 Task: Look for space in 'Anat al Qadīmah, Iraq from 9th June, 2023 to 16th June, 2023 for 2 adults in price range Rs.8000 to Rs.16000. Place can be entire place with 2 bedrooms having 2 beds and 1 bathroom. Property type can be house, flat, guest house. Amenities needed are: washing machine. Booking option can be shelf check-in. Required host language is English.
Action: Mouse moved to (476, 106)
Screenshot: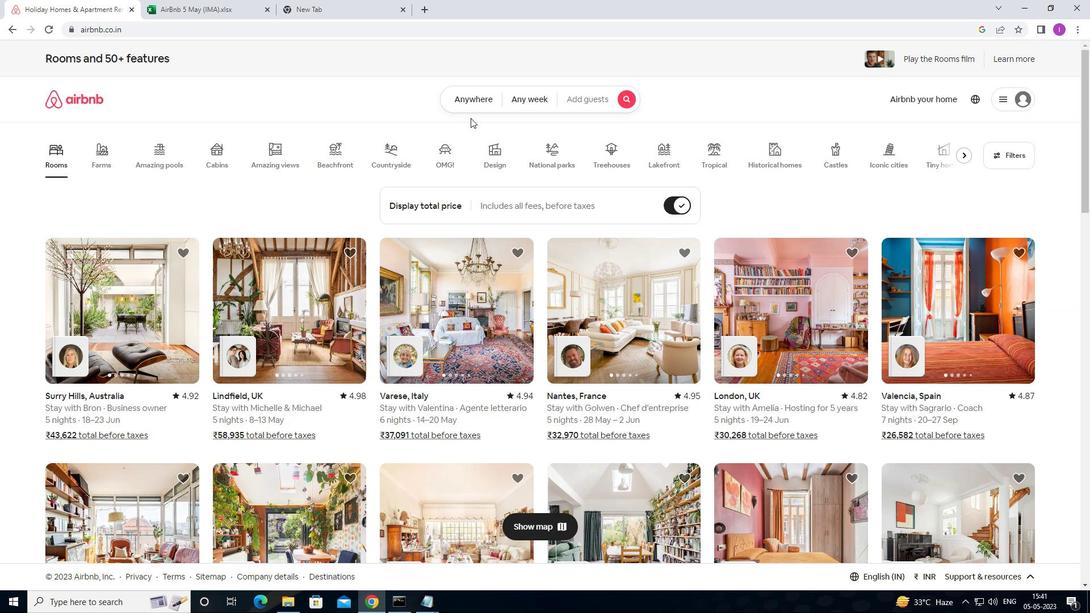 
Action: Mouse pressed left at (476, 106)
Screenshot: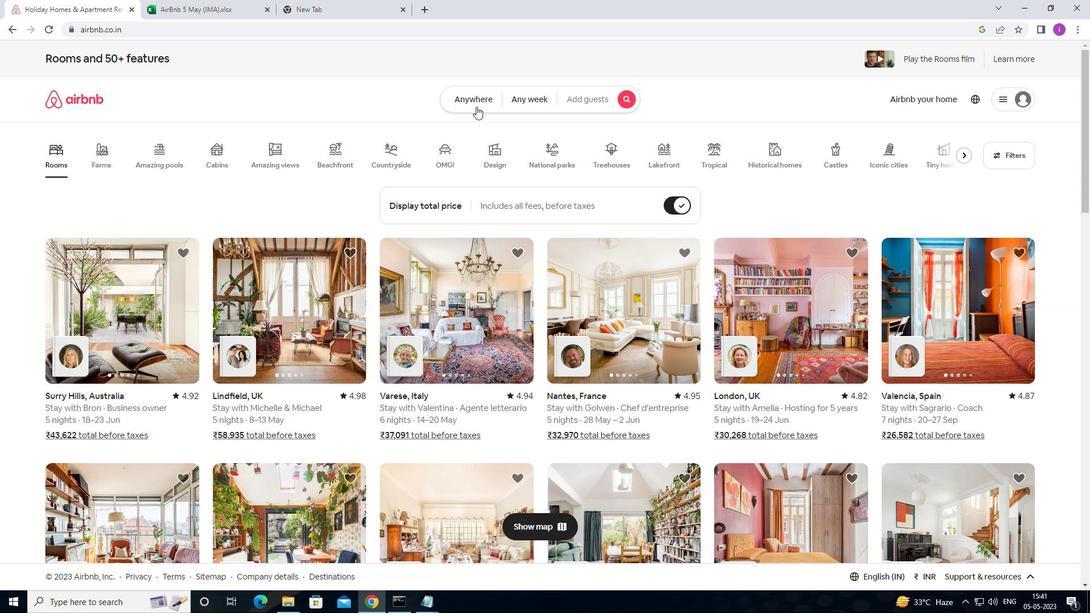 
Action: Mouse moved to (373, 145)
Screenshot: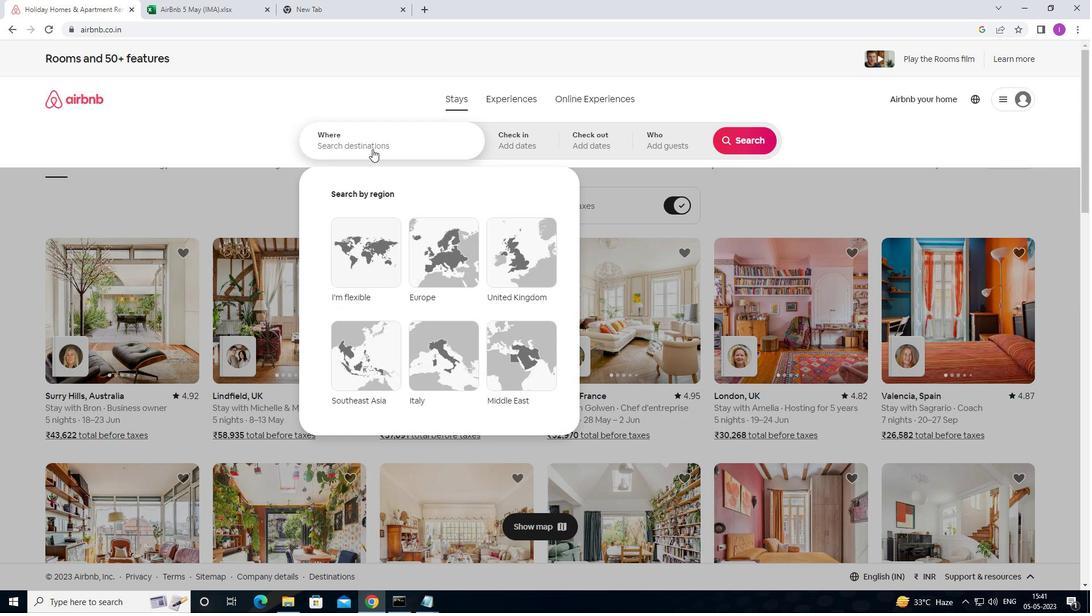 
Action: Mouse pressed left at (373, 145)
Screenshot: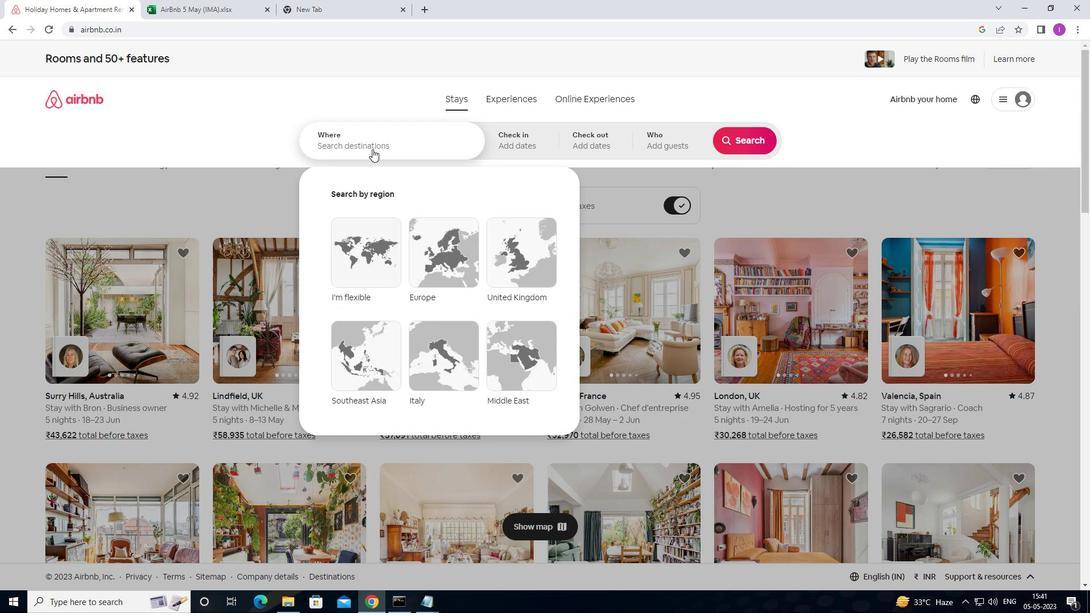 
Action: Key pressed <Key.shift>AN
Screenshot: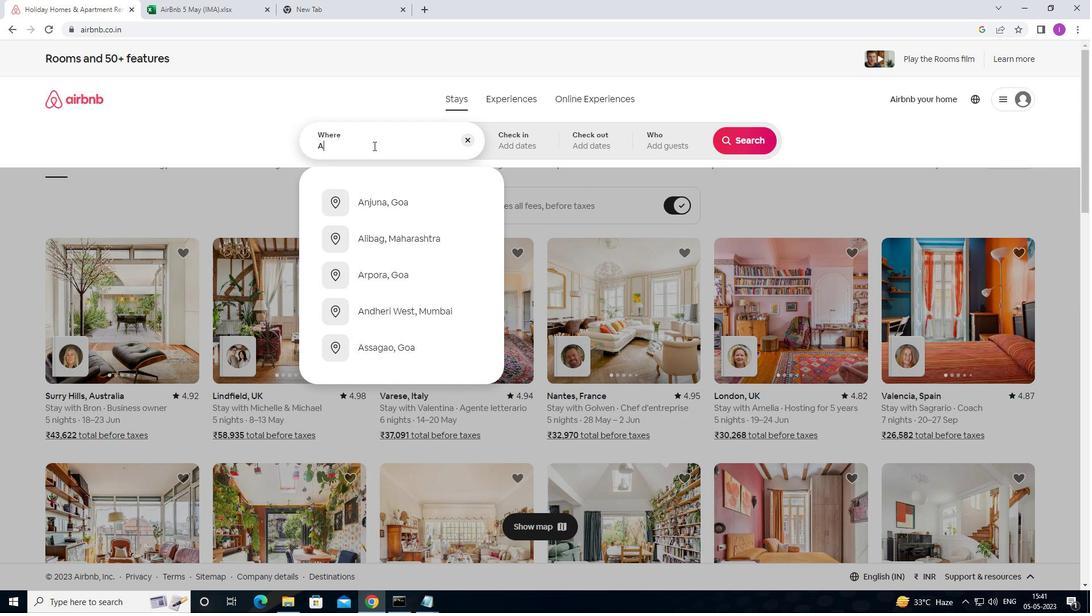 
Action: Mouse moved to (385, 144)
Screenshot: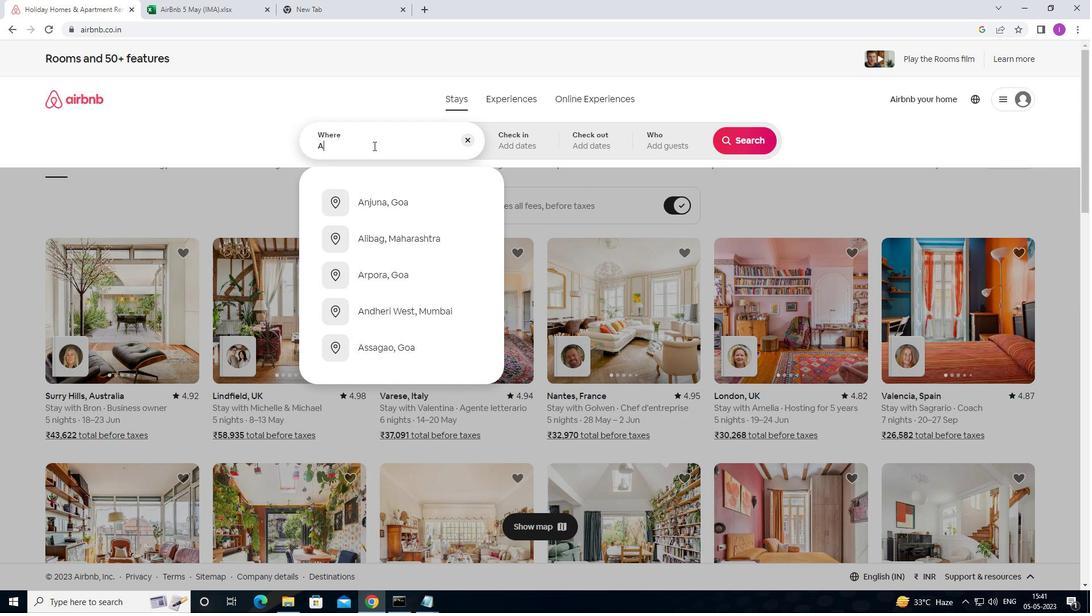 
Action: Key pressed AT<Key.space>AL<Key.space><Key.shift>QUADIMAH,<Key.shift>IE<Key.backspace>RAQ
Screenshot: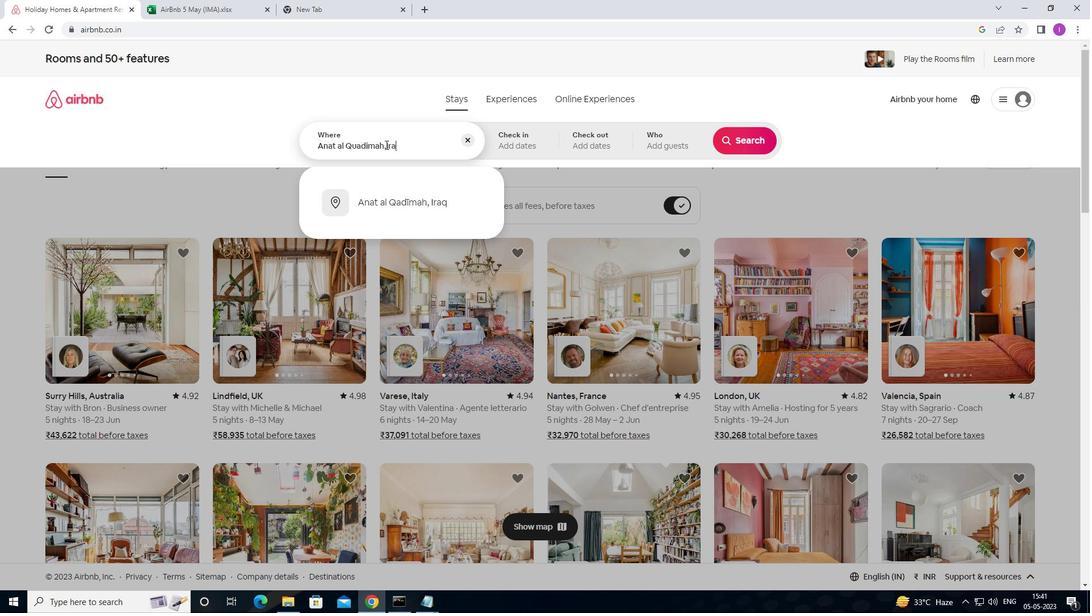 
Action: Mouse moved to (525, 141)
Screenshot: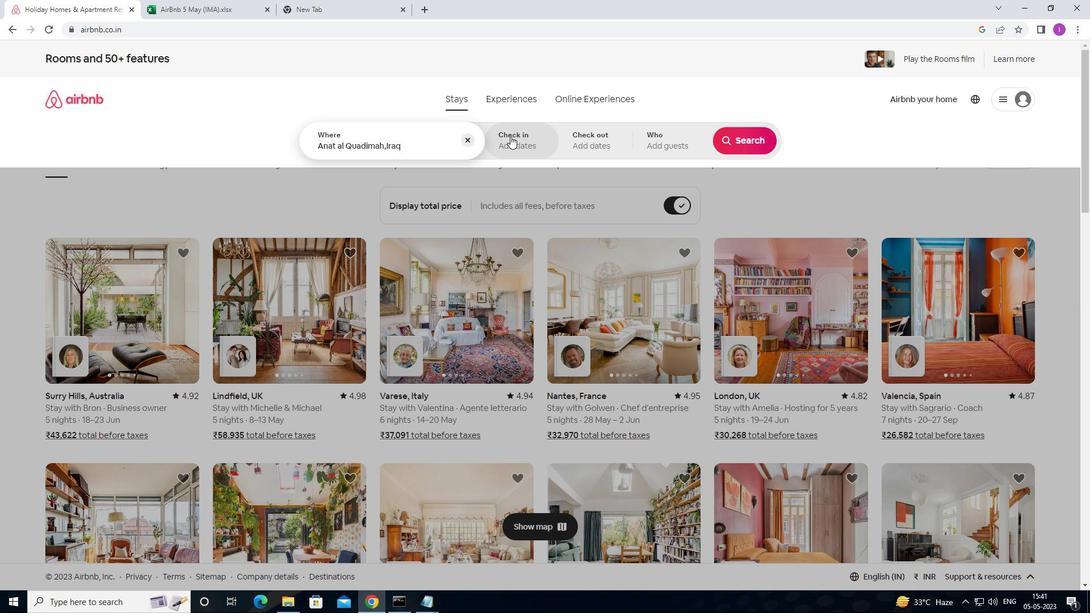 
Action: Mouse pressed left at (525, 141)
Screenshot: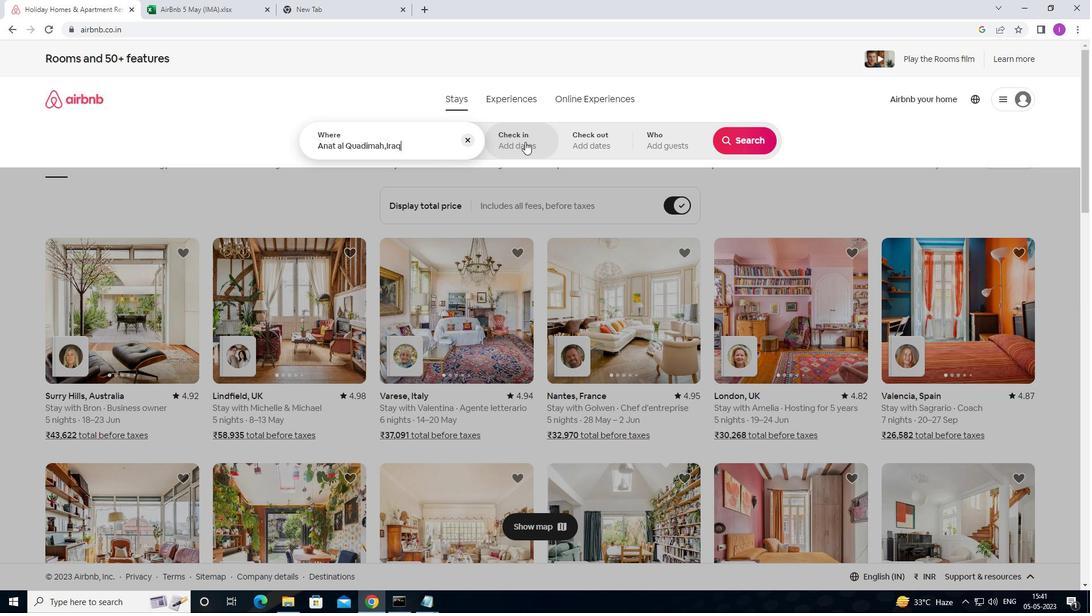 
Action: Mouse moved to (709, 304)
Screenshot: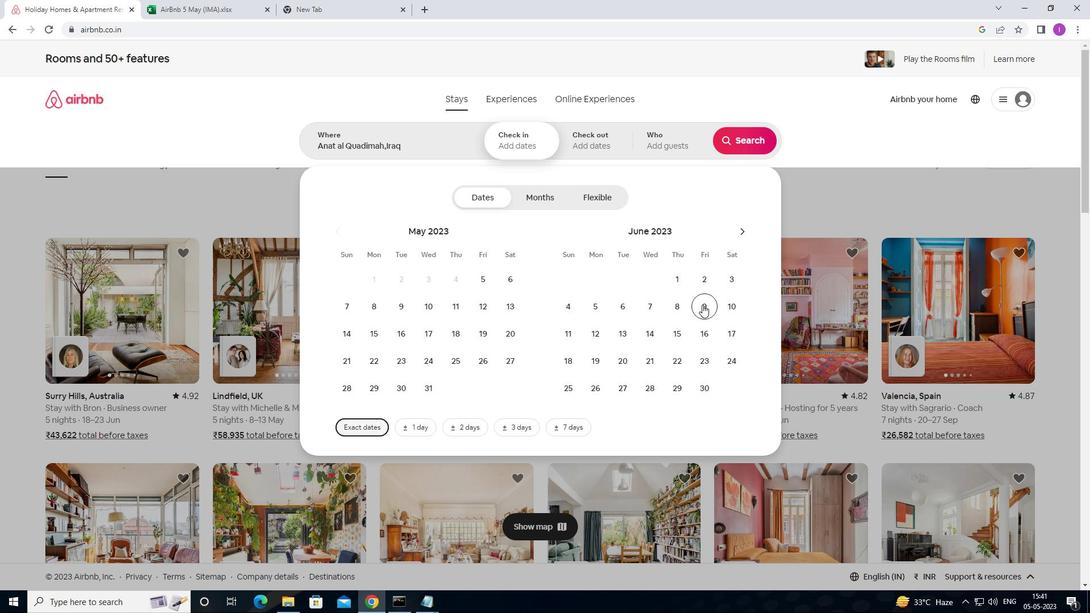 
Action: Mouse pressed left at (709, 304)
Screenshot: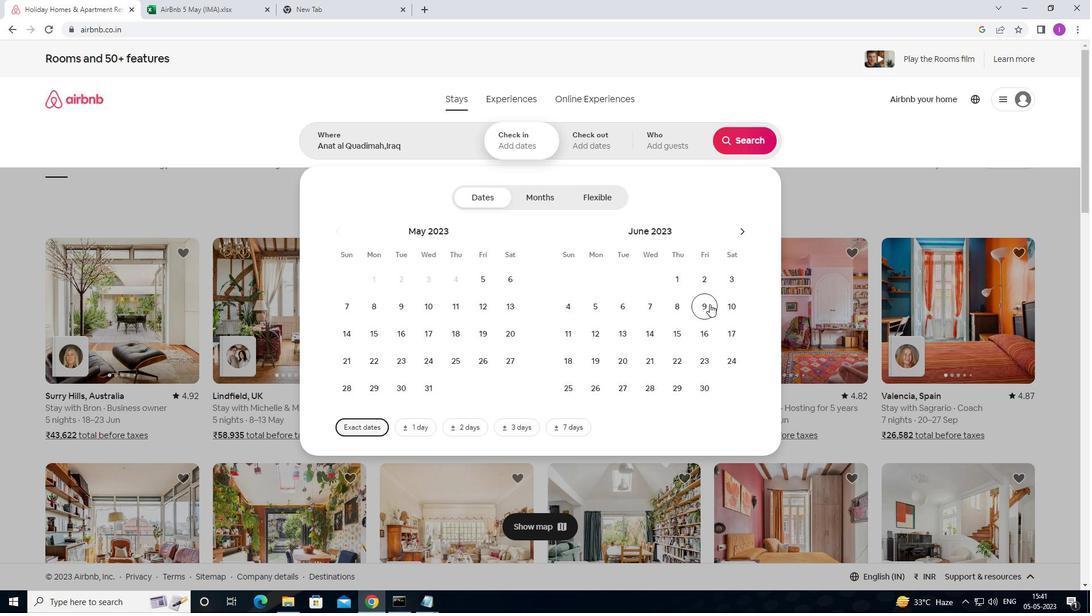 
Action: Mouse moved to (704, 336)
Screenshot: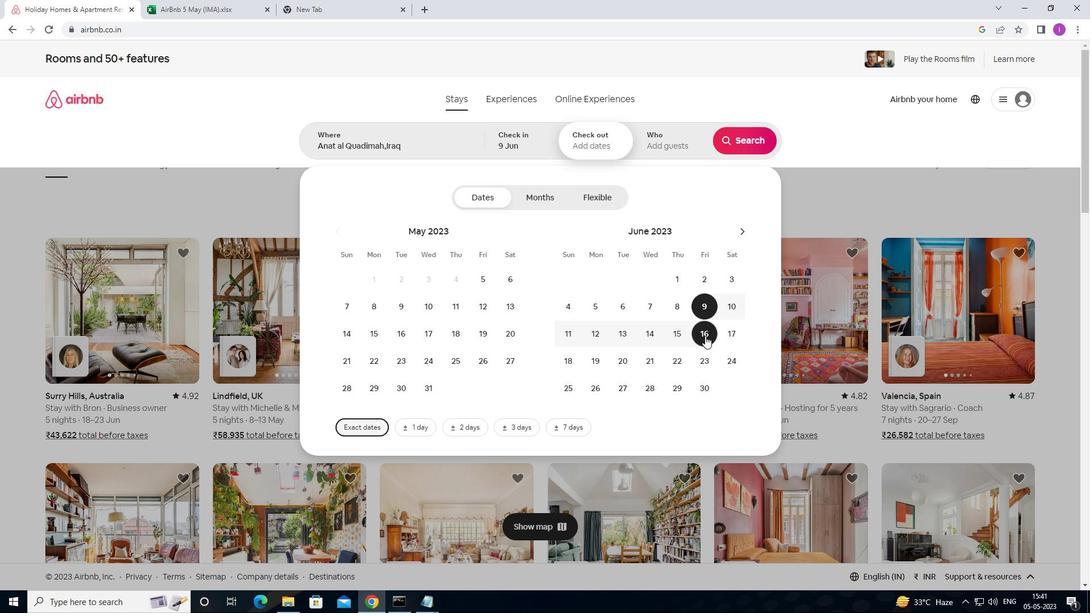 
Action: Mouse pressed left at (704, 336)
Screenshot: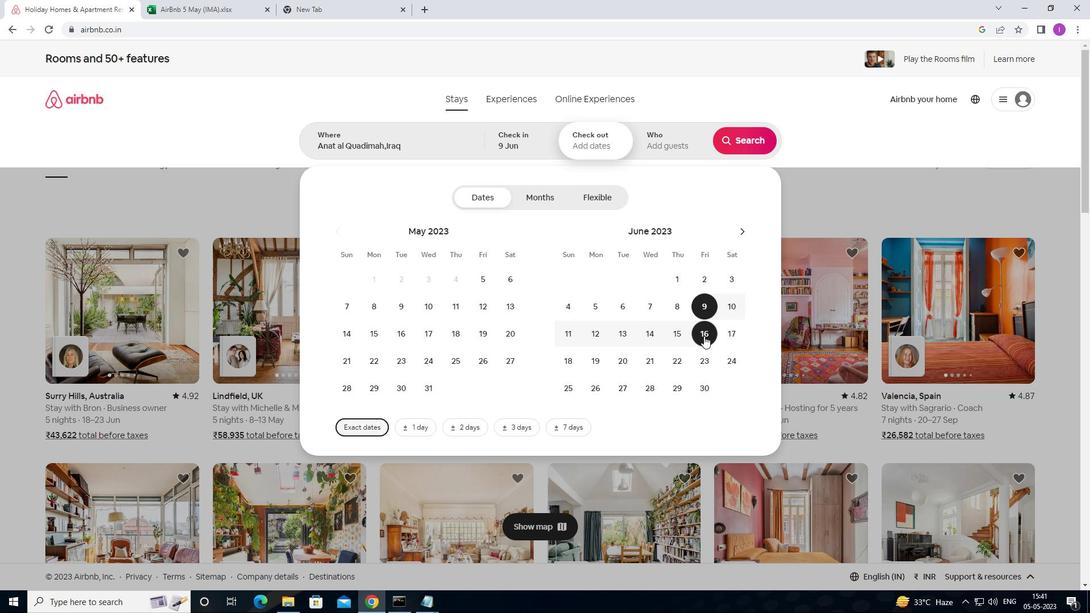 
Action: Mouse moved to (683, 145)
Screenshot: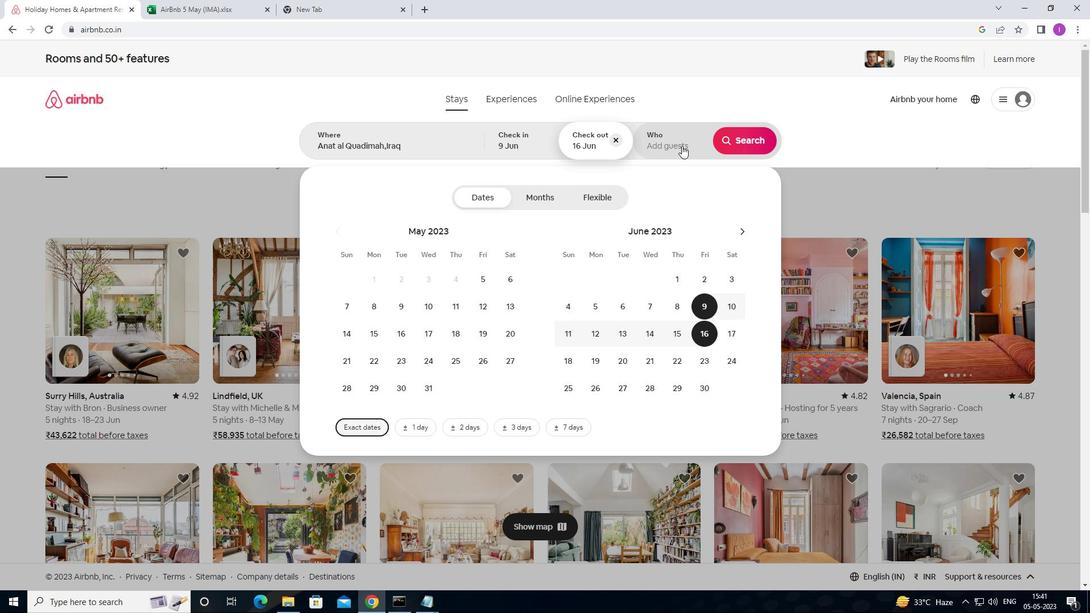 
Action: Mouse pressed left at (683, 145)
Screenshot: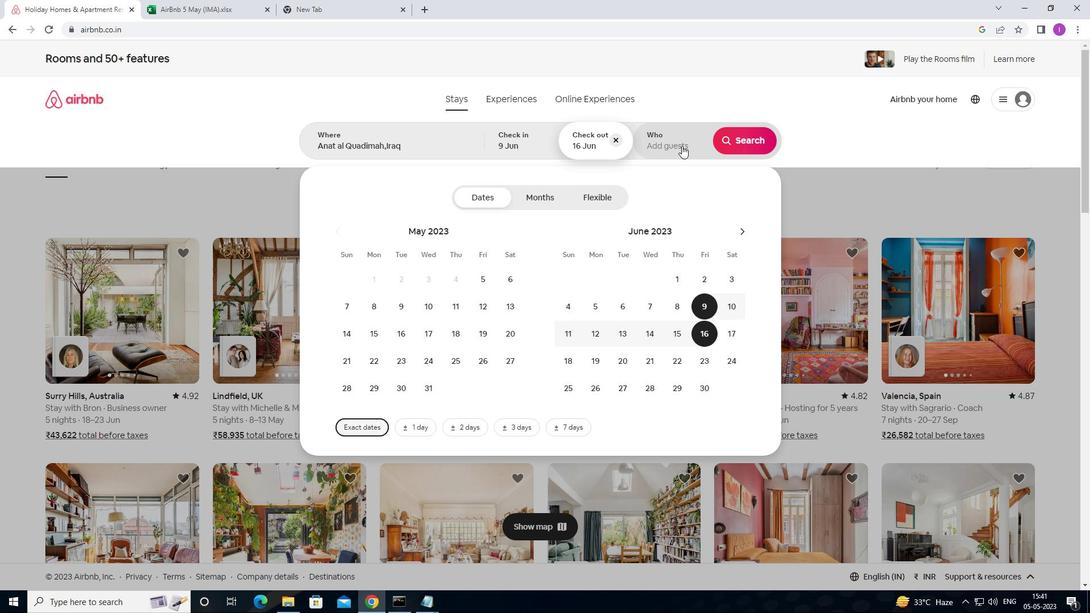 
Action: Mouse moved to (745, 190)
Screenshot: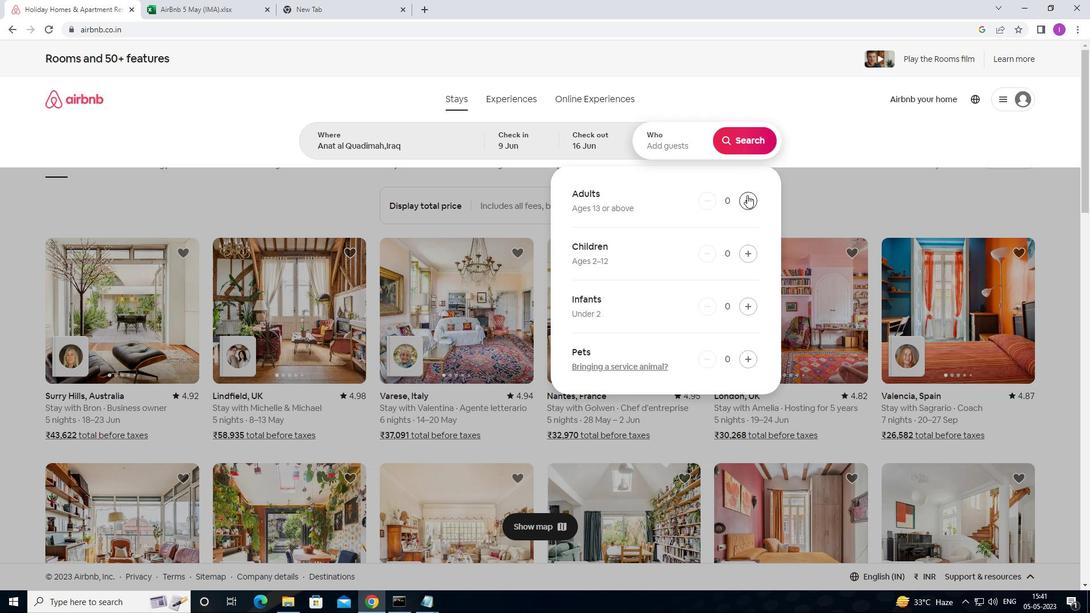 
Action: Mouse pressed left at (745, 190)
Screenshot: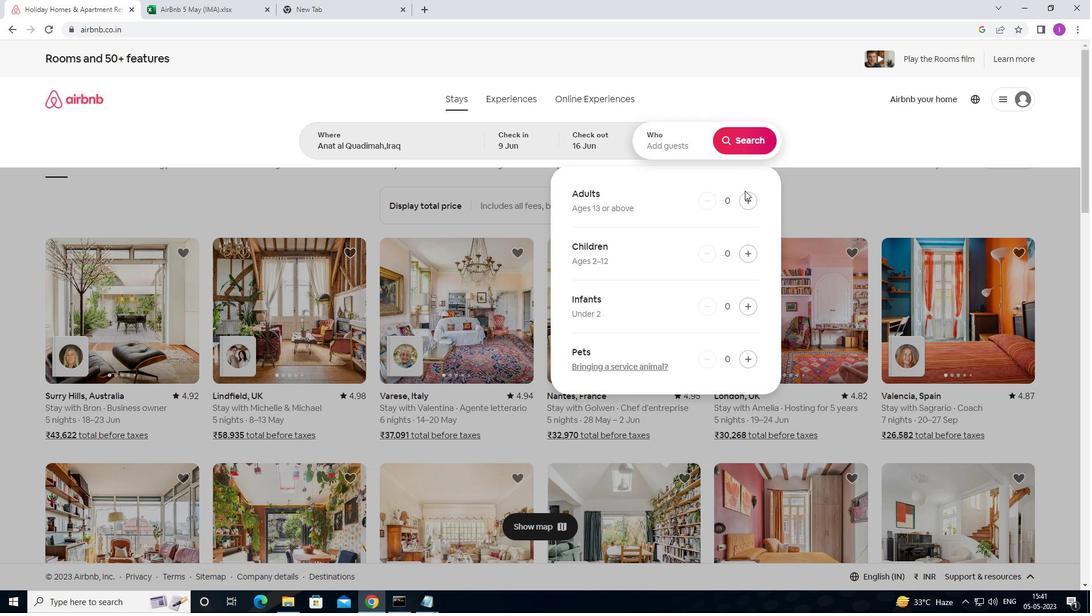 
Action: Mouse moved to (744, 195)
Screenshot: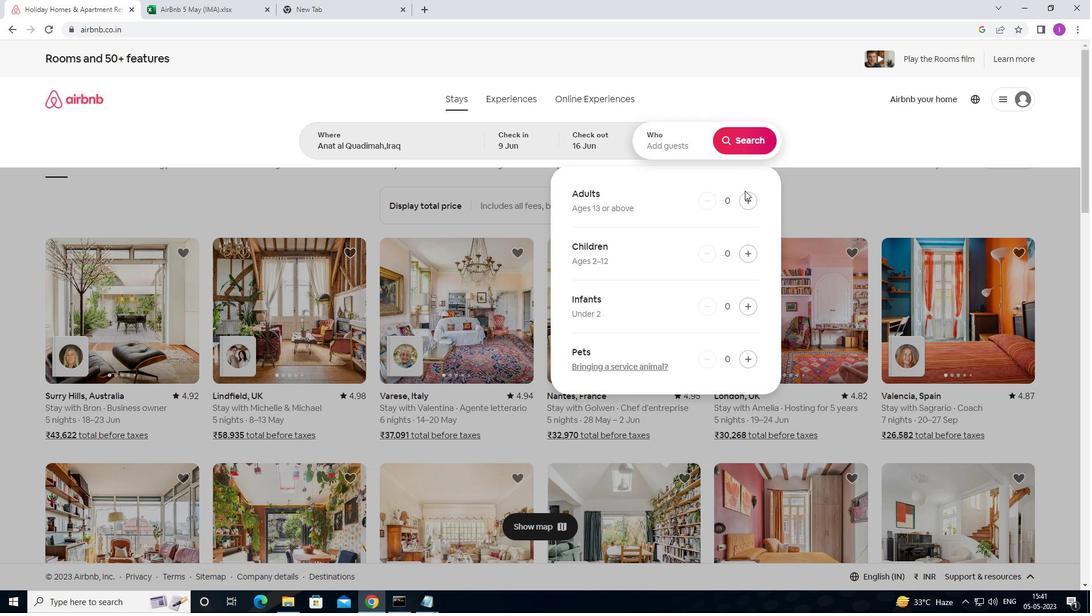 
Action: Mouse pressed left at (744, 195)
Screenshot: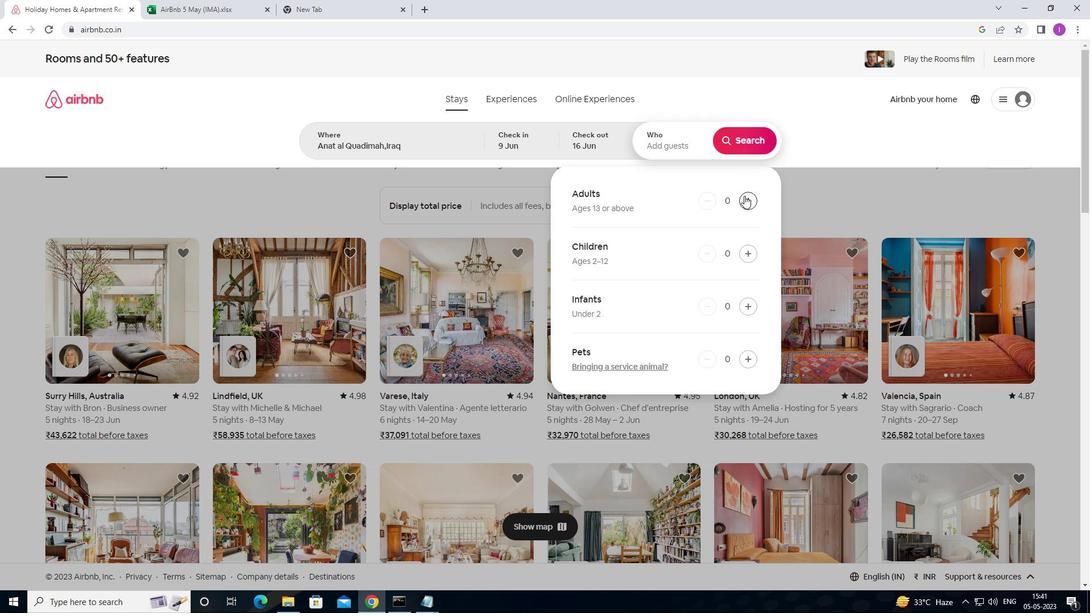 
Action: Mouse pressed left at (744, 195)
Screenshot: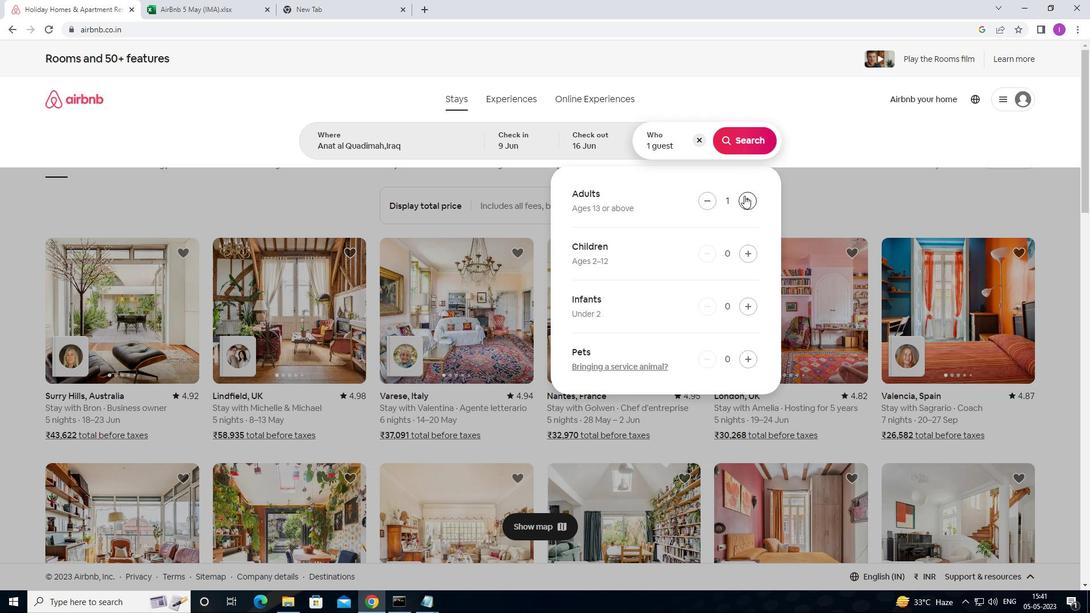 
Action: Mouse moved to (746, 136)
Screenshot: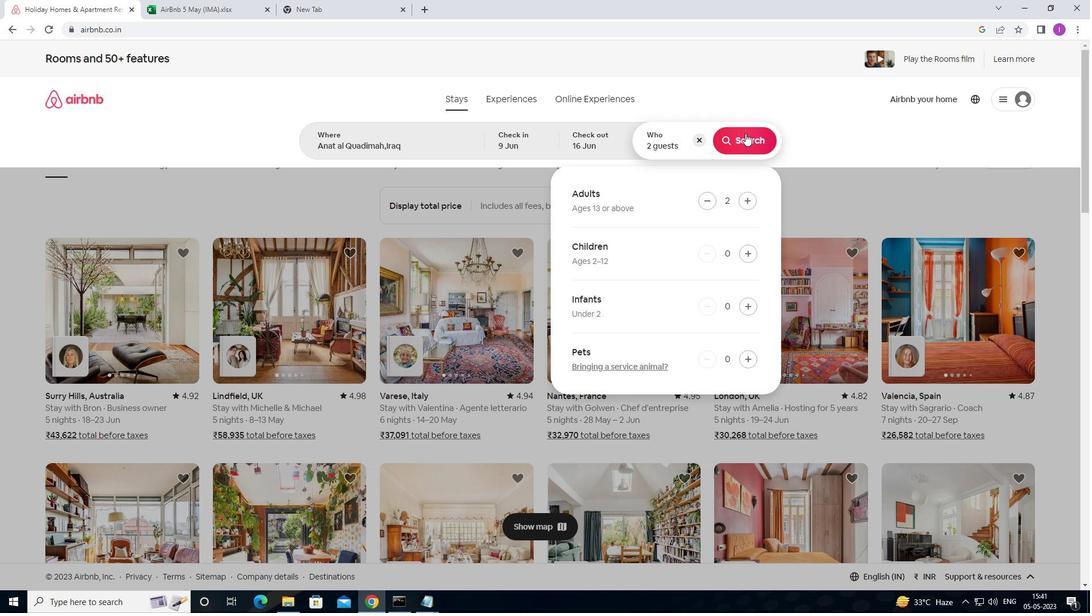 
Action: Mouse pressed left at (746, 136)
Screenshot: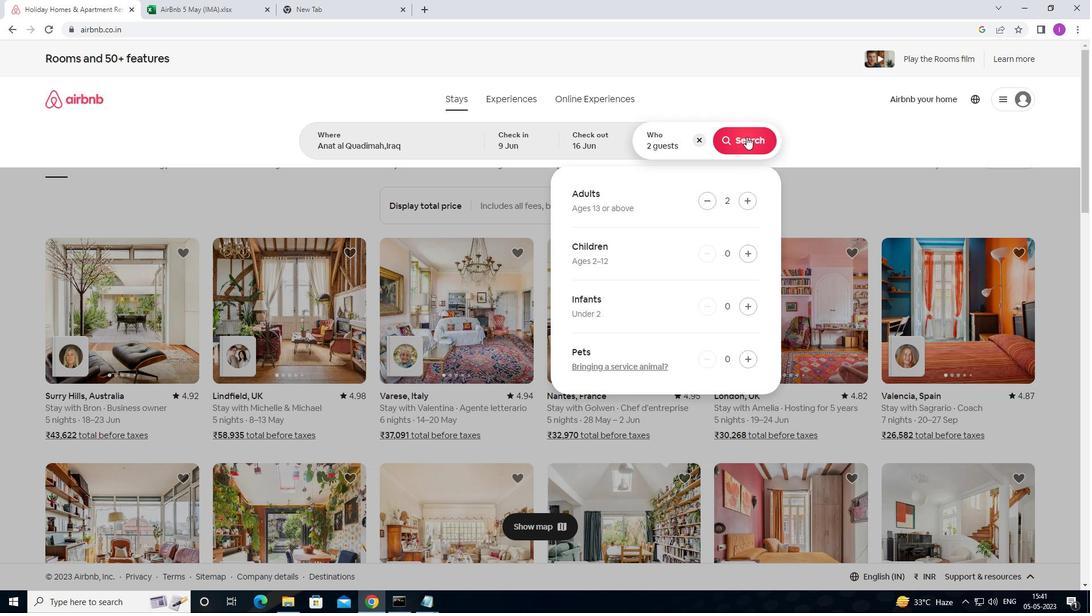 
Action: Mouse moved to (1029, 106)
Screenshot: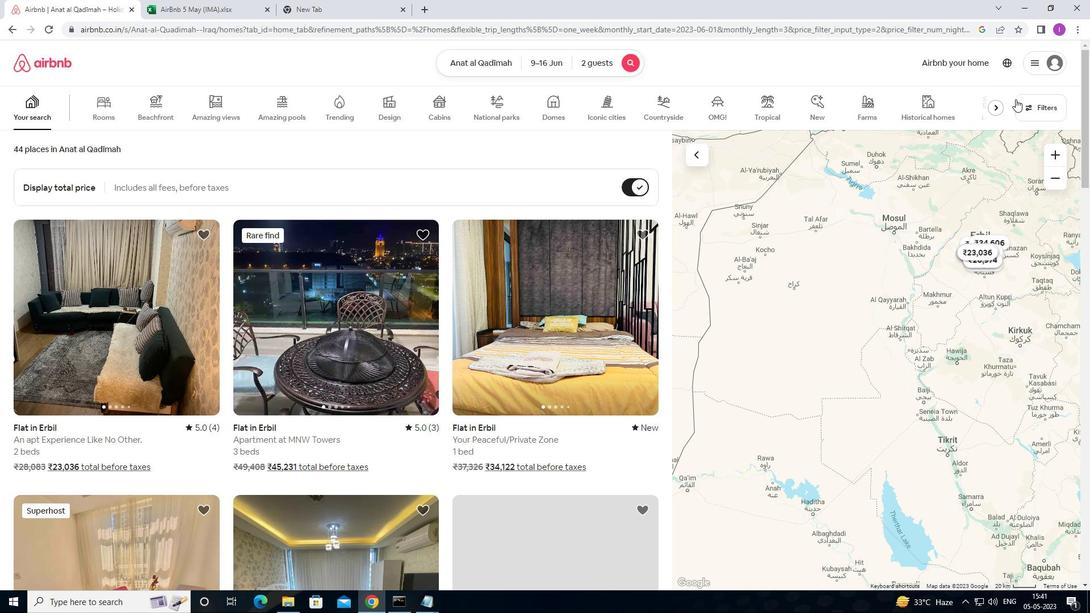 
Action: Mouse pressed left at (1029, 106)
Screenshot: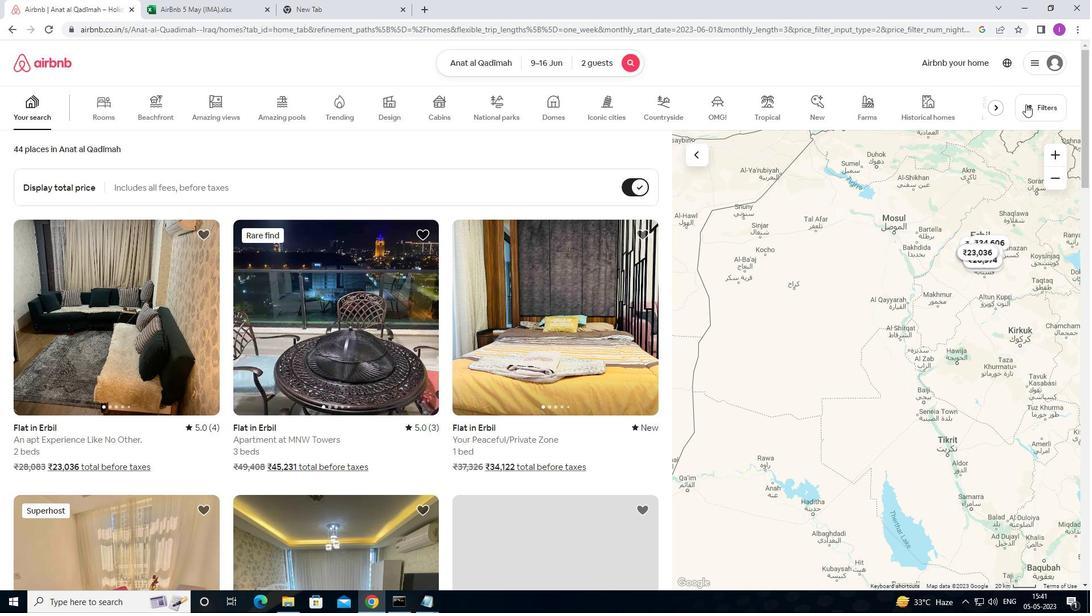 
Action: Mouse moved to (412, 390)
Screenshot: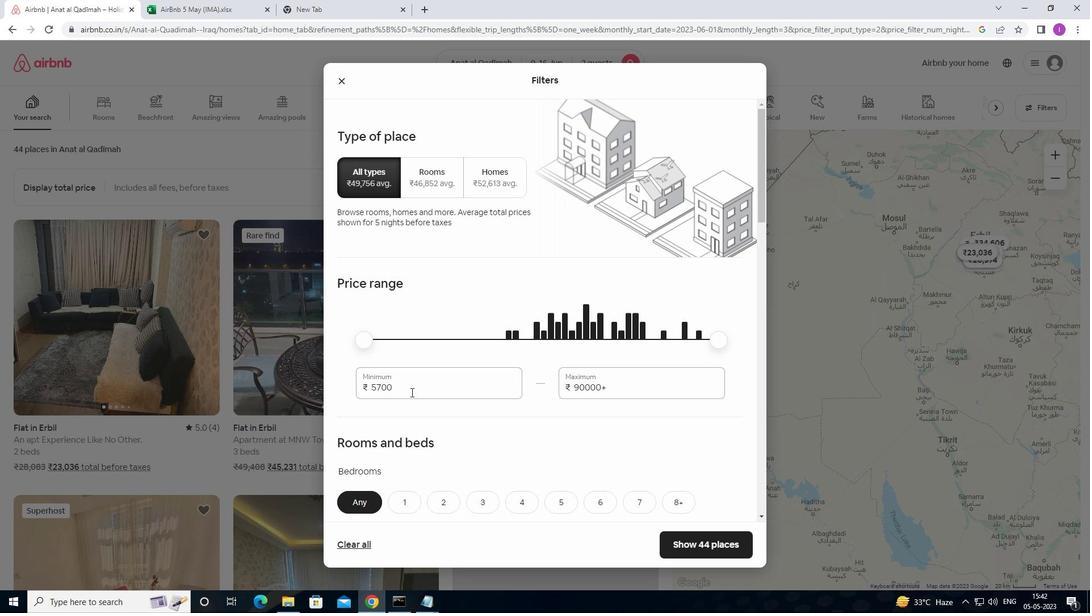 
Action: Mouse pressed left at (412, 390)
Screenshot: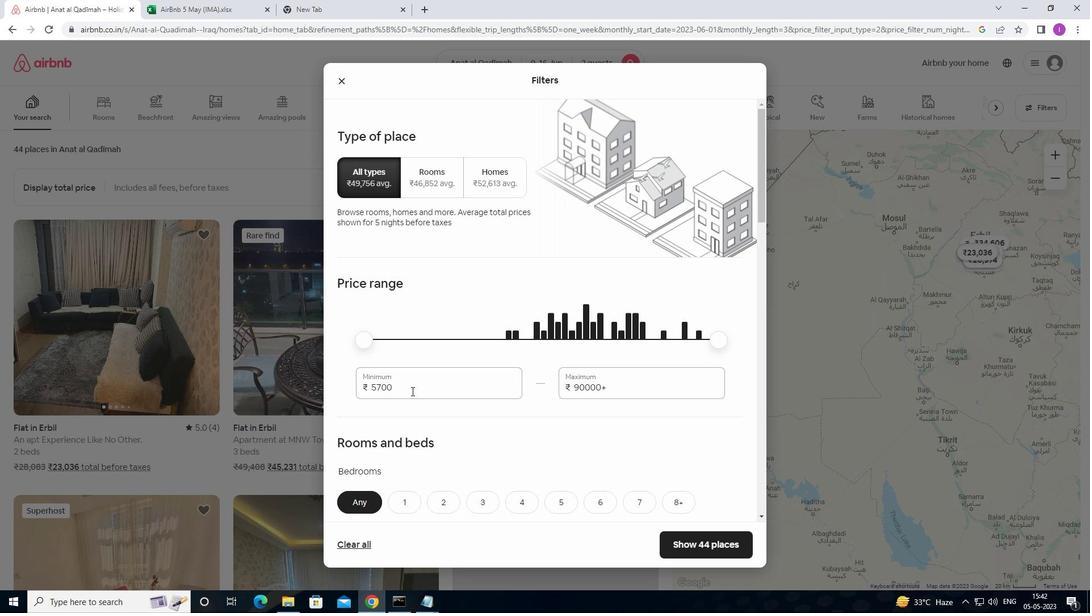 
Action: Mouse moved to (383, 382)
Screenshot: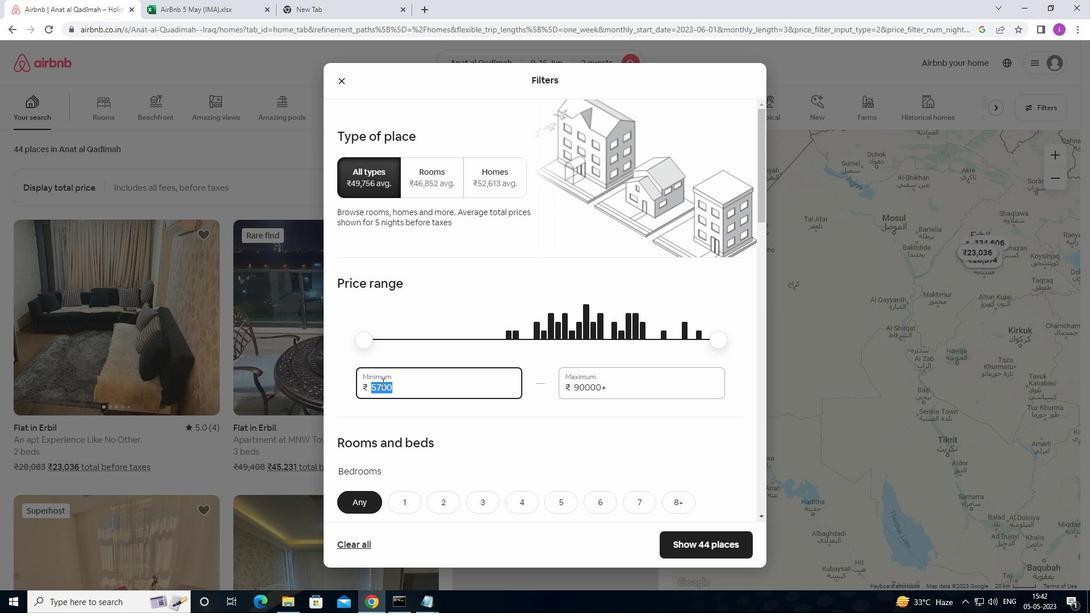 
Action: Key pressed 8
Screenshot: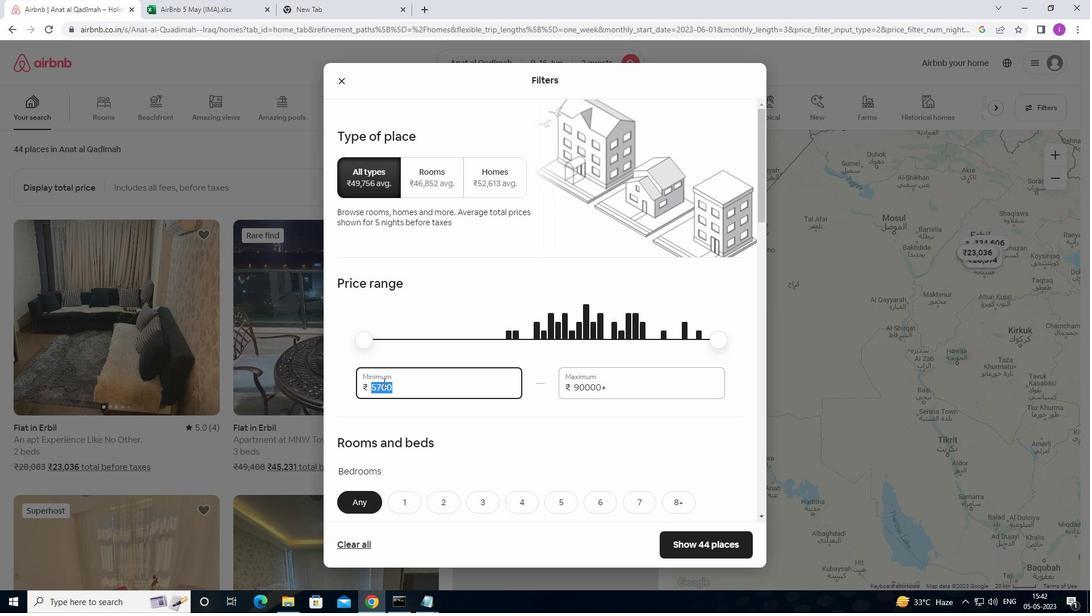 
Action: Mouse moved to (387, 379)
Screenshot: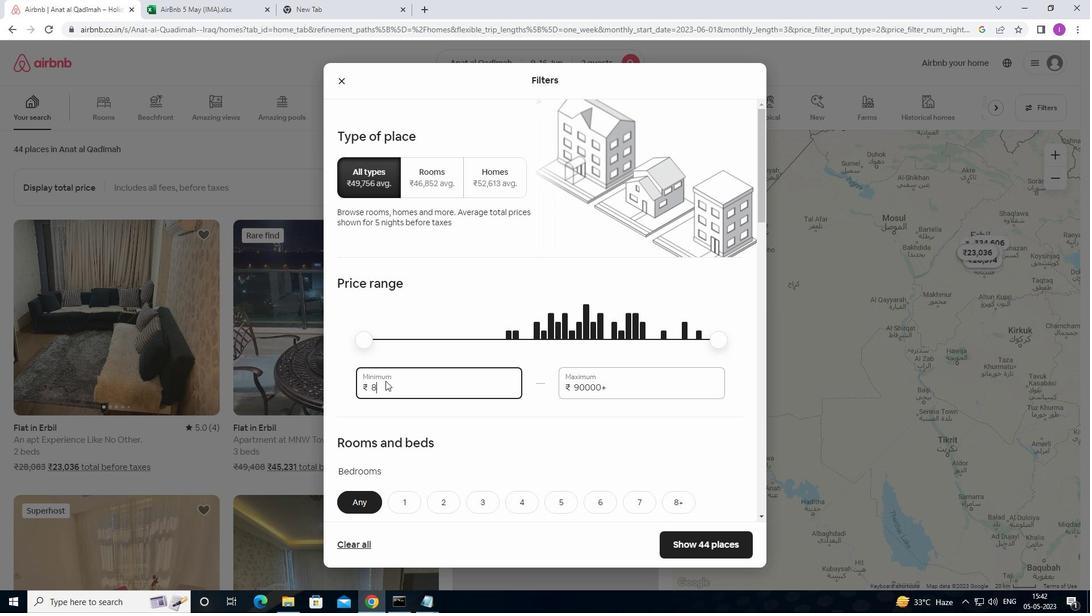 
Action: Key pressed 0
Screenshot: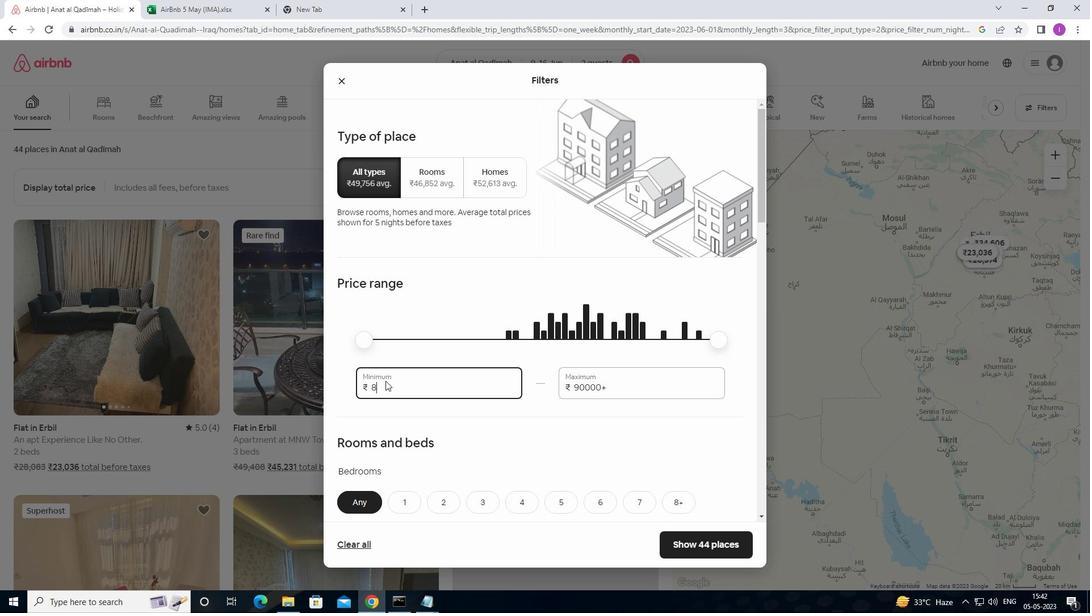 
Action: Mouse moved to (387, 379)
Screenshot: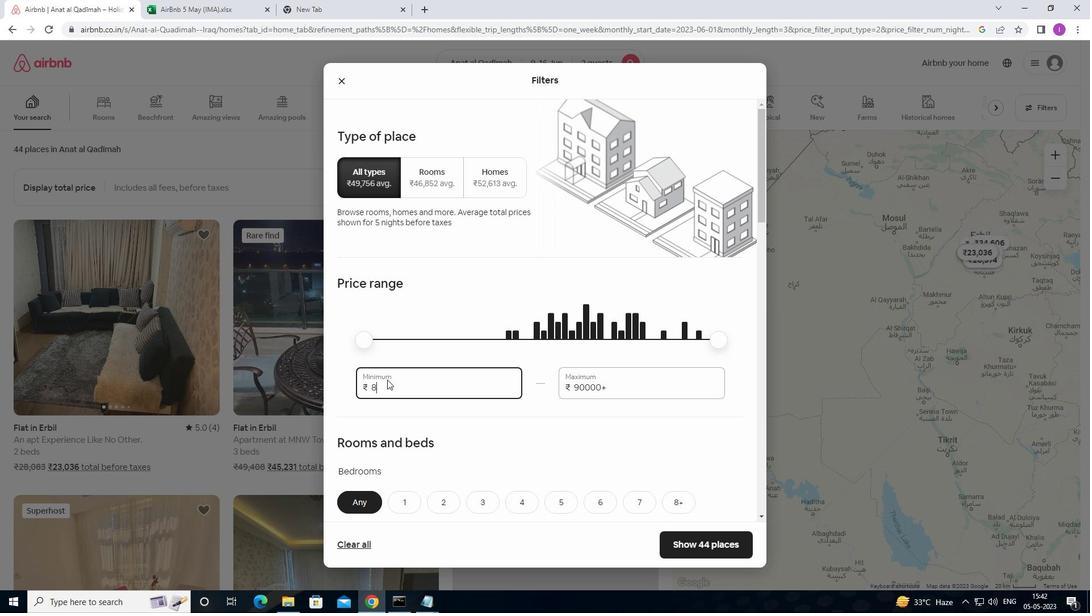 
Action: Key pressed 0
Screenshot: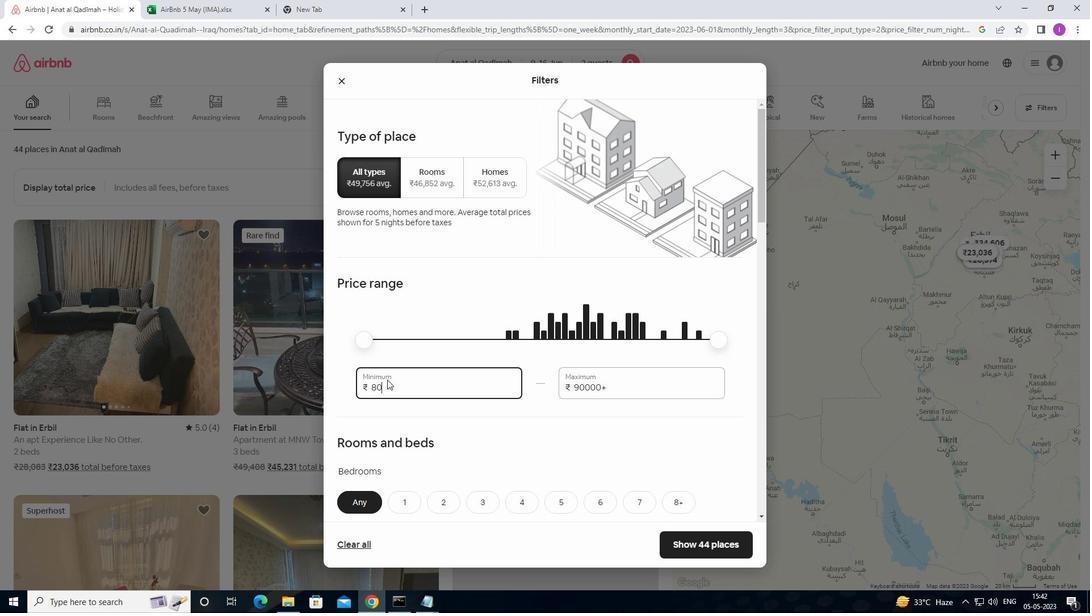 
Action: Mouse moved to (425, 382)
Screenshot: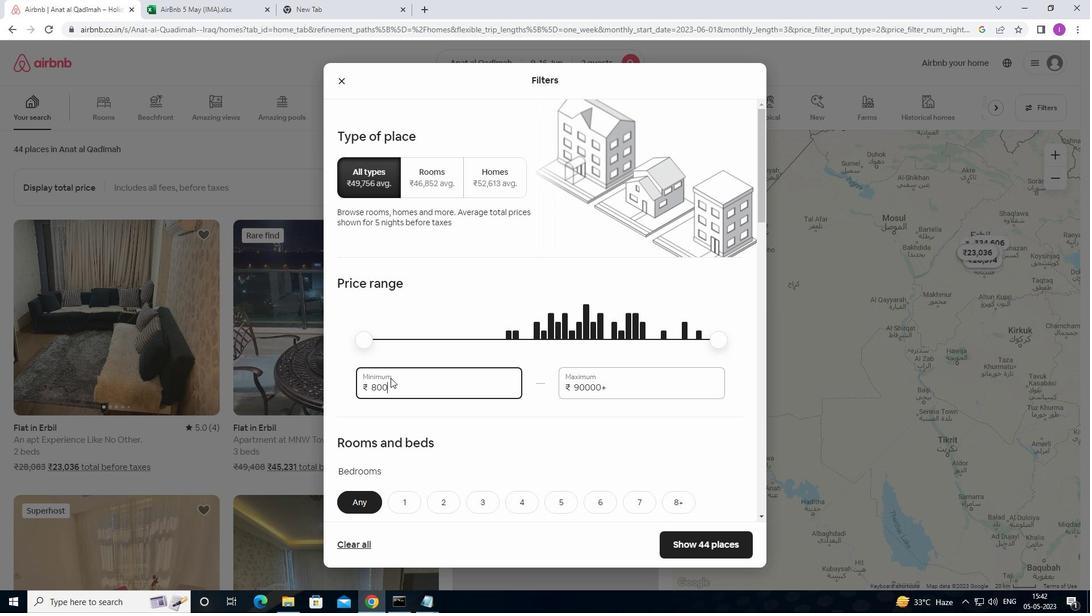 
Action: Key pressed 0
Screenshot: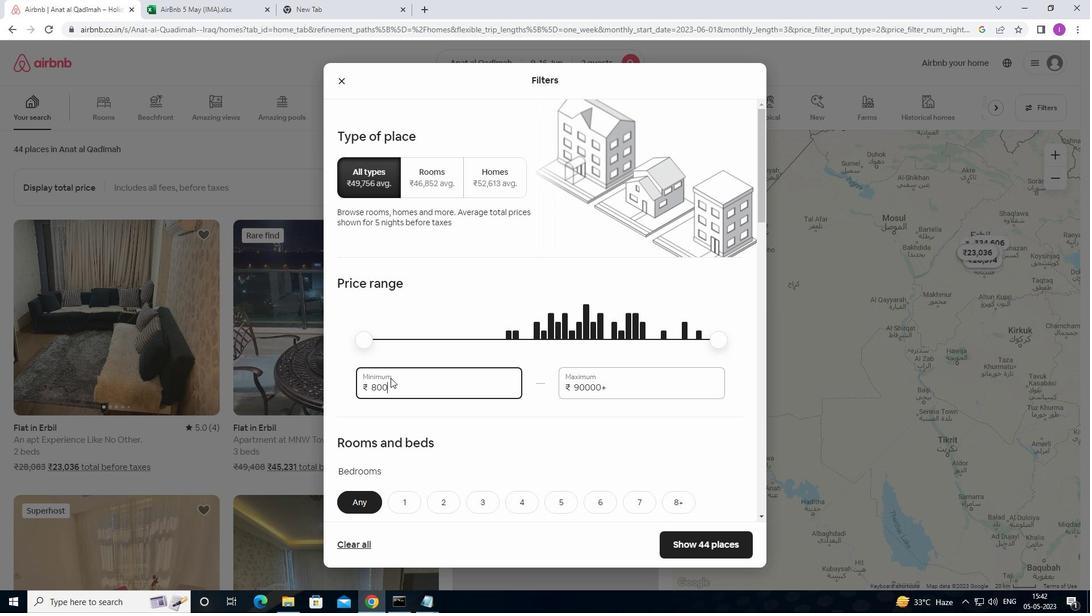 
Action: Mouse moved to (619, 390)
Screenshot: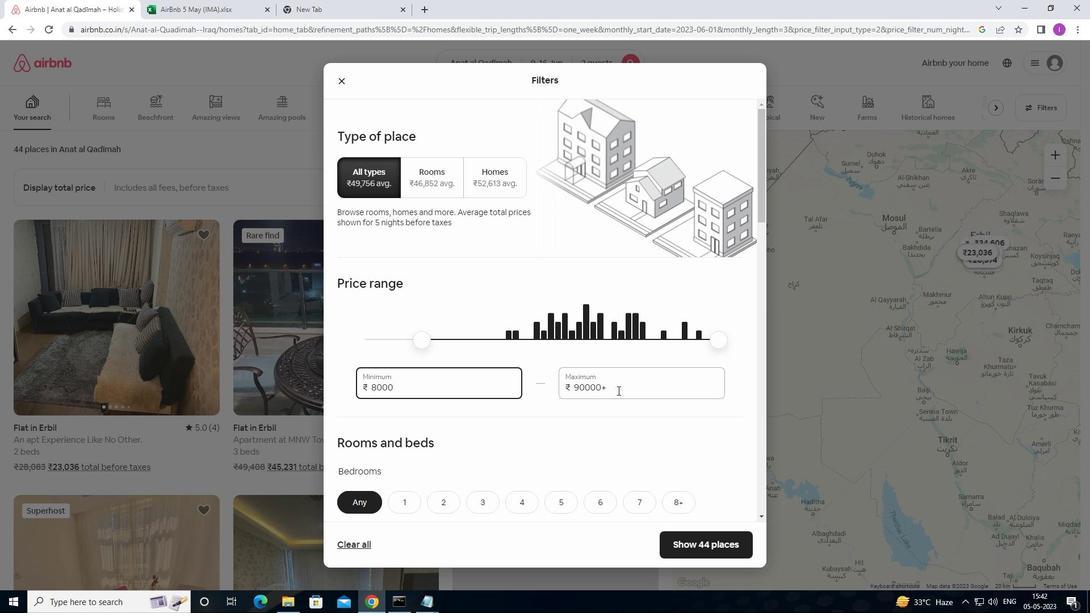 
Action: Mouse pressed left at (619, 390)
Screenshot: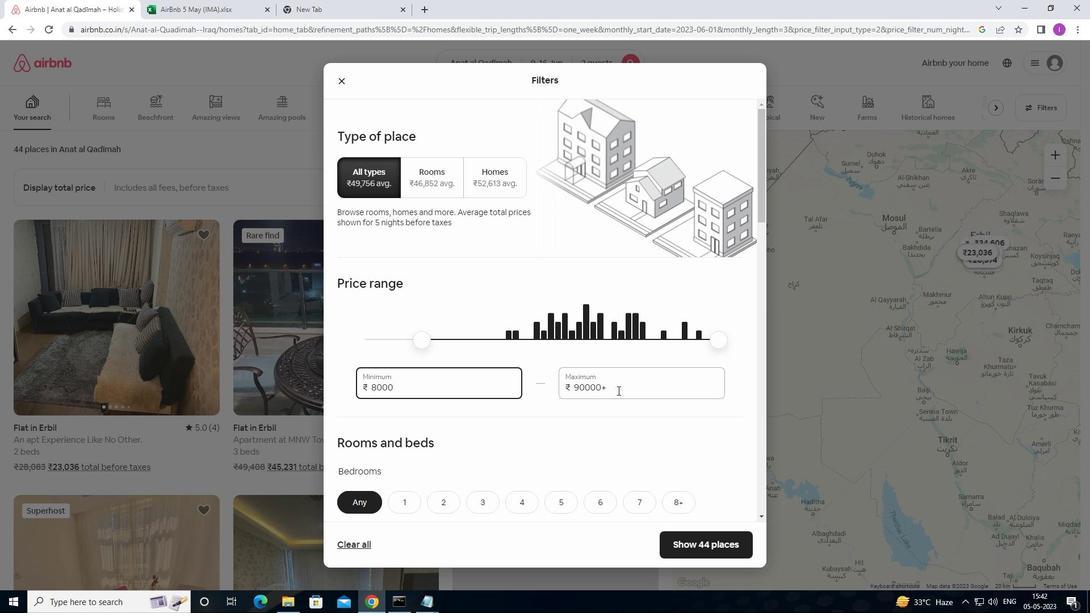 
Action: Mouse moved to (554, 385)
Screenshot: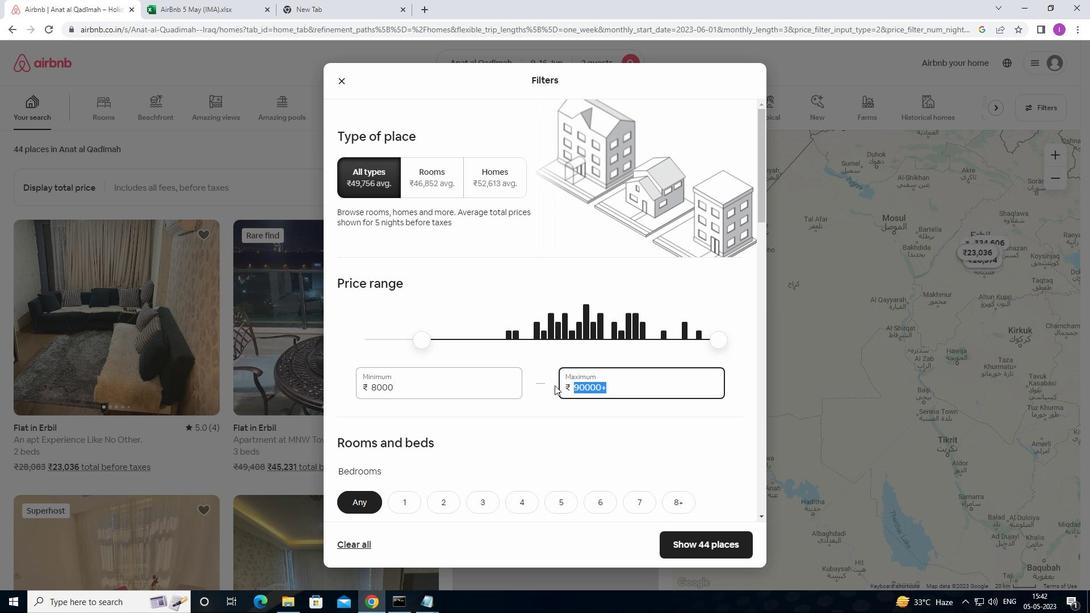 
Action: Key pressed 1
Screenshot: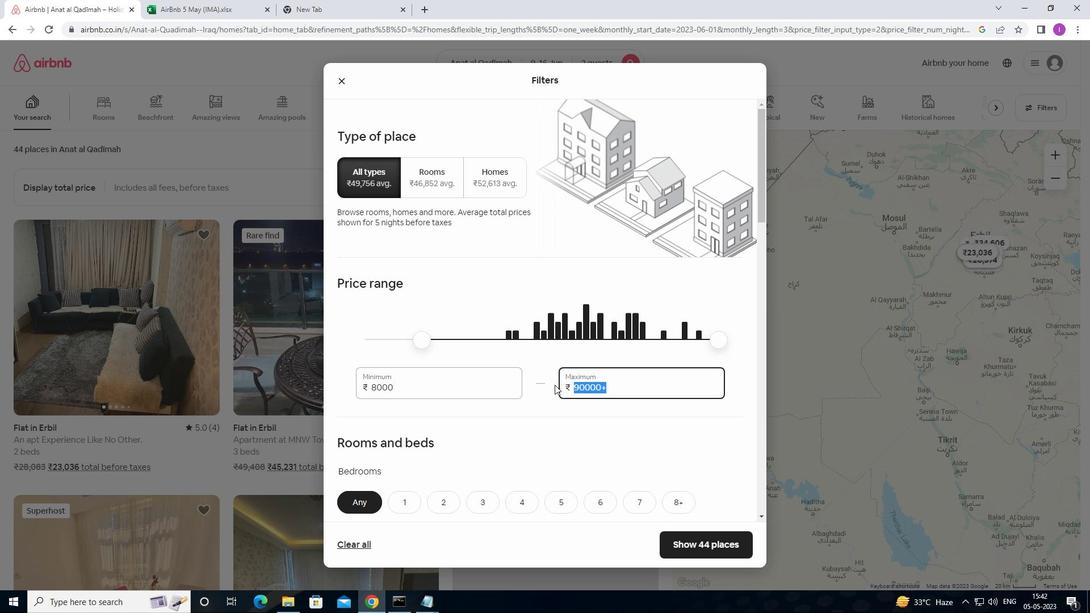 
Action: Mouse moved to (553, 383)
Screenshot: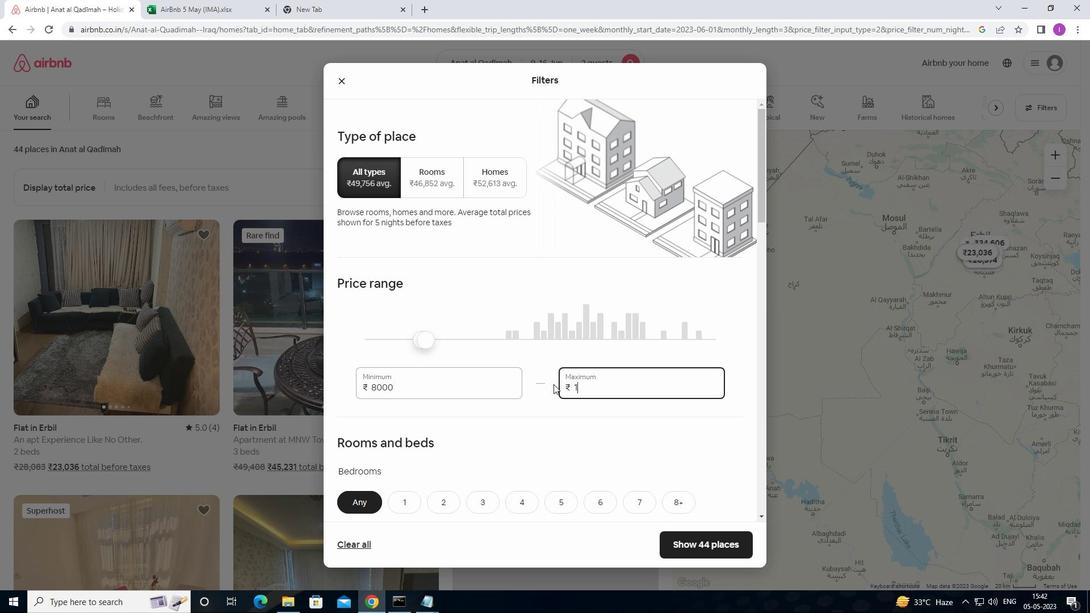 
Action: Key pressed 69<Key.backspace>
Screenshot: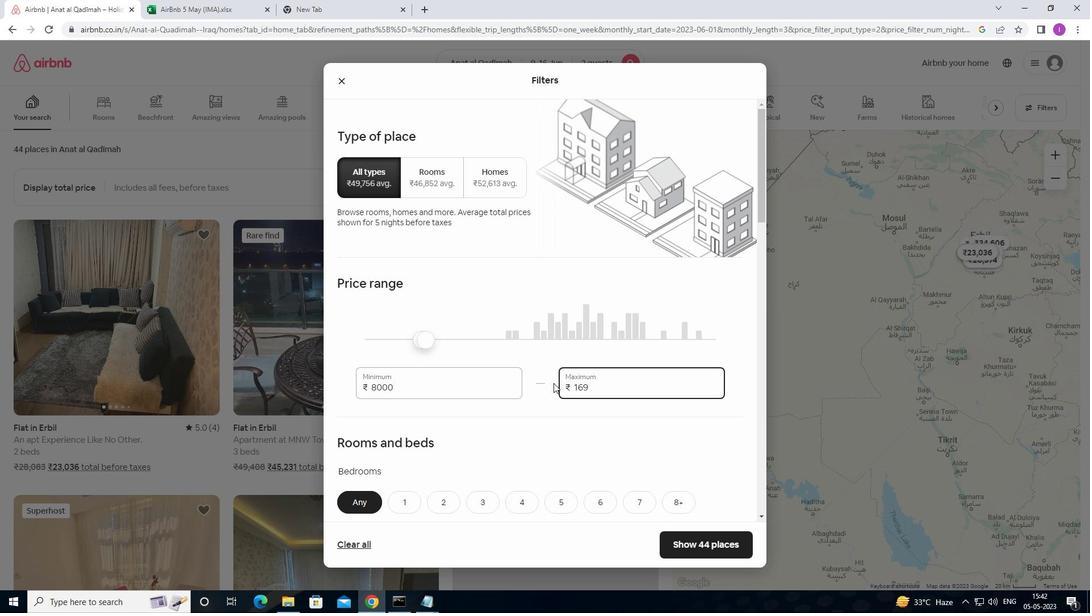 
Action: Mouse moved to (550, 380)
Screenshot: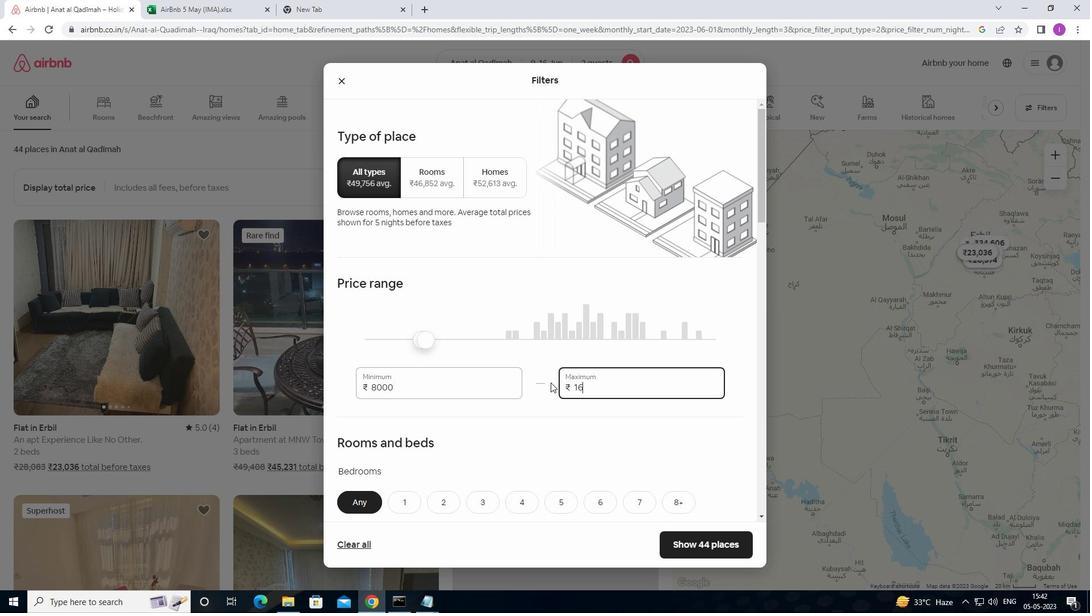 
Action: Key pressed 0
Screenshot: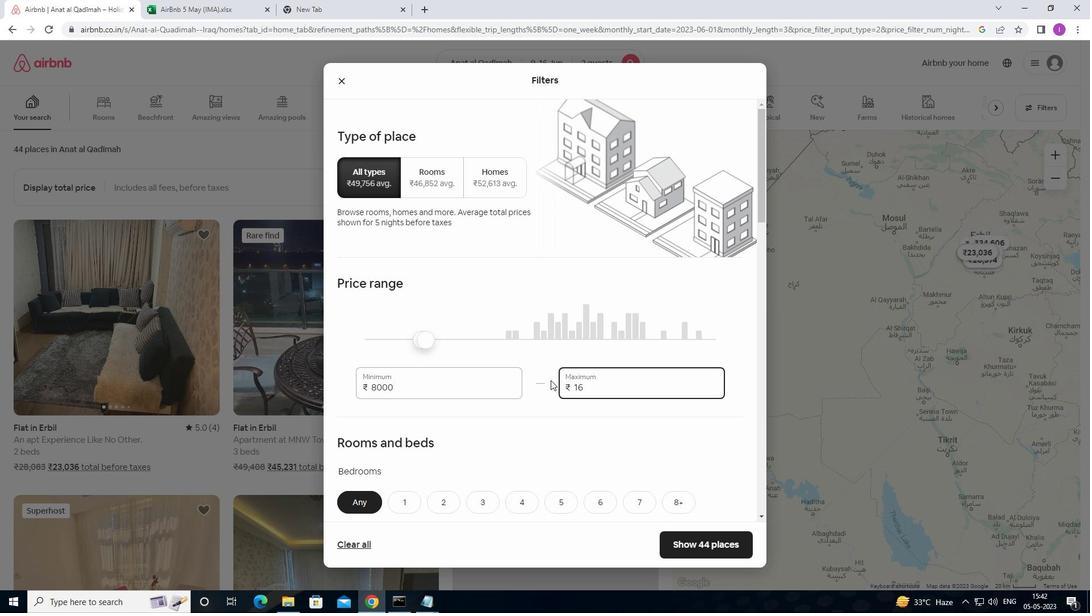 
Action: Mouse moved to (549, 379)
Screenshot: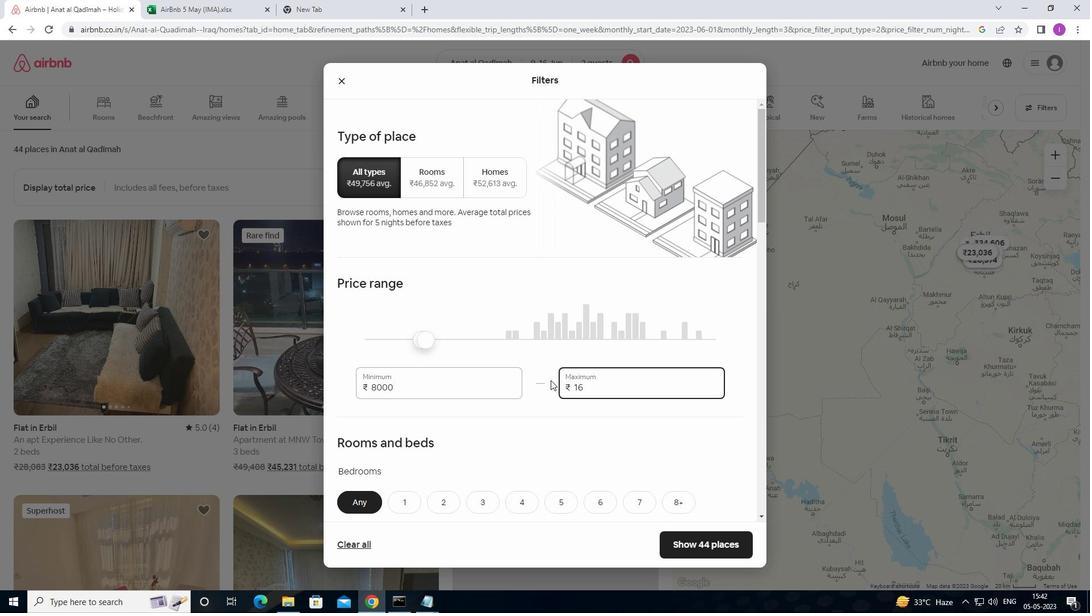 
Action: Key pressed 0
Screenshot: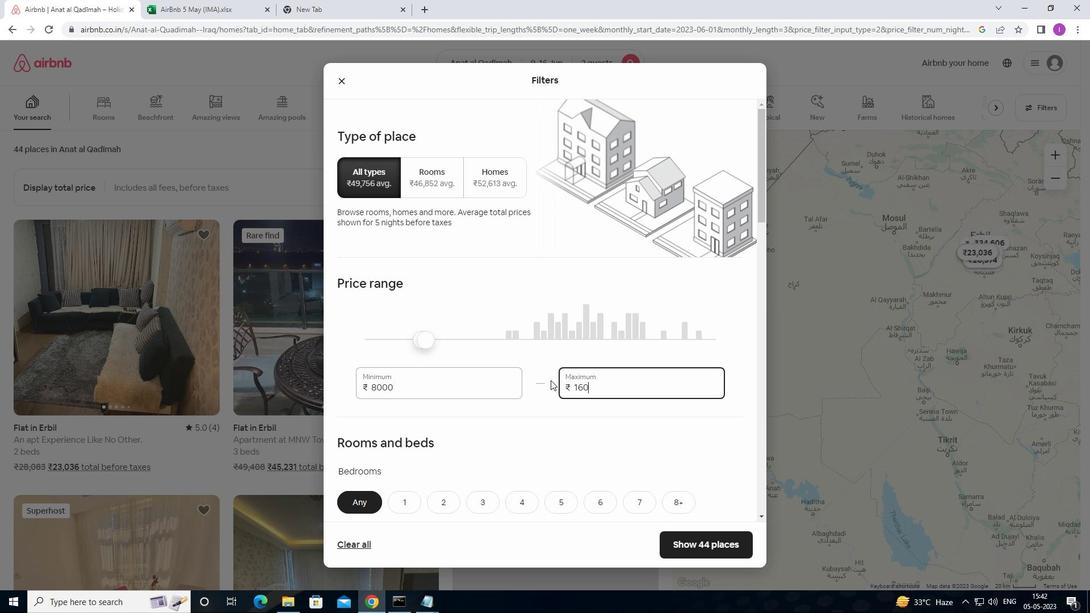 
Action: Mouse moved to (548, 380)
Screenshot: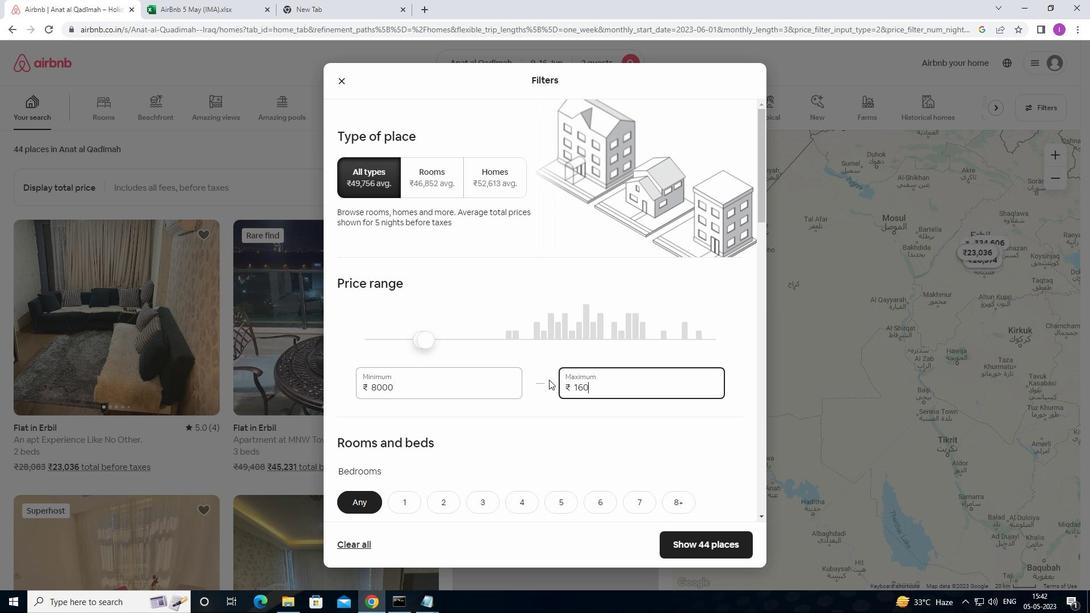 
Action: Key pressed 0
Screenshot: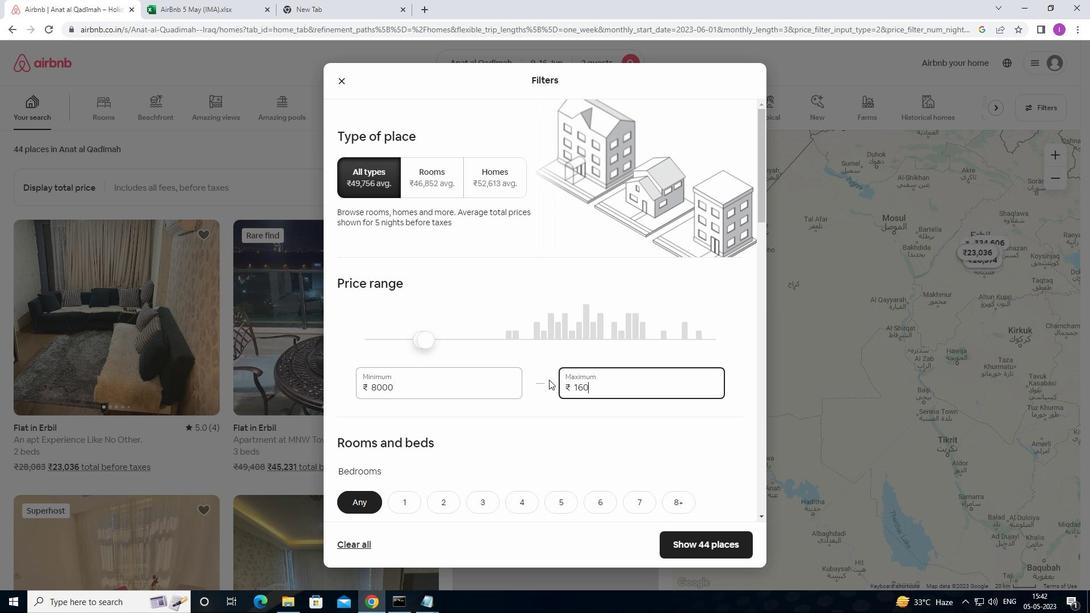 
Action: Mouse moved to (637, 398)
Screenshot: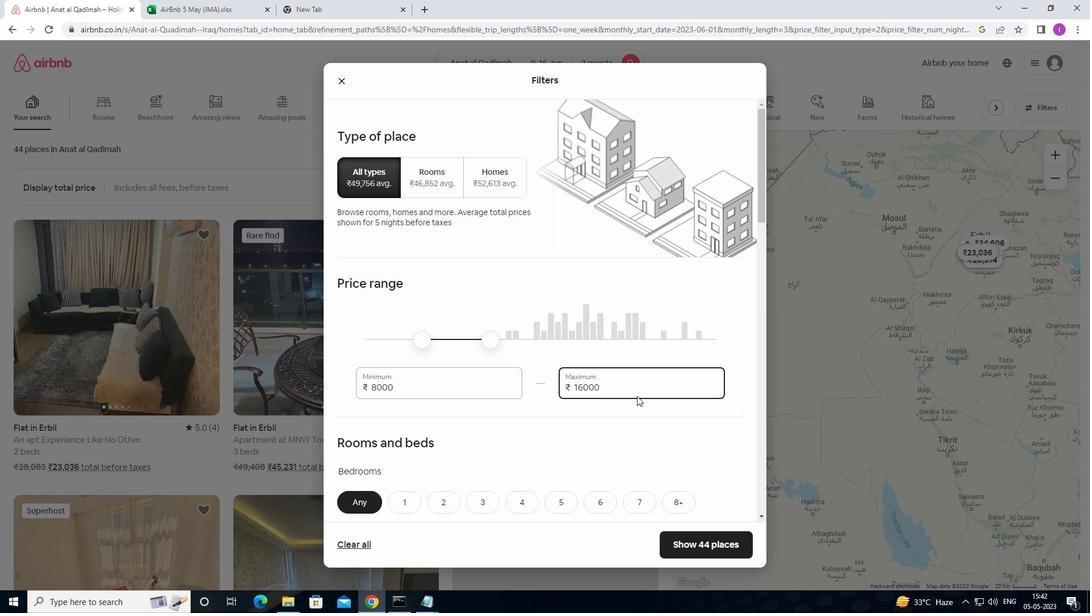 
Action: Mouse scrolled (637, 398) with delta (0, 0)
Screenshot: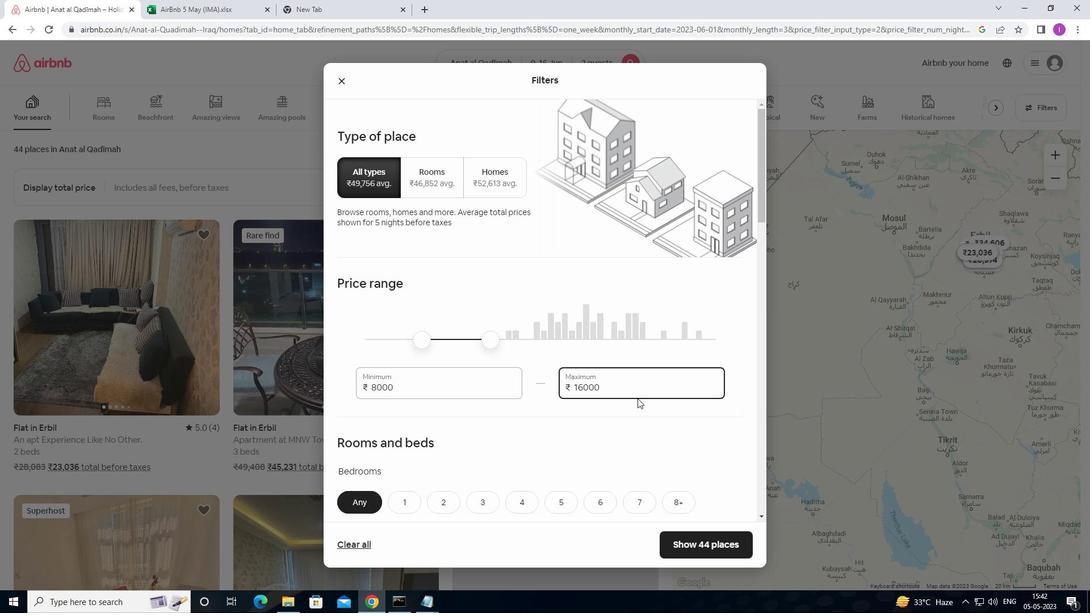 
Action: Mouse moved to (635, 392)
Screenshot: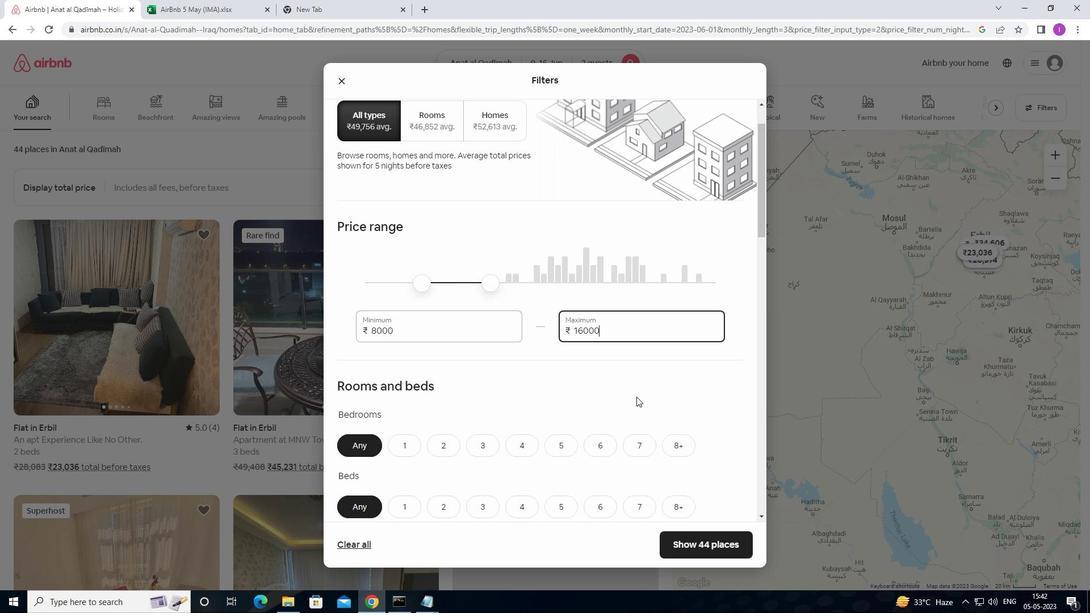 
Action: Mouse scrolled (635, 392) with delta (0, 0)
Screenshot: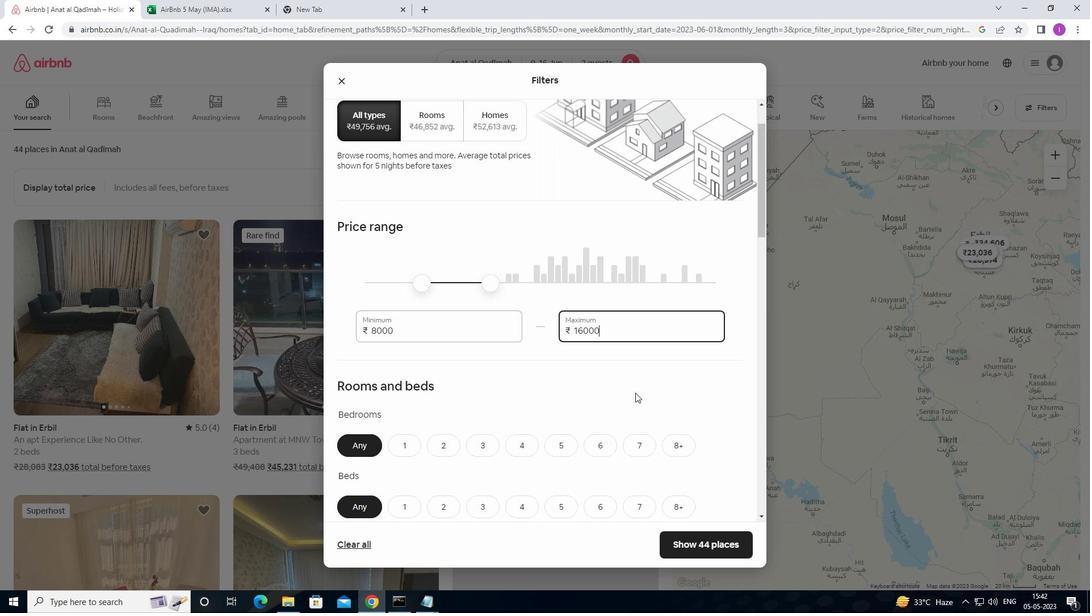 
Action: Mouse moved to (635, 391)
Screenshot: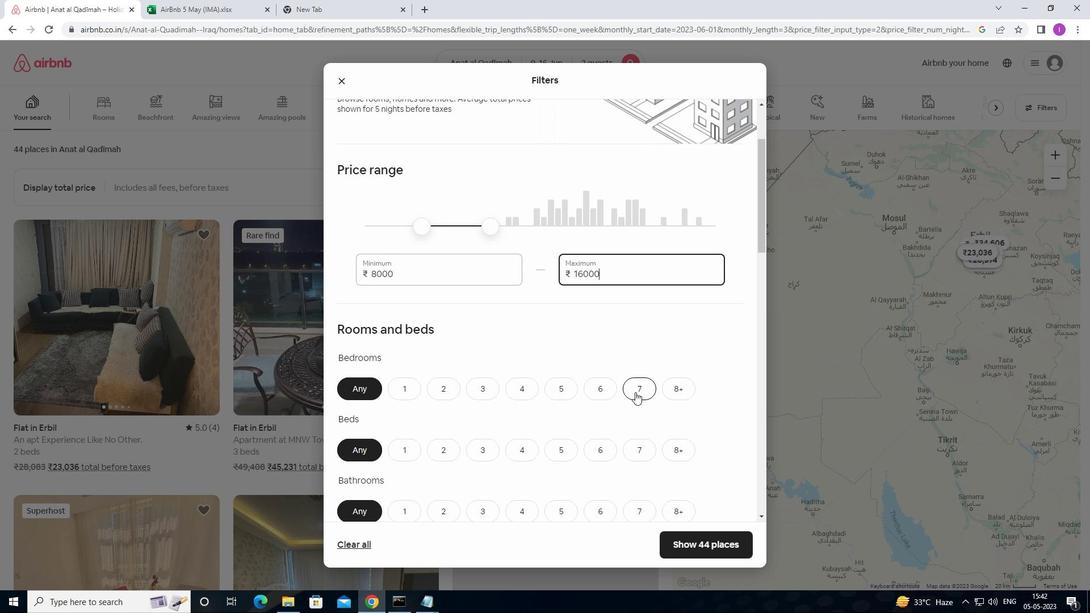 
Action: Mouse scrolled (635, 391) with delta (0, 0)
Screenshot: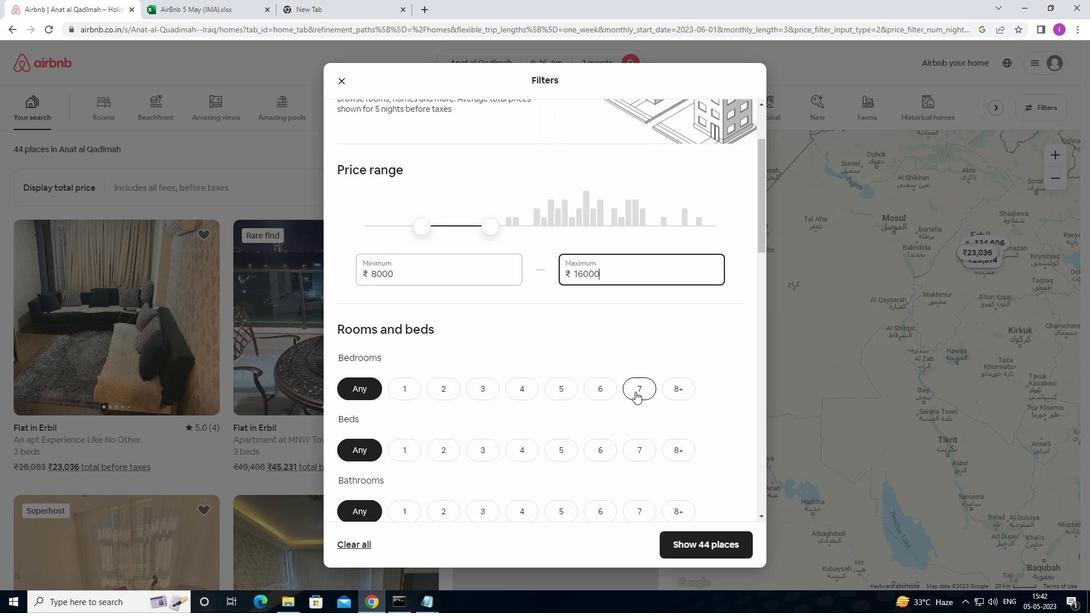 
Action: Mouse moved to (444, 327)
Screenshot: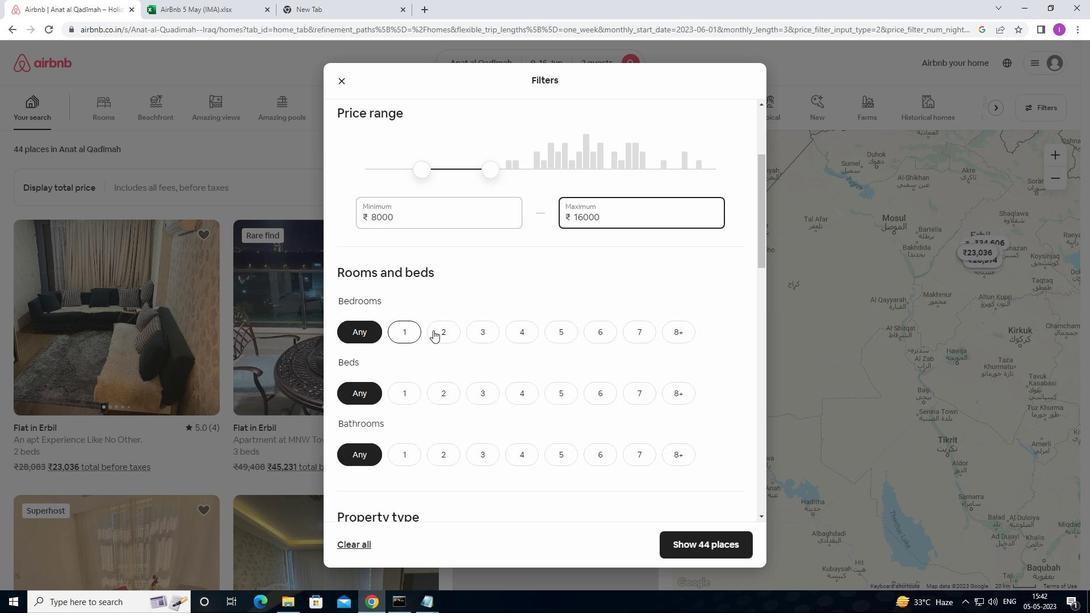 
Action: Mouse pressed left at (444, 327)
Screenshot: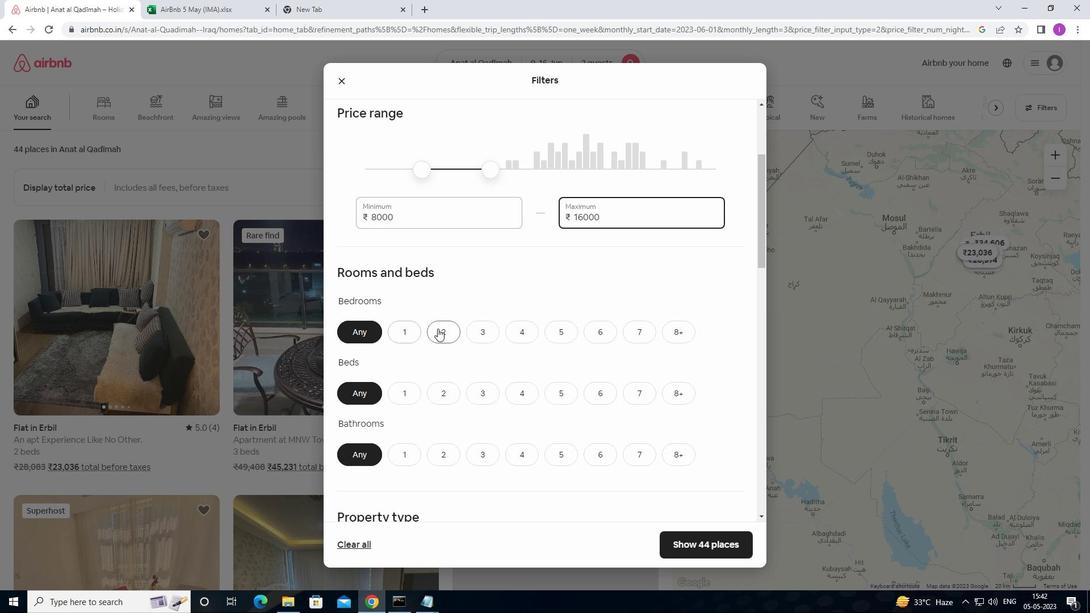 
Action: Mouse moved to (448, 389)
Screenshot: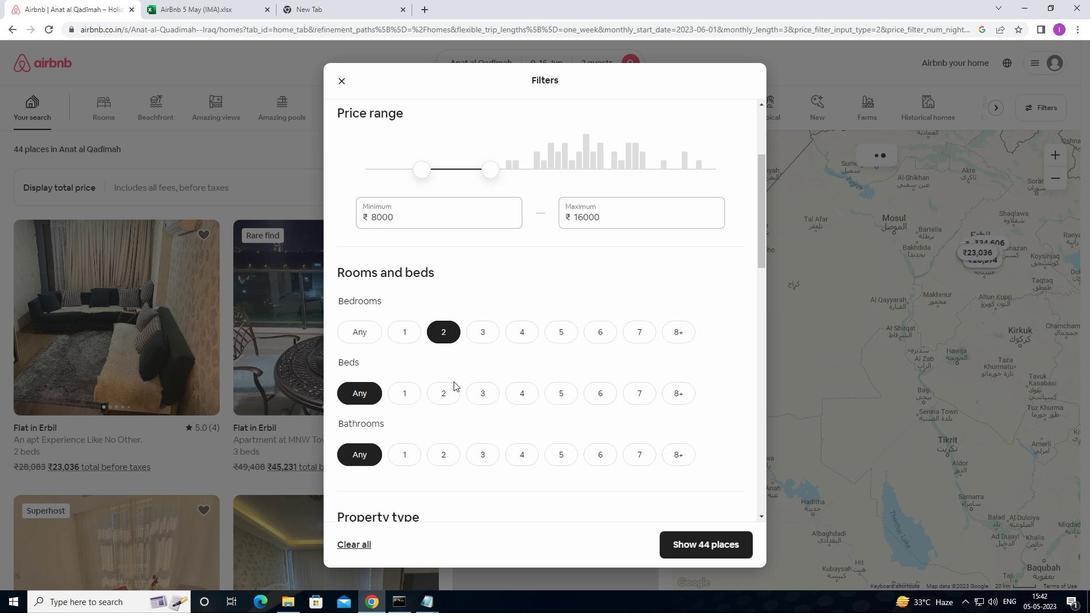 
Action: Mouse pressed left at (448, 389)
Screenshot: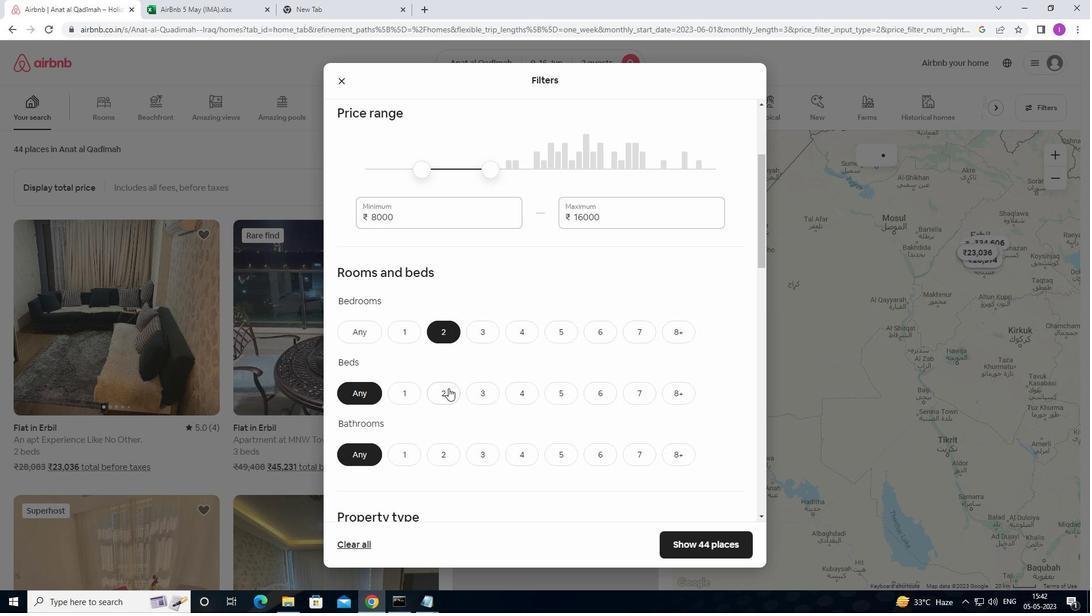 
Action: Mouse moved to (404, 452)
Screenshot: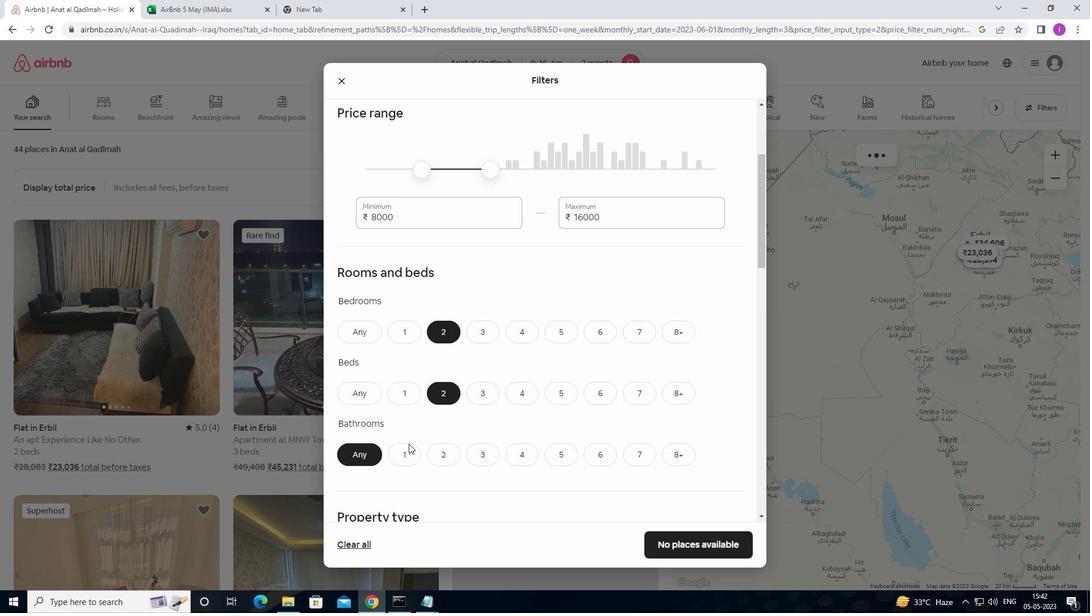 
Action: Mouse pressed left at (404, 452)
Screenshot: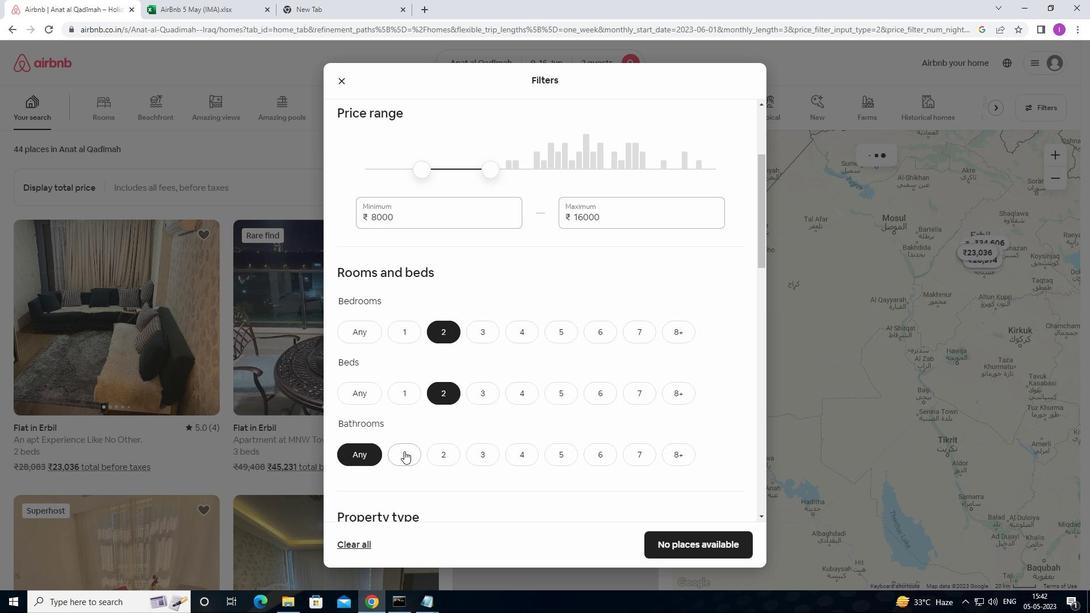 
Action: Mouse moved to (548, 375)
Screenshot: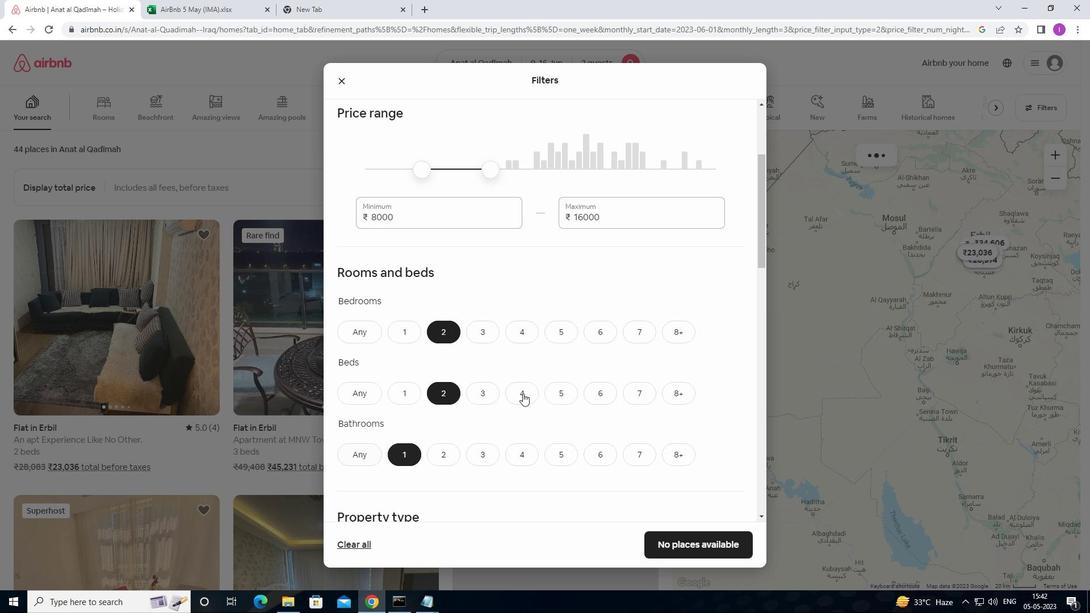 
Action: Mouse scrolled (548, 375) with delta (0, 0)
Screenshot: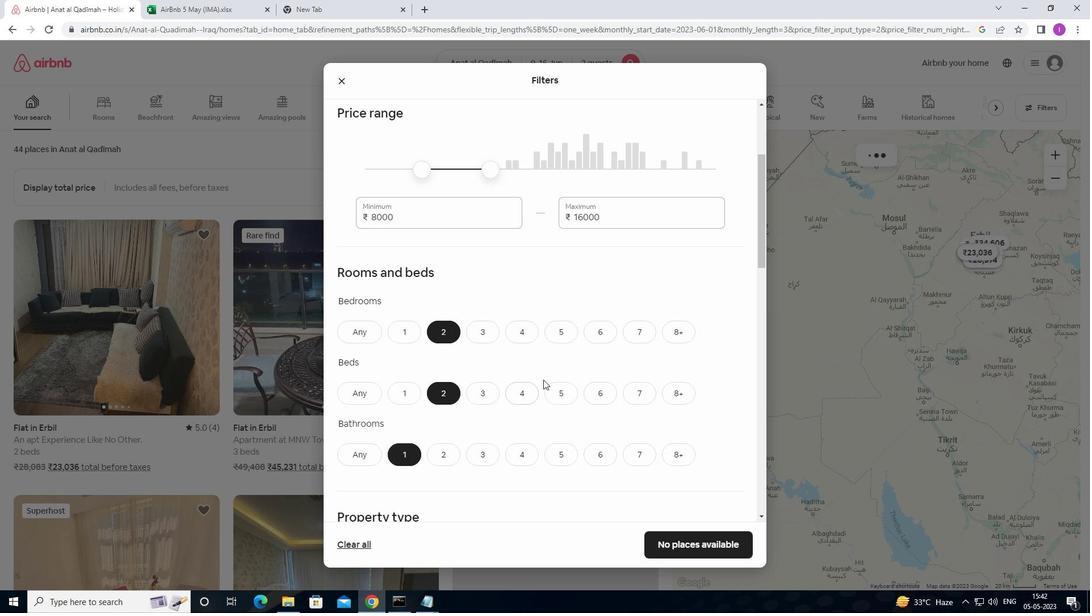 
Action: Mouse scrolled (548, 375) with delta (0, 0)
Screenshot: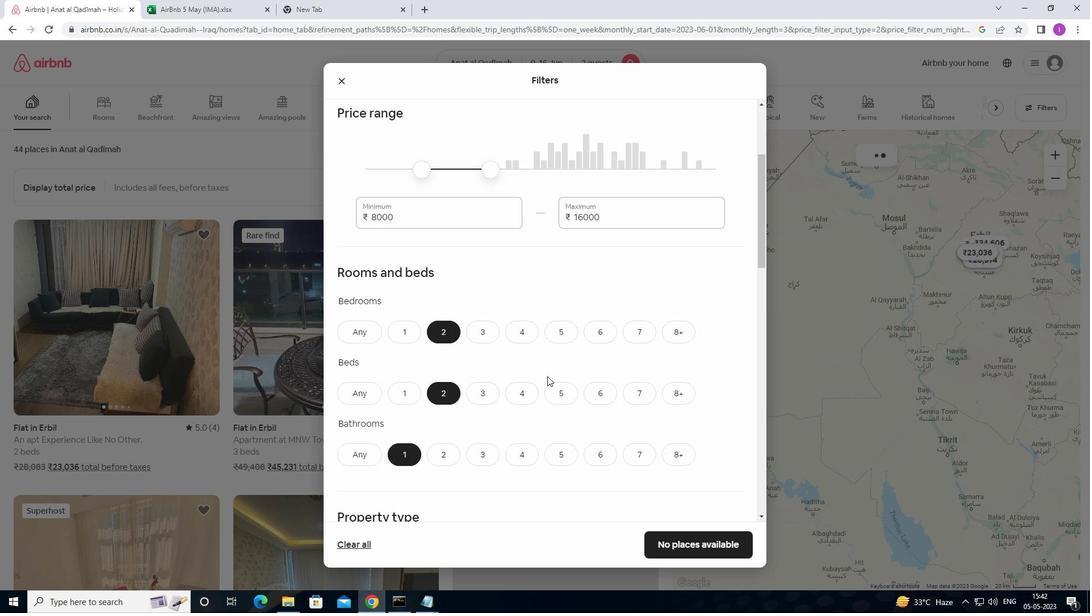 
Action: Mouse scrolled (548, 375) with delta (0, 0)
Screenshot: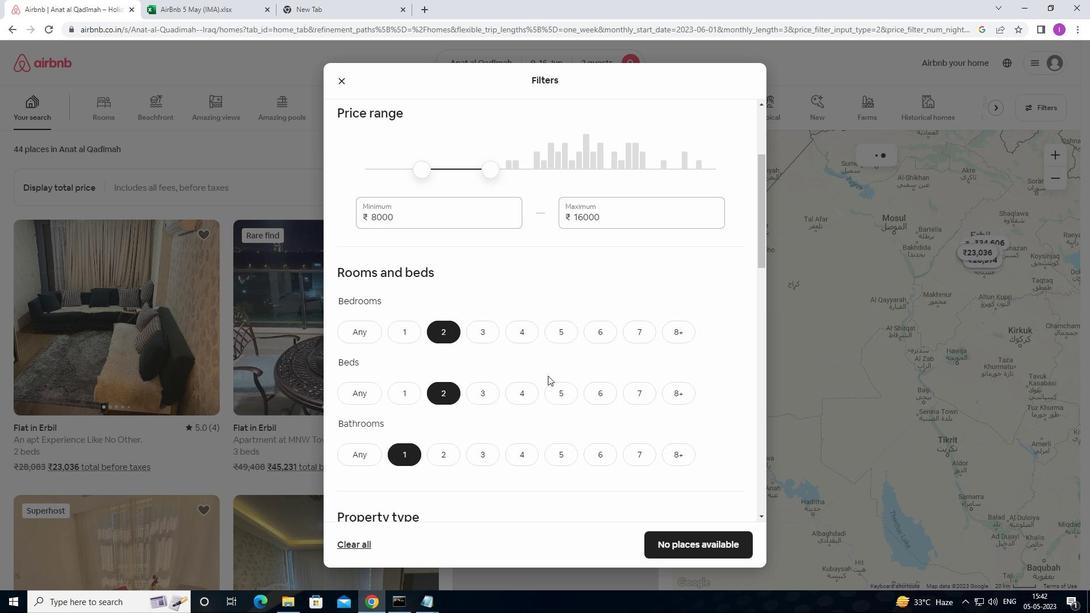 
Action: Mouse moved to (548, 375)
Screenshot: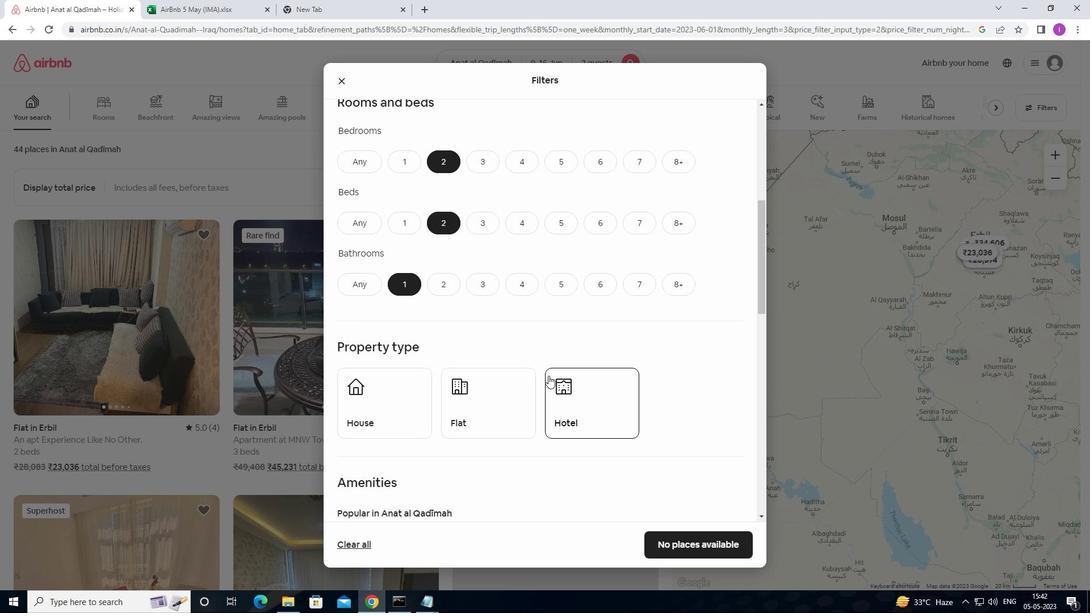
Action: Mouse scrolled (548, 375) with delta (0, 0)
Screenshot: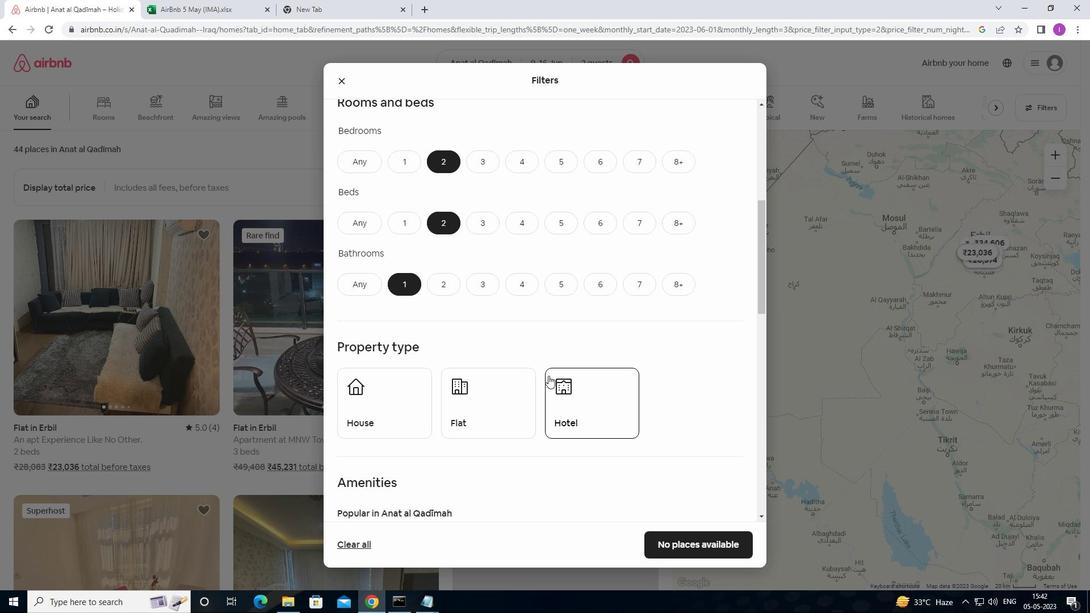 
Action: Mouse moved to (378, 368)
Screenshot: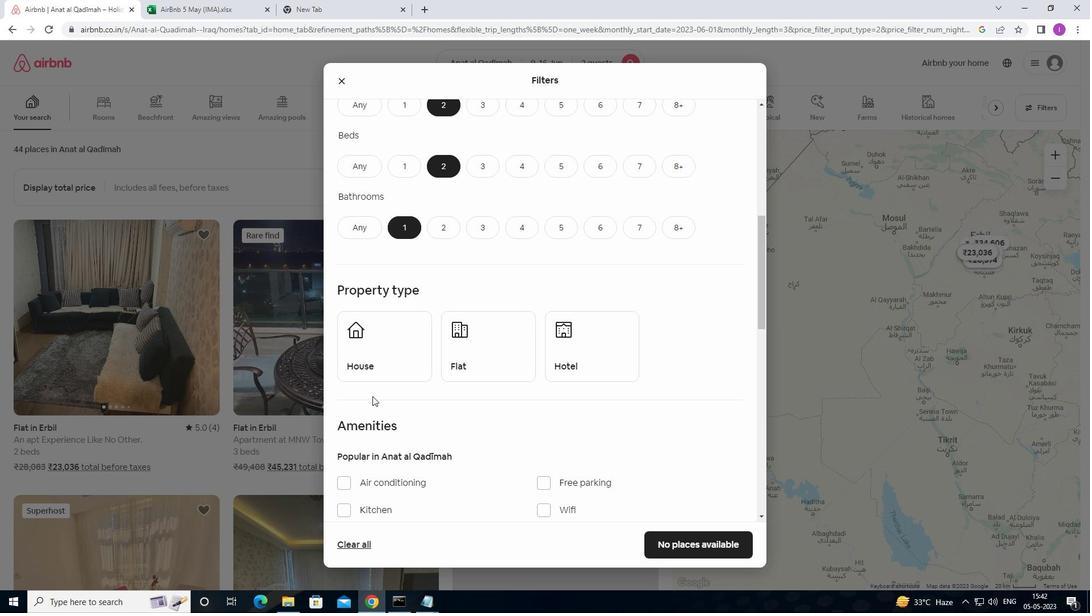 
Action: Mouse pressed left at (378, 368)
Screenshot: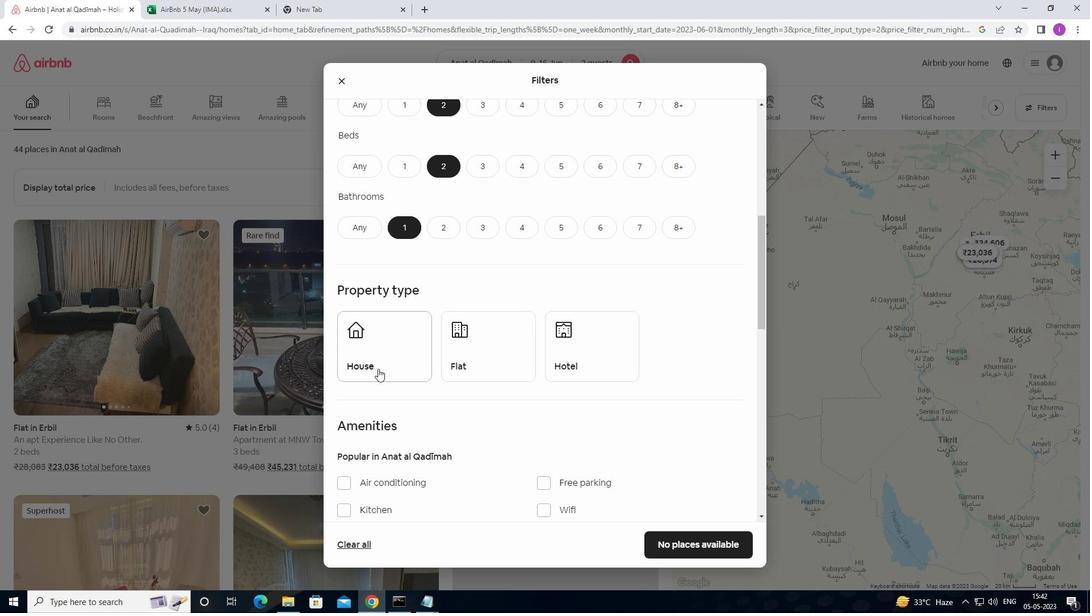 
Action: Mouse moved to (469, 365)
Screenshot: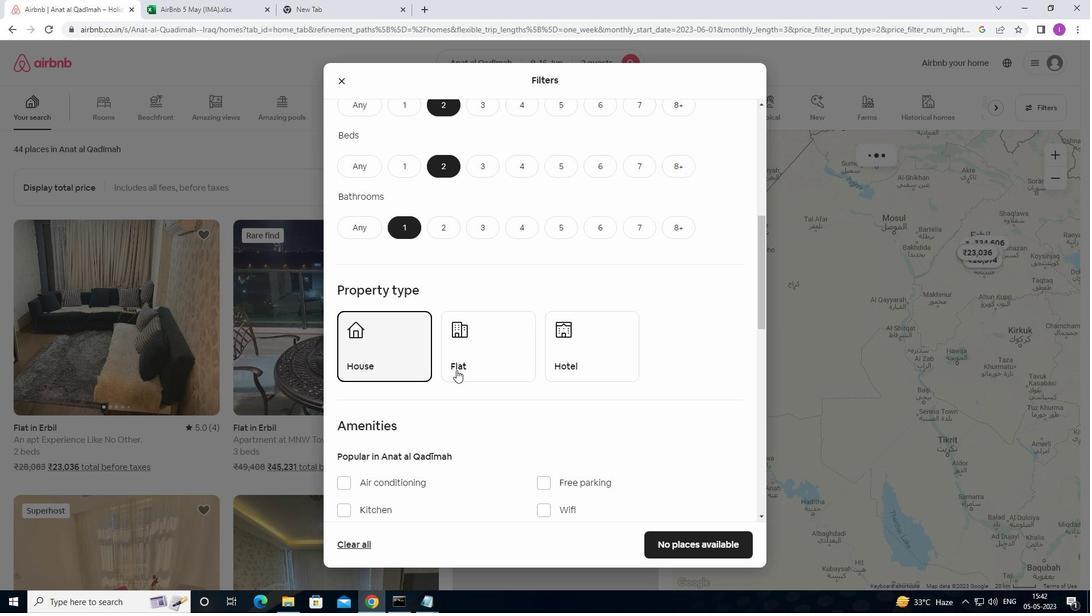 
Action: Mouse pressed left at (469, 365)
Screenshot: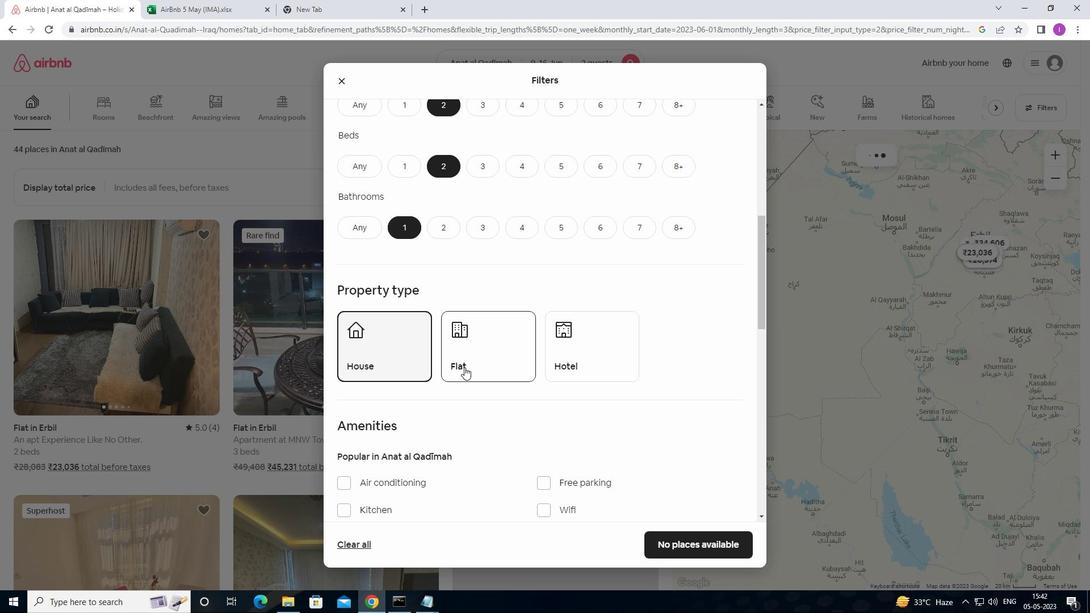 
Action: Mouse moved to (499, 407)
Screenshot: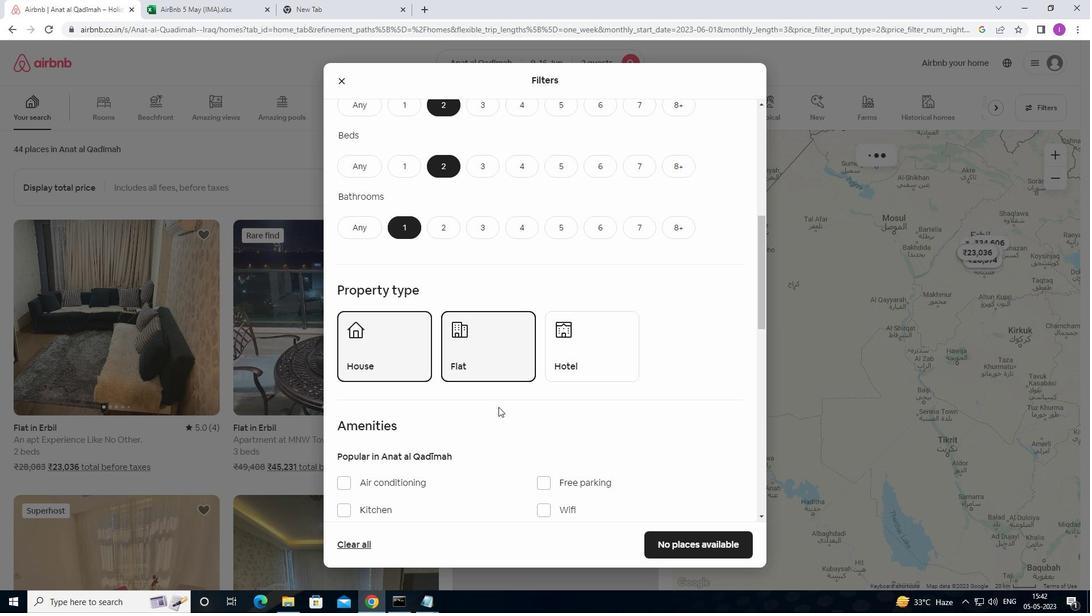 
Action: Mouse scrolled (499, 407) with delta (0, 0)
Screenshot: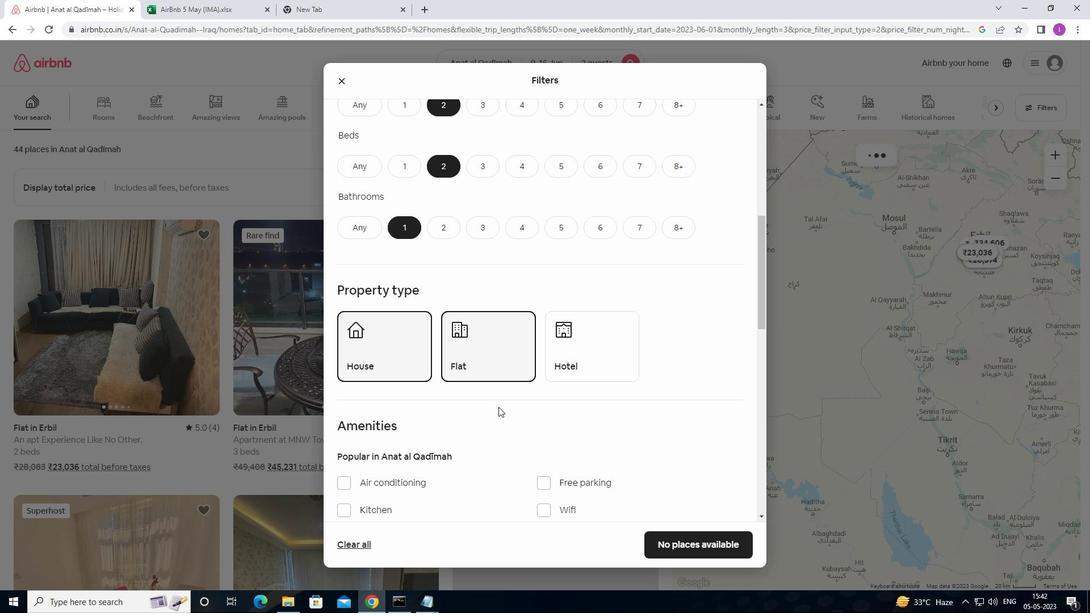 
Action: Mouse moved to (504, 409)
Screenshot: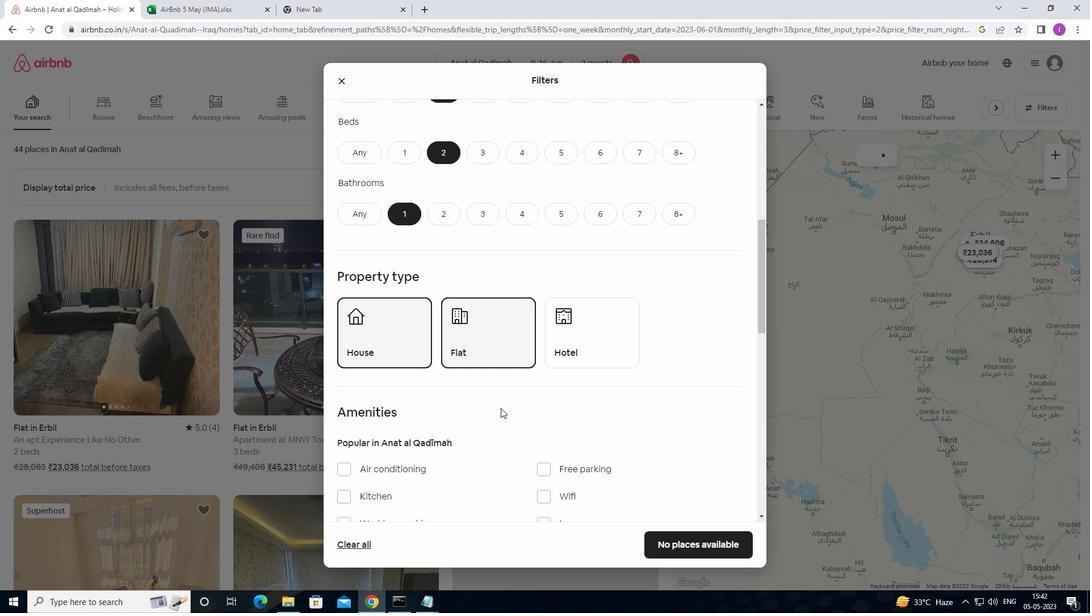 
Action: Mouse scrolled (504, 408) with delta (0, 0)
Screenshot: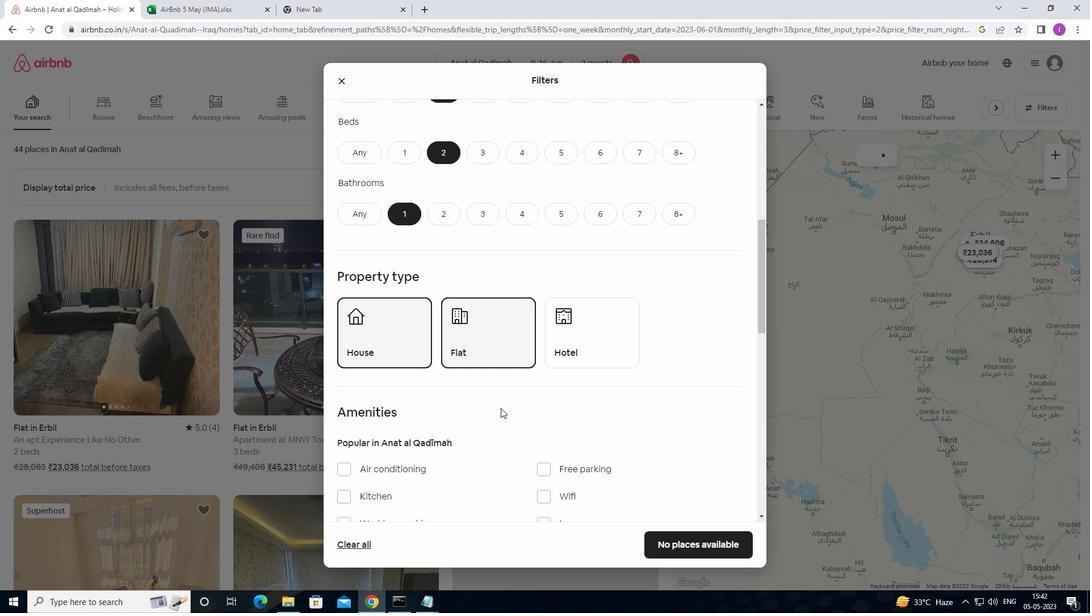 
Action: Mouse moved to (511, 410)
Screenshot: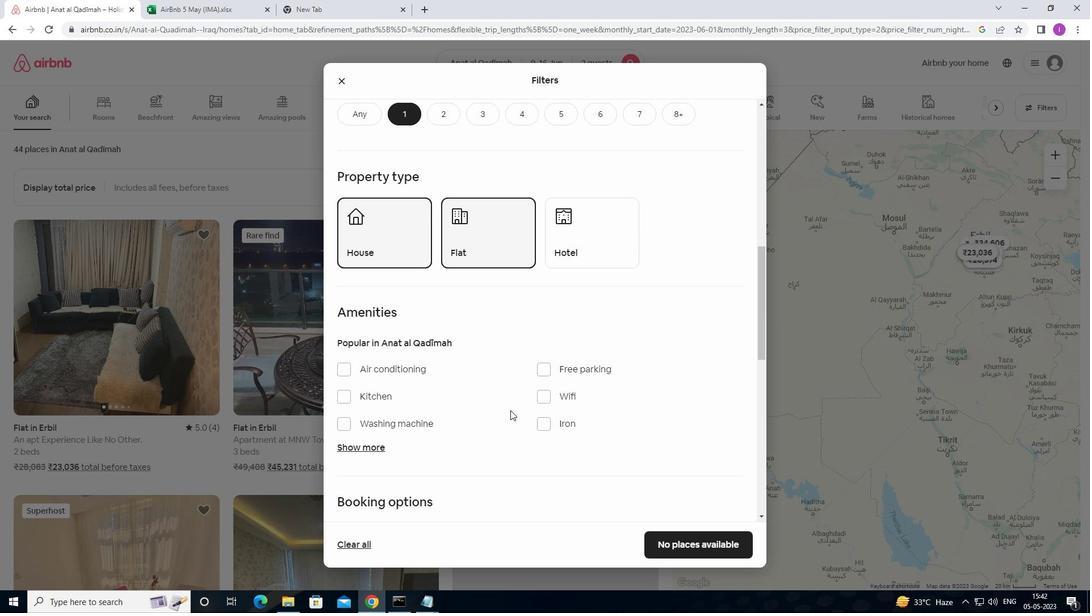 
Action: Mouse scrolled (511, 409) with delta (0, 0)
Screenshot: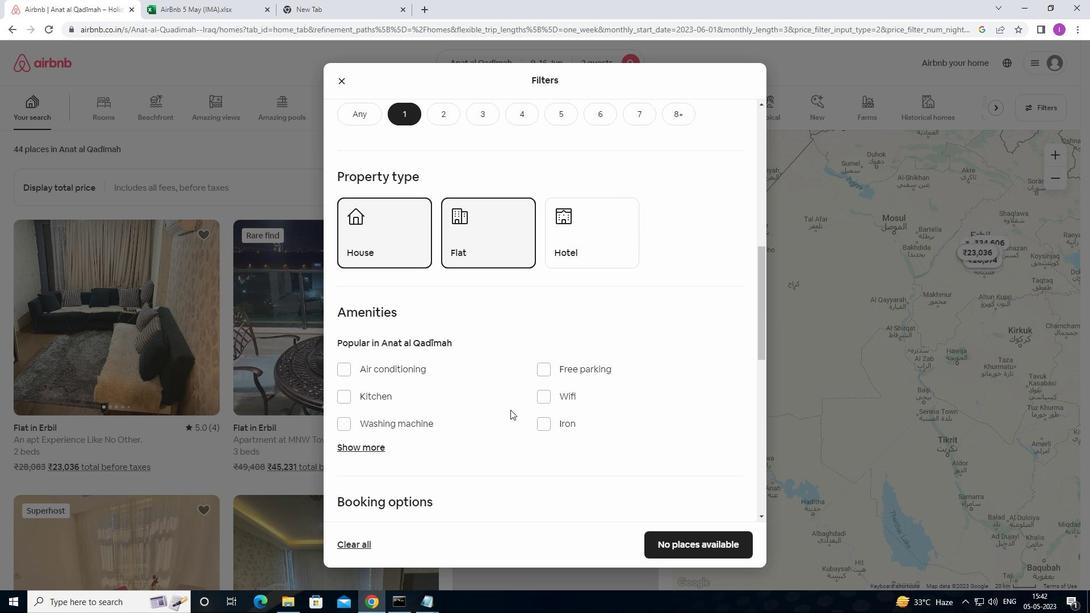 
Action: Mouse moved to (344, 366)
Screenshot: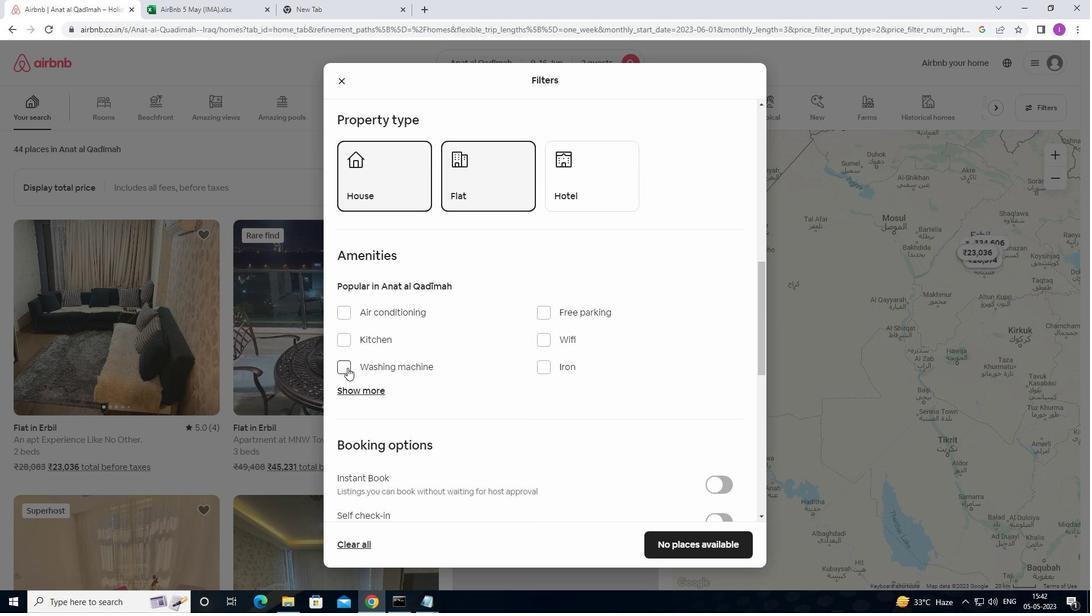 
Action: Mouse pressed left at (344, 366)
Screenshot: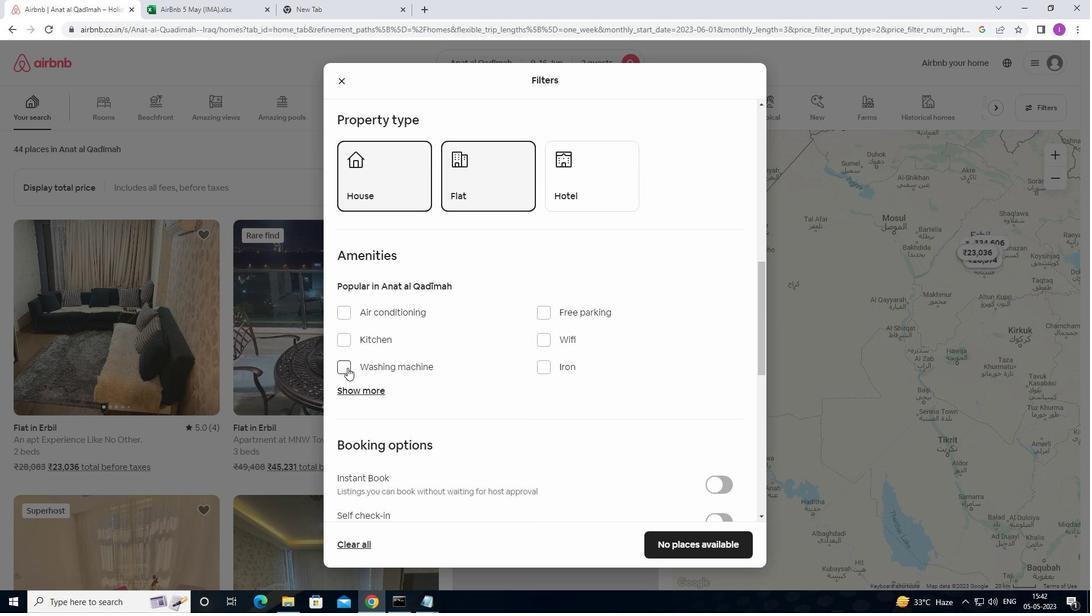 
Action: Mouse moved to (504, 398)
Screenshot: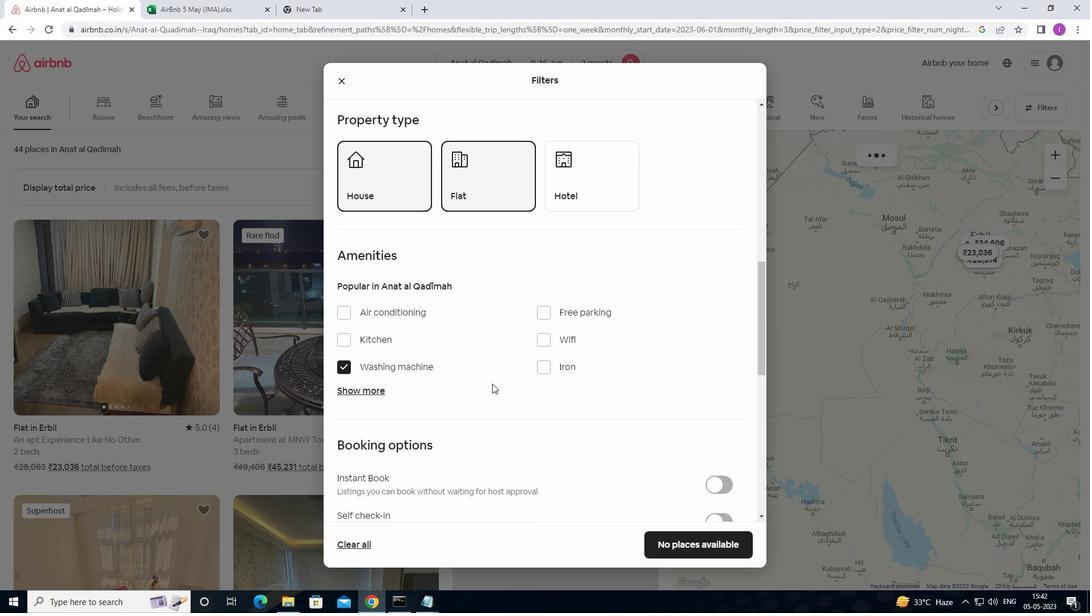 
Action: Mouse scrolled (504, 398) with delta (0, 0)
Screenshot: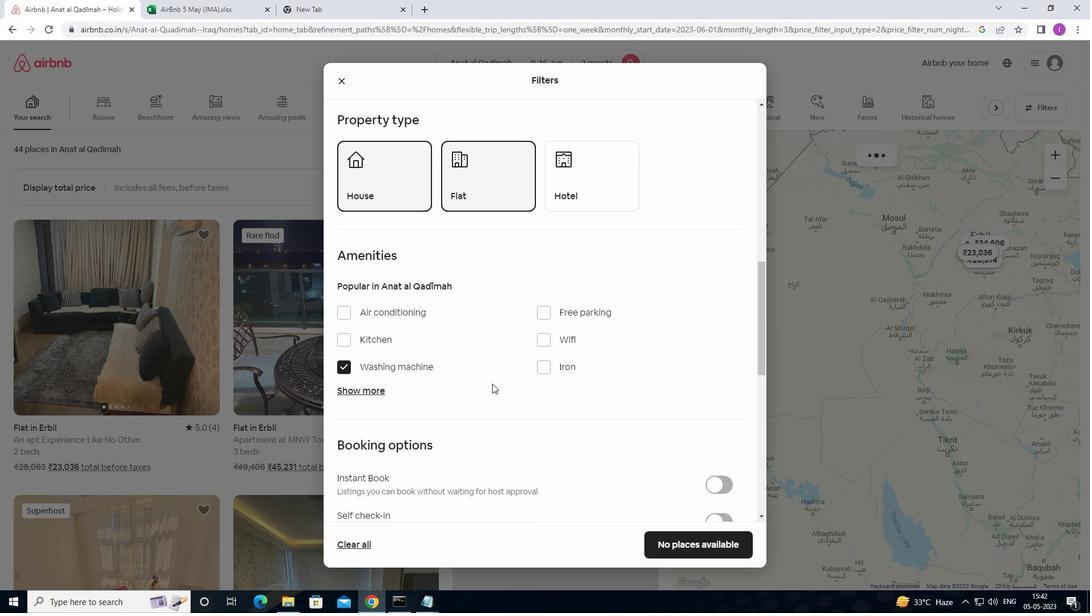 
Action: Mouse moved to (513, 409)
Screenshot: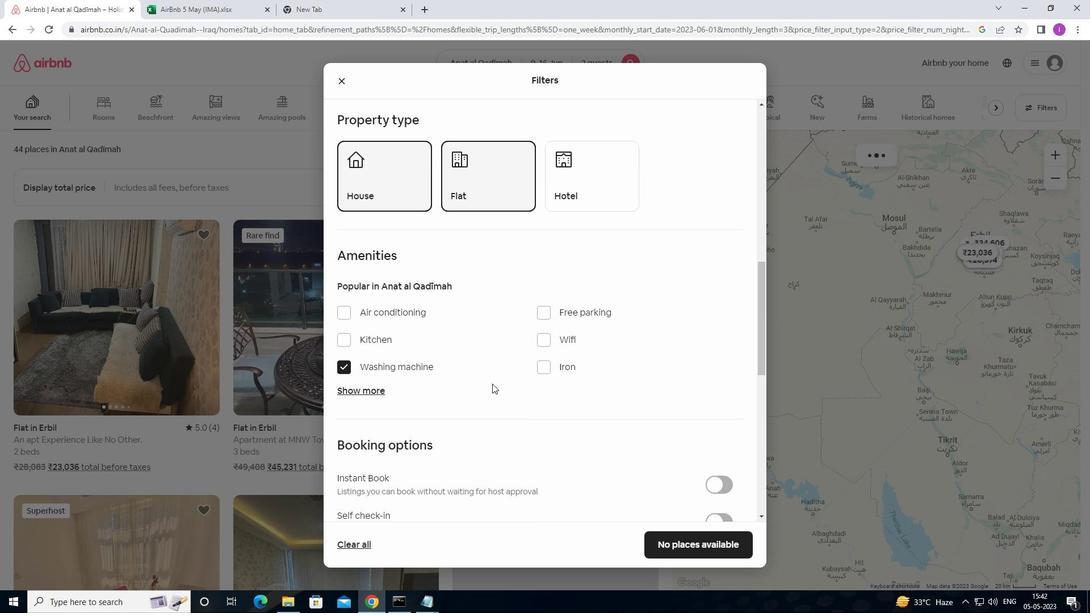 
Action: Mouse scrolled (513, 408) with delta (0, 0)
Screenshot: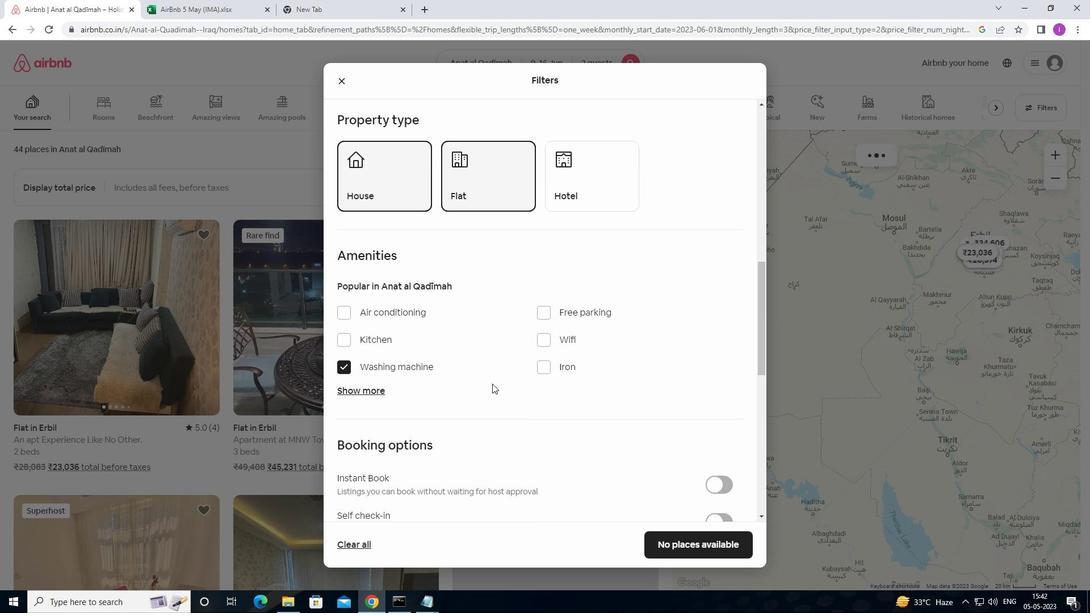 
Action: Mouse moved to (535, 417)
Screenshot: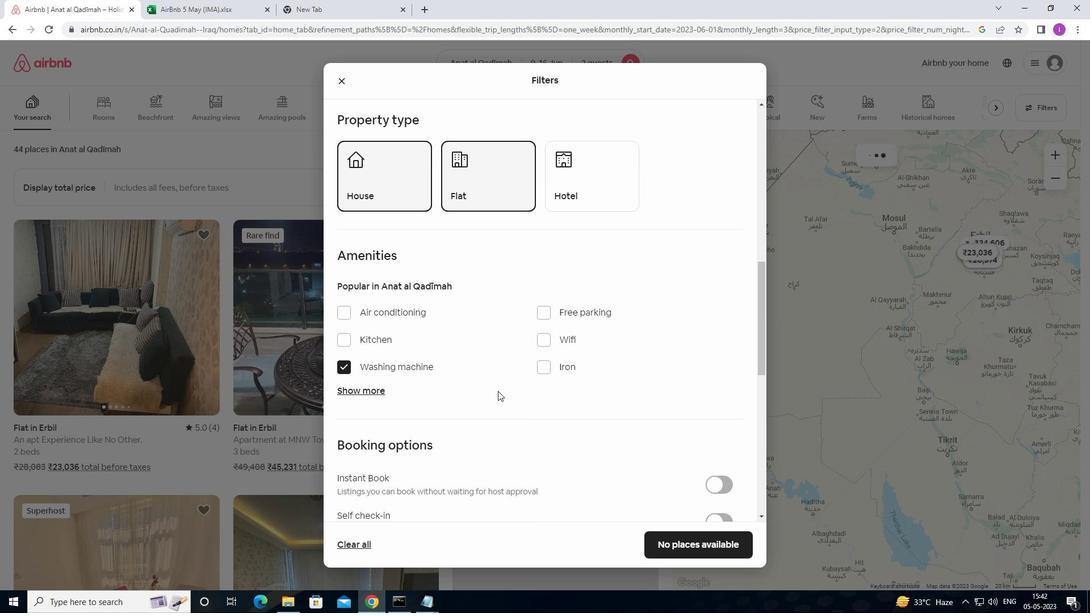 
Action: Mouse scrolled (535, 416) with delta (0, 0)
Screenshot: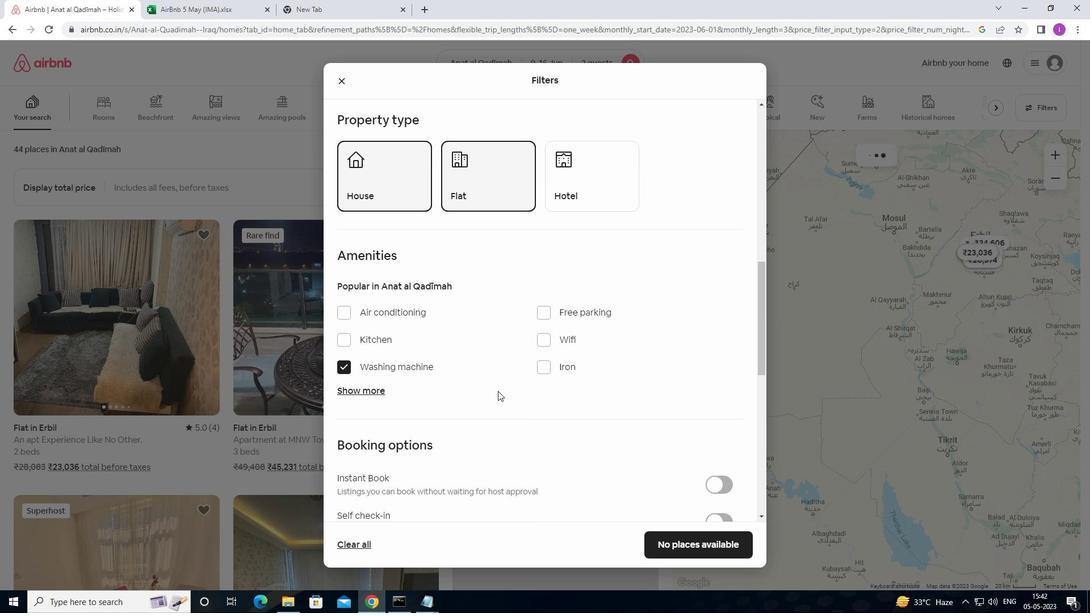 
Action: Mouse moved to (726, 356)
Screenshot: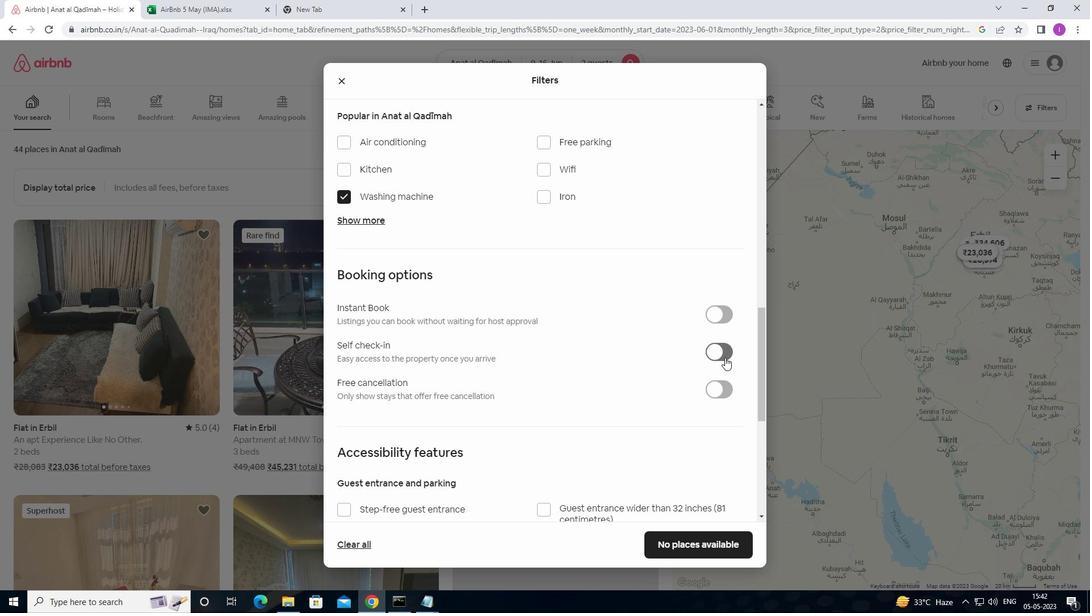 
Action: Mouse pressed left at (726, 356)
Screenshot: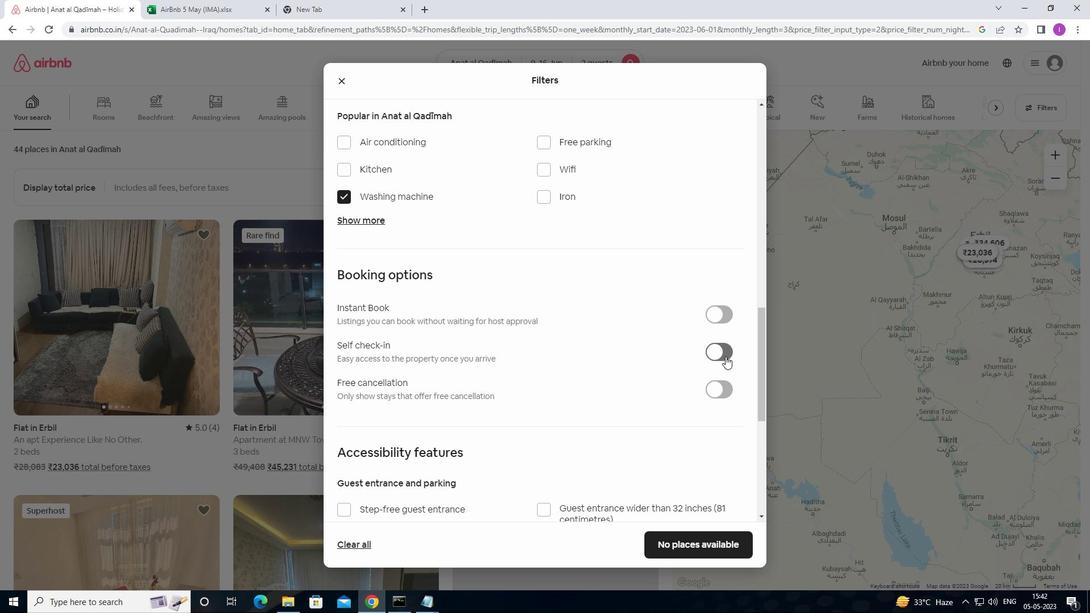 
Action: Mouse moved to (571, 421)
Screenshot: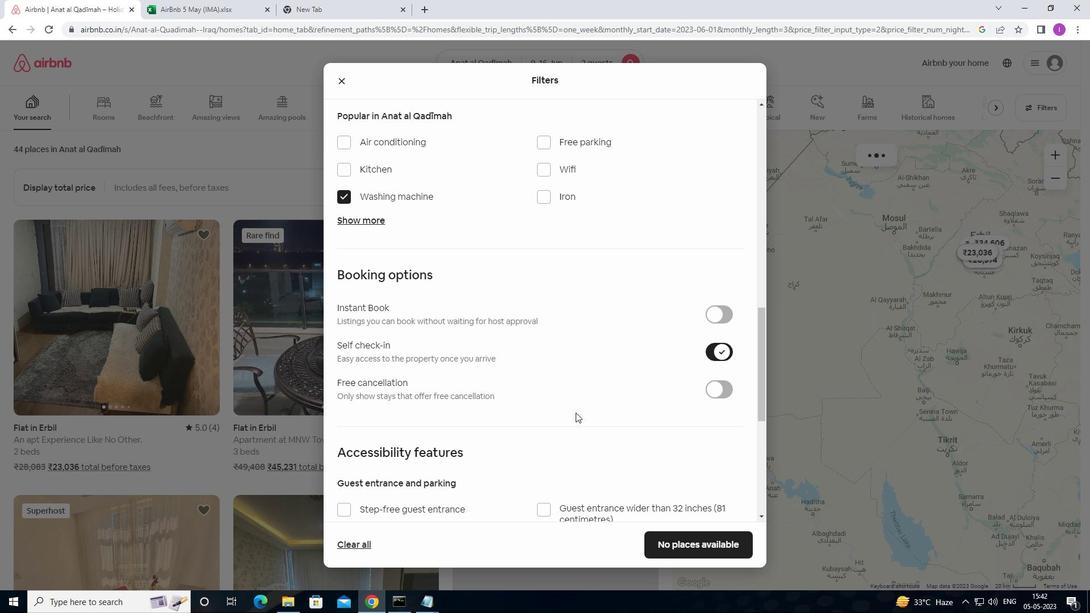 
Action: Mouse scrolled (571, 420) with delta (0, 0)
Screenshot: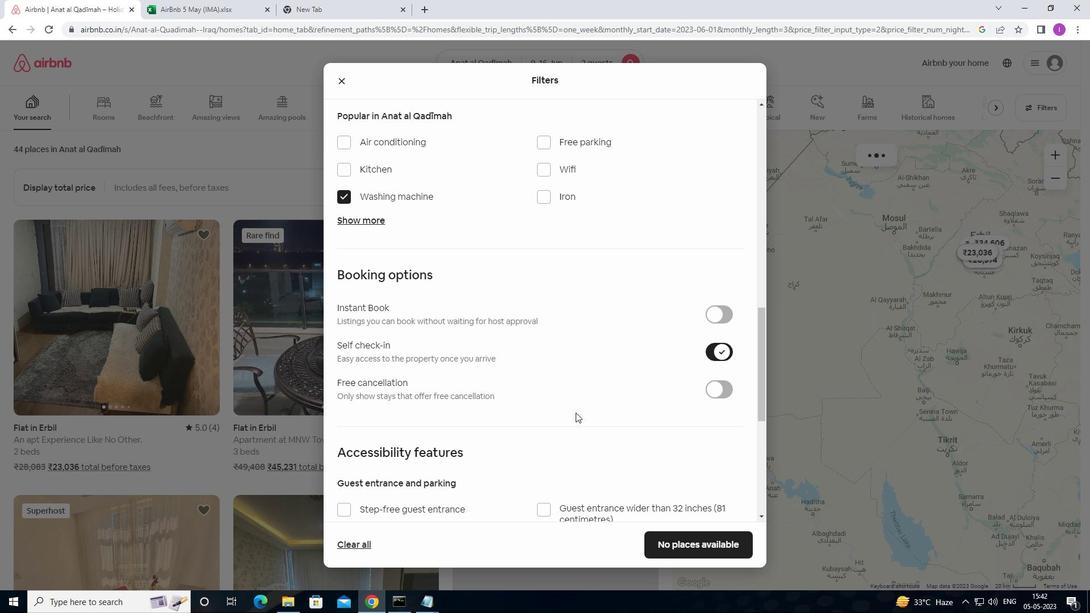 
Action: Mouse moved to (571, 423)
Screenshot: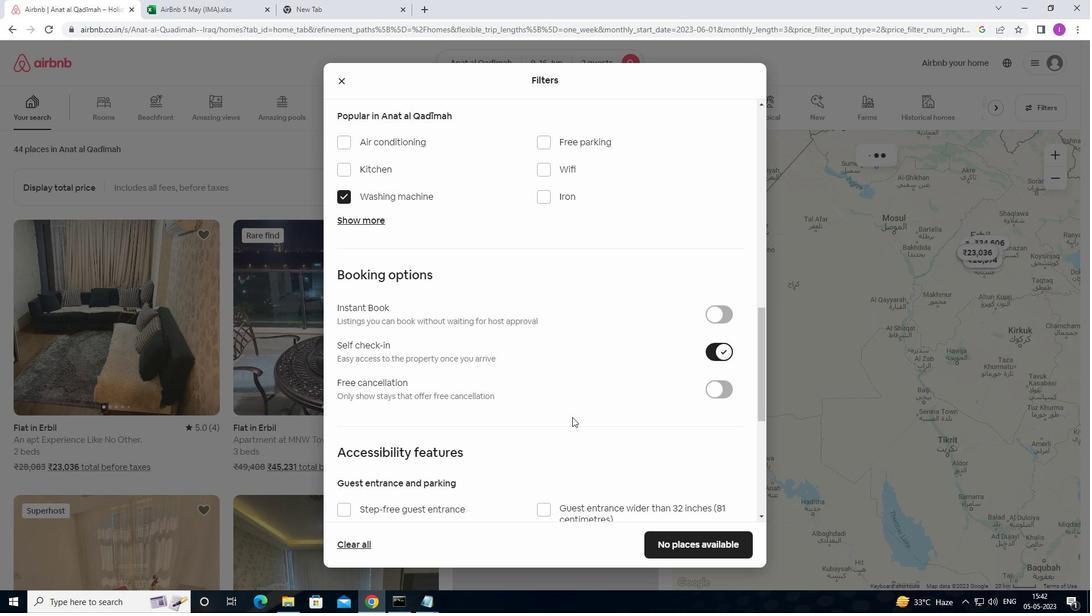 
Action: Mouse scrolled (571, 423) with delta (0, 0)
Screenshot: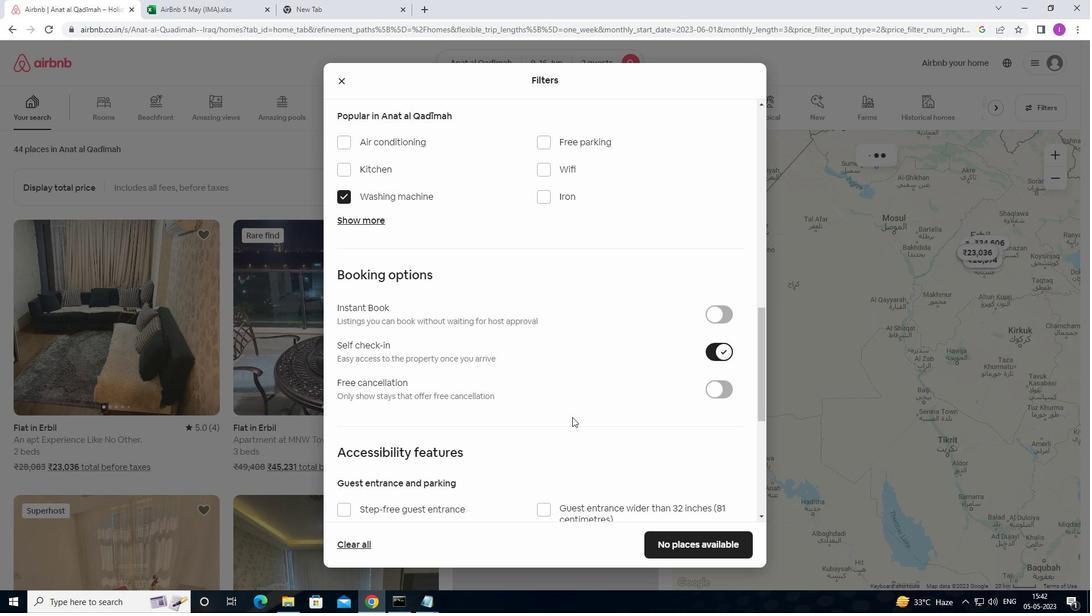 
Action: Mouse moved to (571, 426)
Screenshot: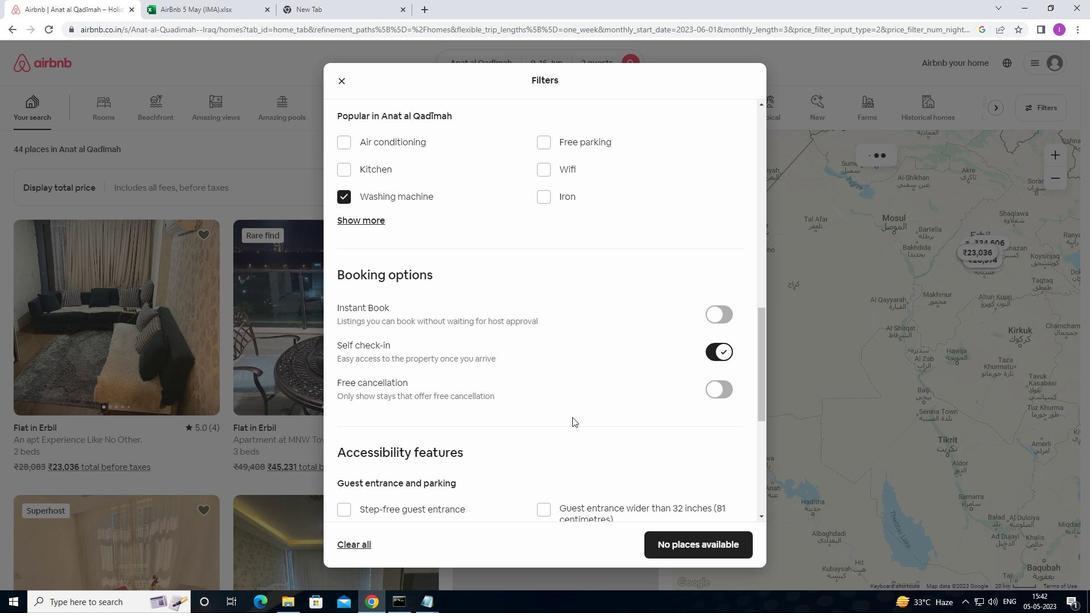 
Action: Mouse scrolled (571, 425) with delta (0, 0)
Screenshot: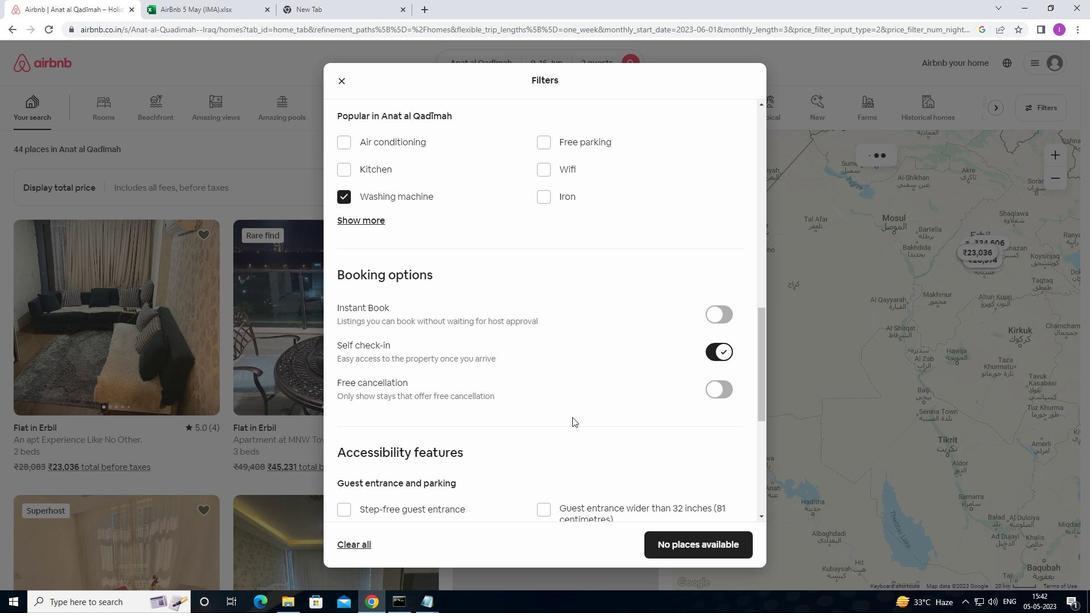 
Action: Mouse moved to (571, 427)
Screenshot: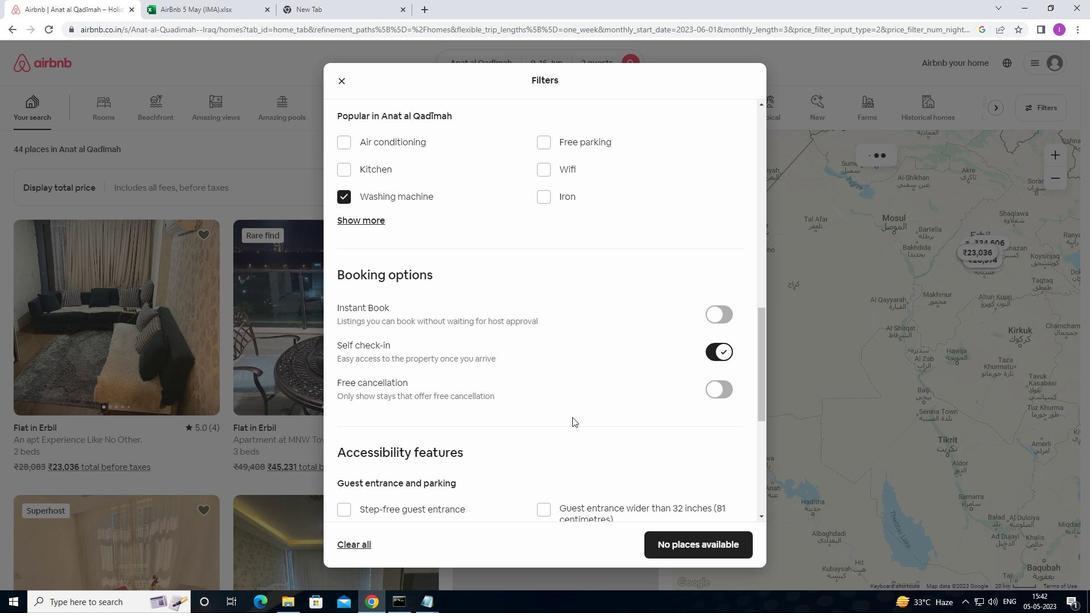
Action: Mouse scrolled (571, 426) with delta (0, 0)
Screenshot: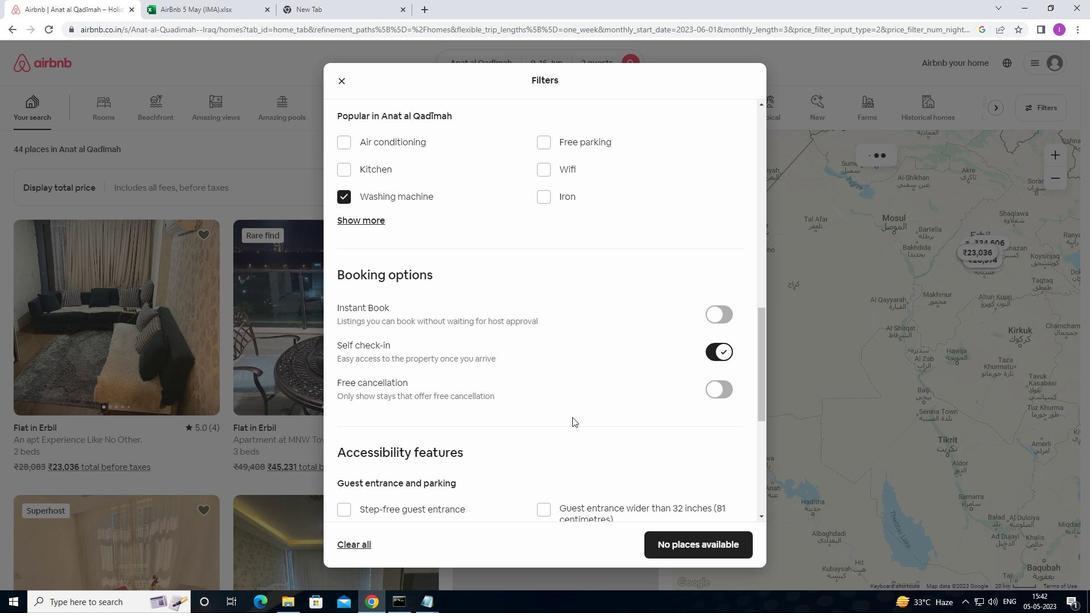 
Action: Mouse moved to (568, 427)
Screenshot: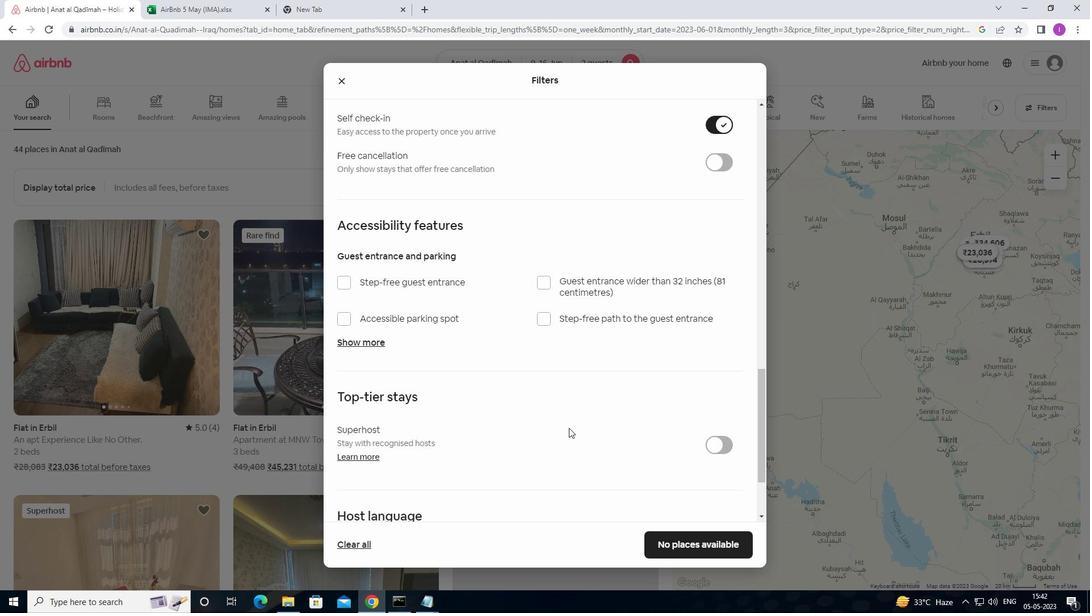 
Action: Mouse scrolled (568, 427) with delta (0, 0)
Screenshot: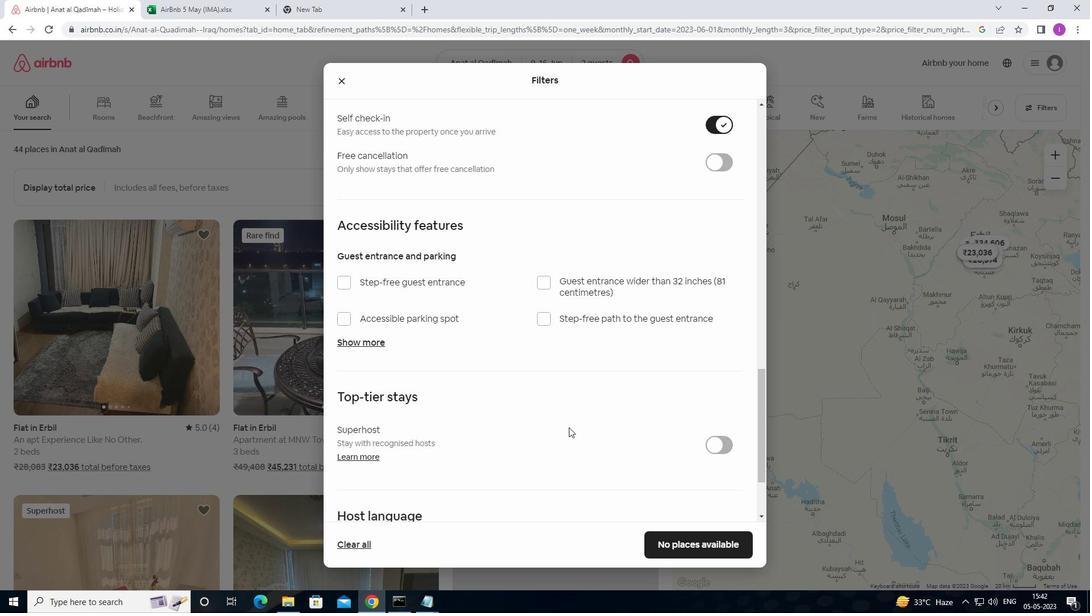 
Action: Mouse scrolled (568, 427) with delta (0, 0)
Screenshot: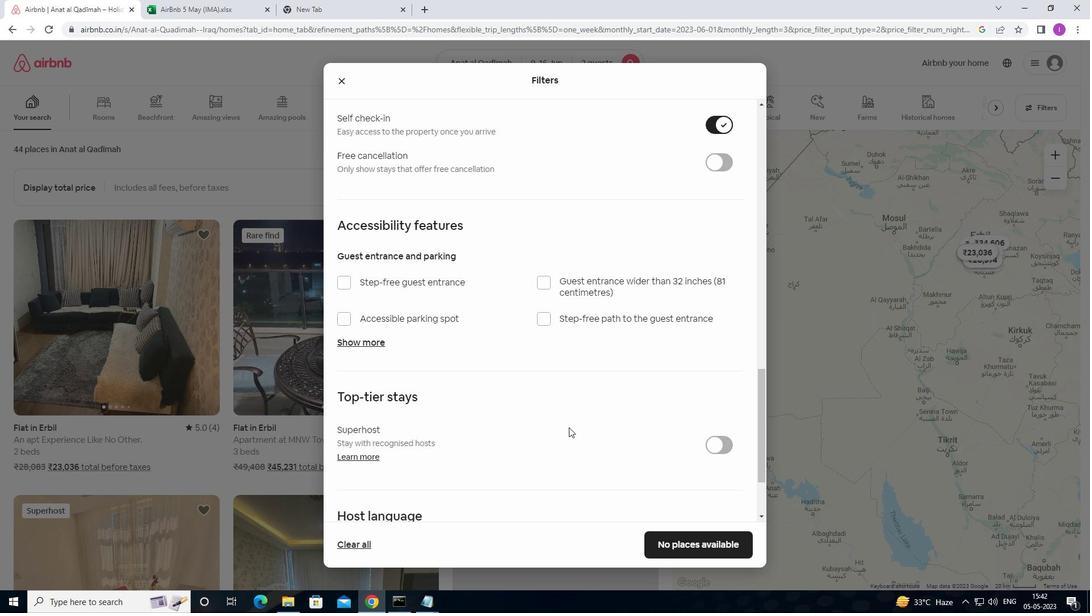 
Action: Mouse moved to (568, 427)
Screenshot: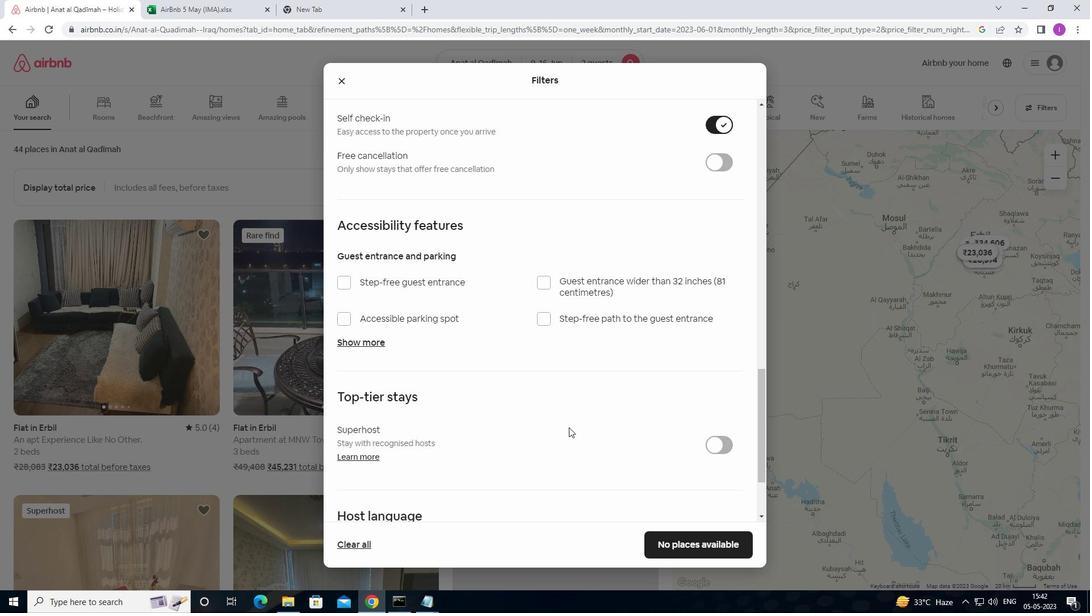 
Action: Mouse scrolled (568, 427) with delta (0, 0)
Screenshot: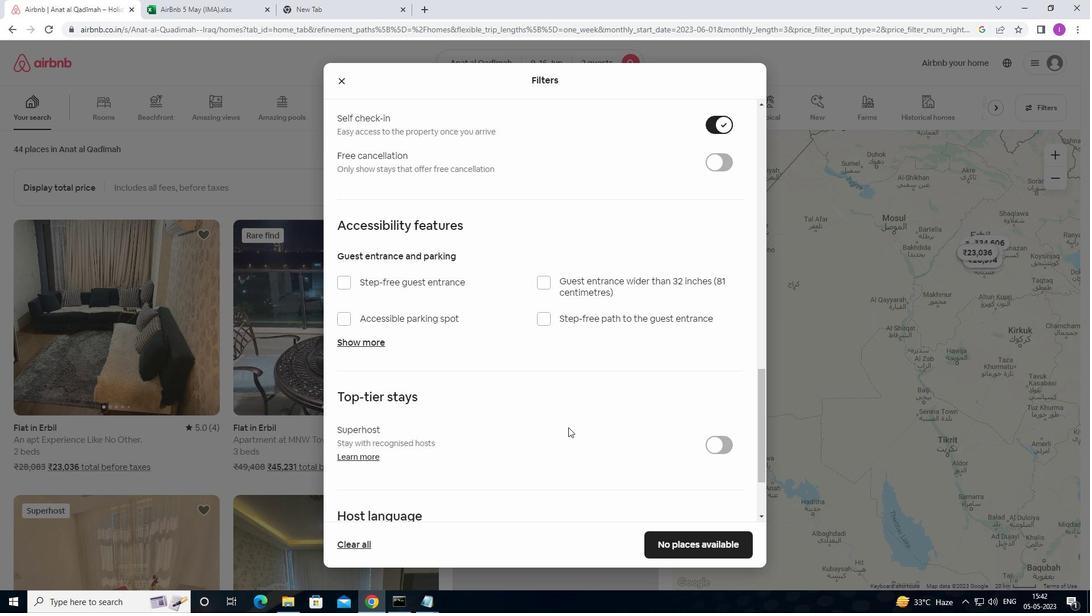 
Action: Mouse scrolled (568, 427) with delta (0, 0)
Screenshot: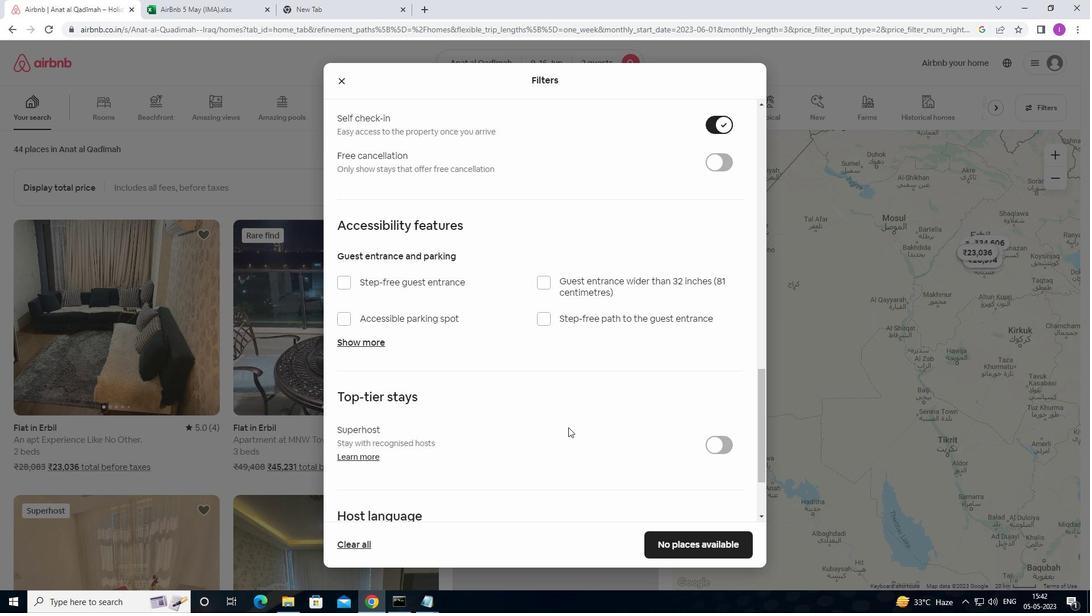 
Action: Mouse moved to (569, 426)
Screenshot: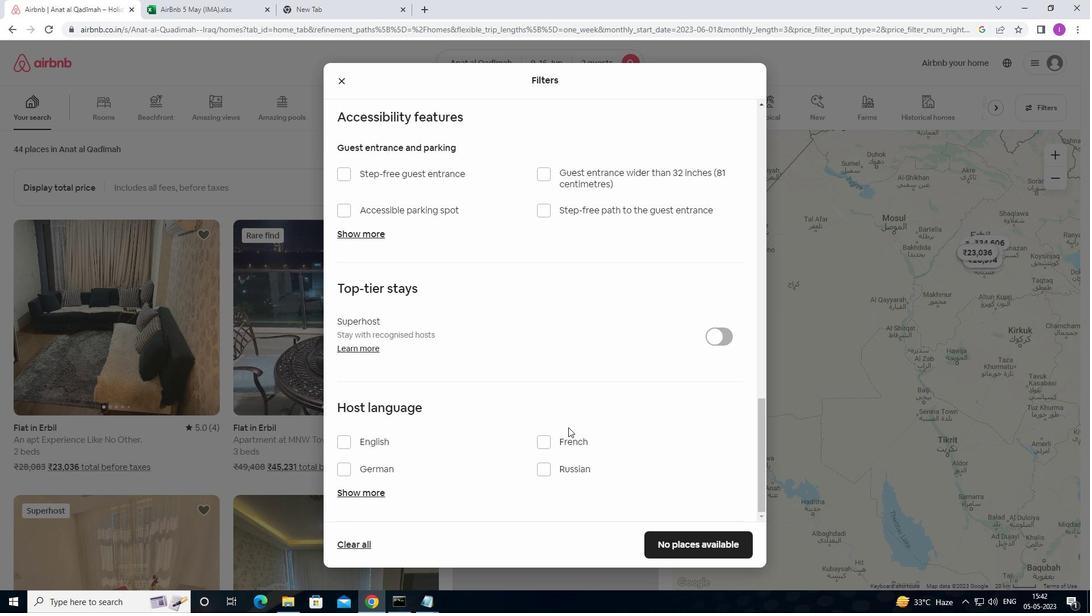 
Action: Mouse scrolled (569, 425) with delta (0, 0)
Screenshot: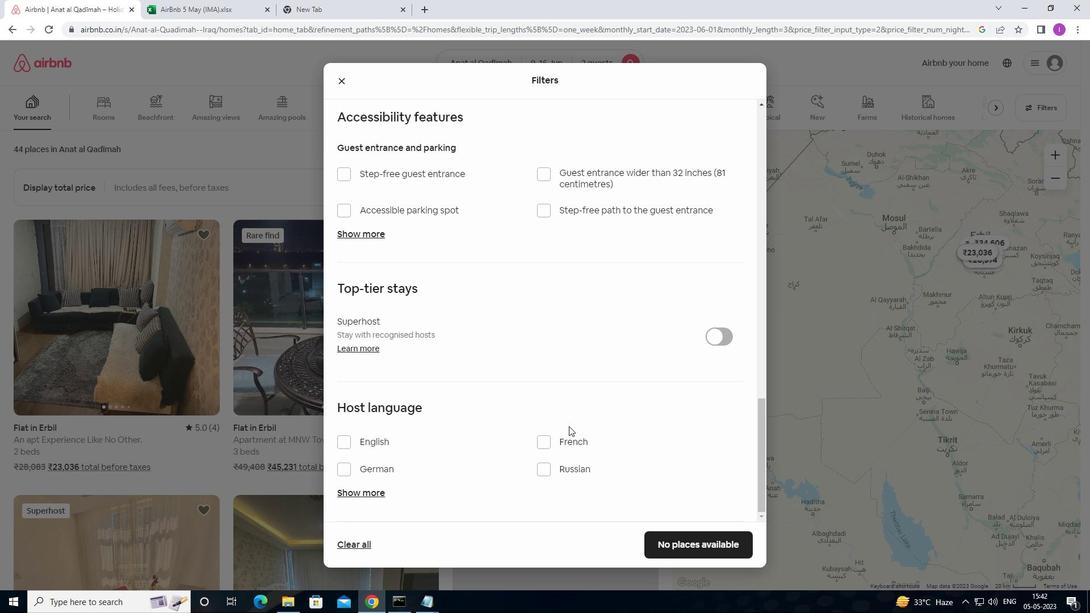 
Action: Mouse scrolled (569, 425) with delta (0, 0)
Screenshot: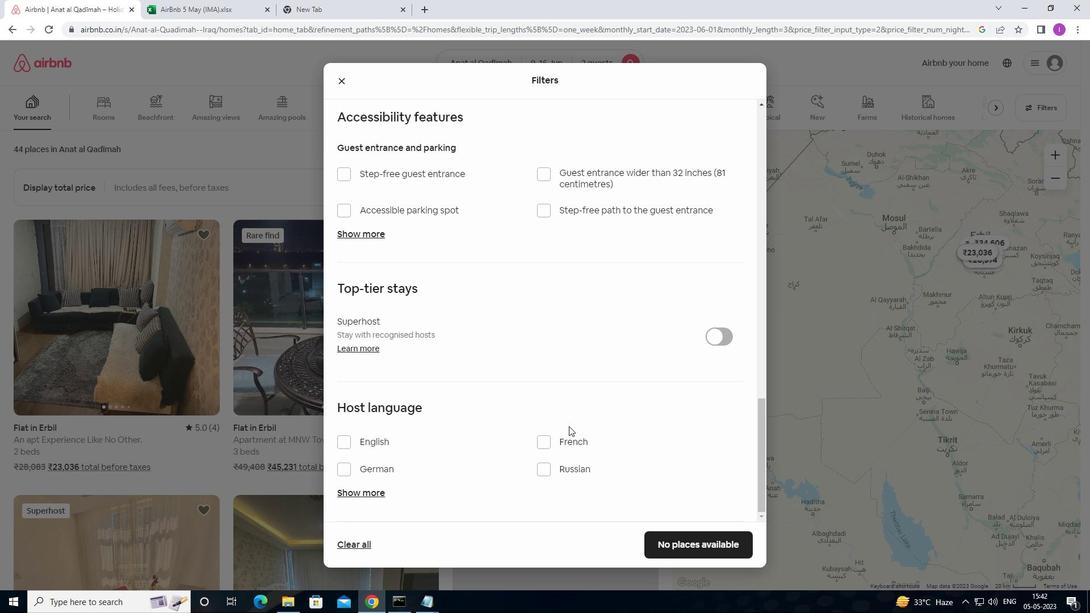 
Action: Mouse scrolled (569, 425) with delta (0, 0)
Screenshot: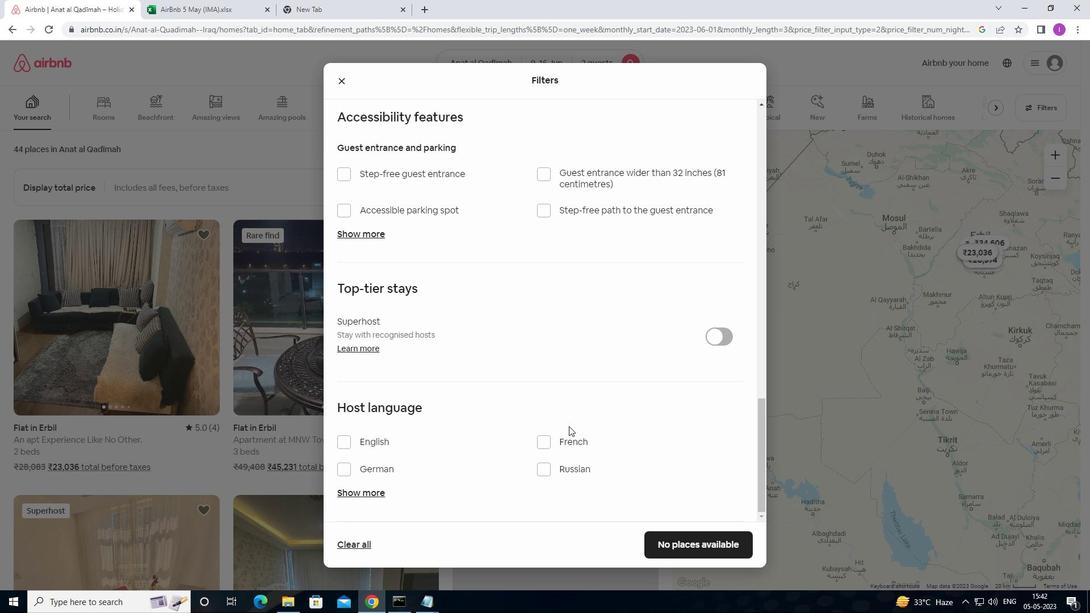 
Action: Mouse moved to (348, 442)
Screenshot: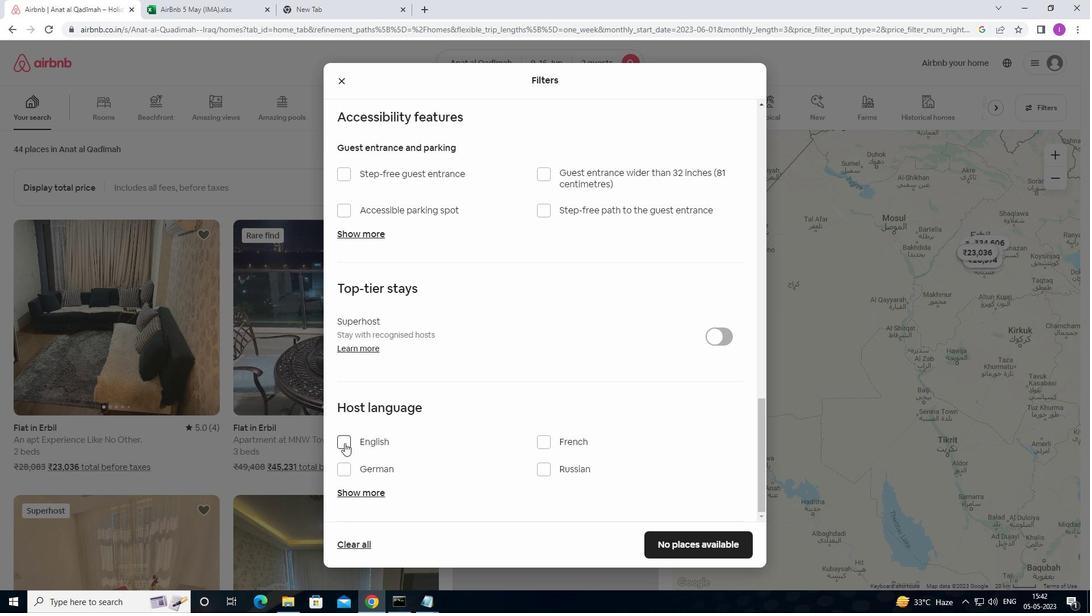 
Action: Mouse pressed left at (348, 442)
Screenshot: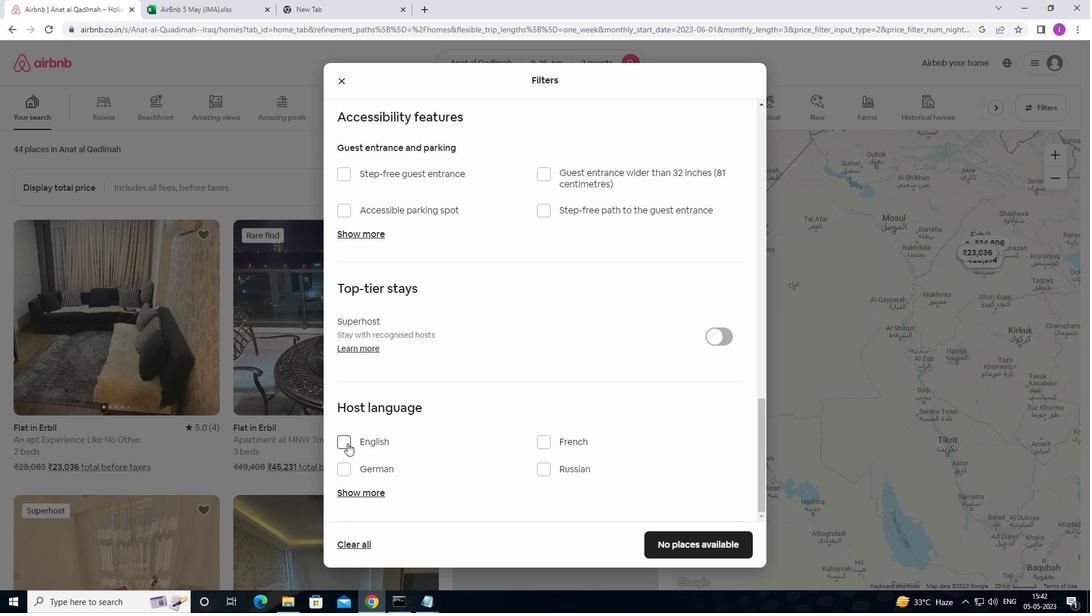 
Action: Mouse moved to (705, 548)
Screenshot: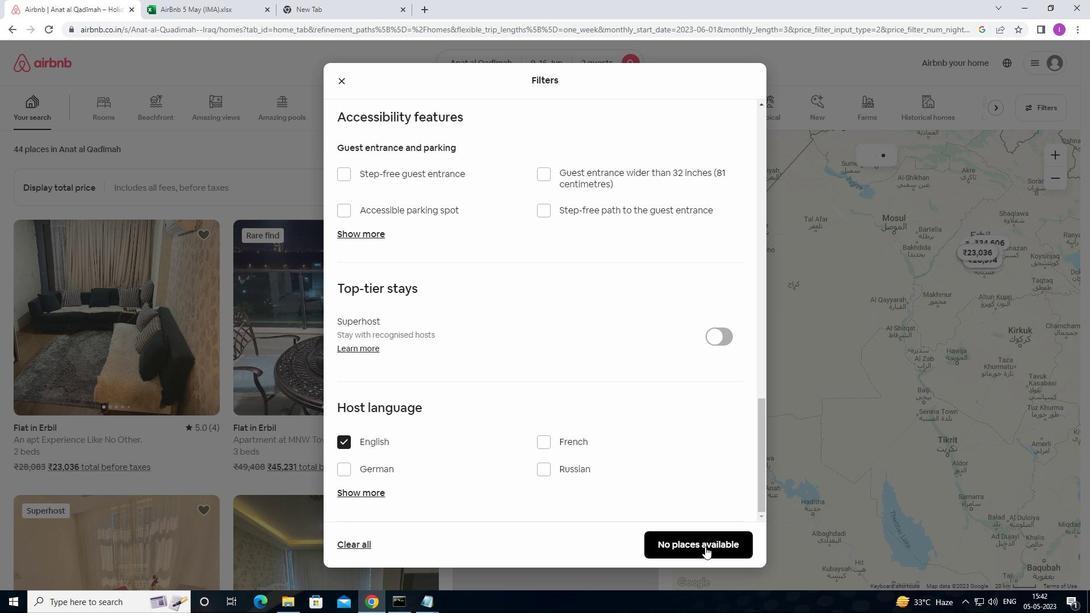 
Action: Mouse pressed left at (705, 548)
Screenshot: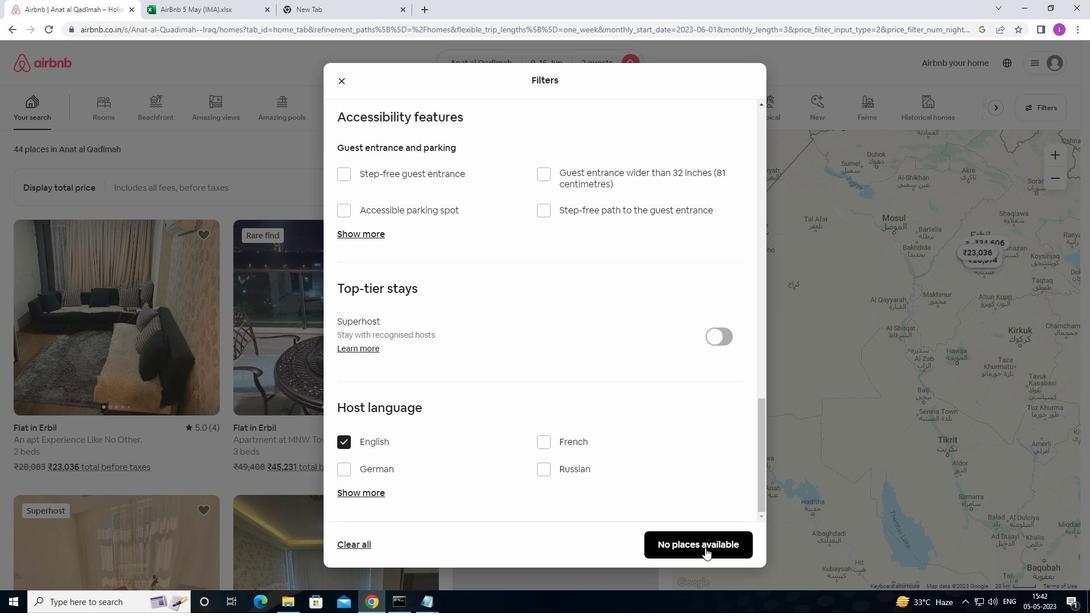 
Action: Mouse moved to (746, 410)
Screenshot: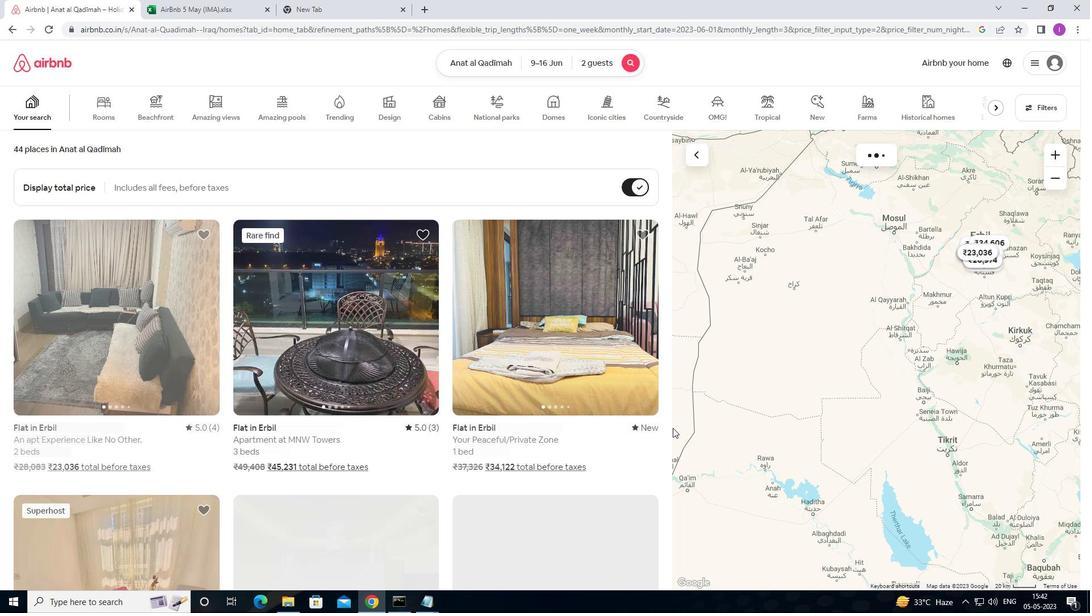 
